 Task: Put "Image B" in get ready to ride in Medium of Adrenaline Trailer
Action: Mouse moved to (334, 353)
Screenshot: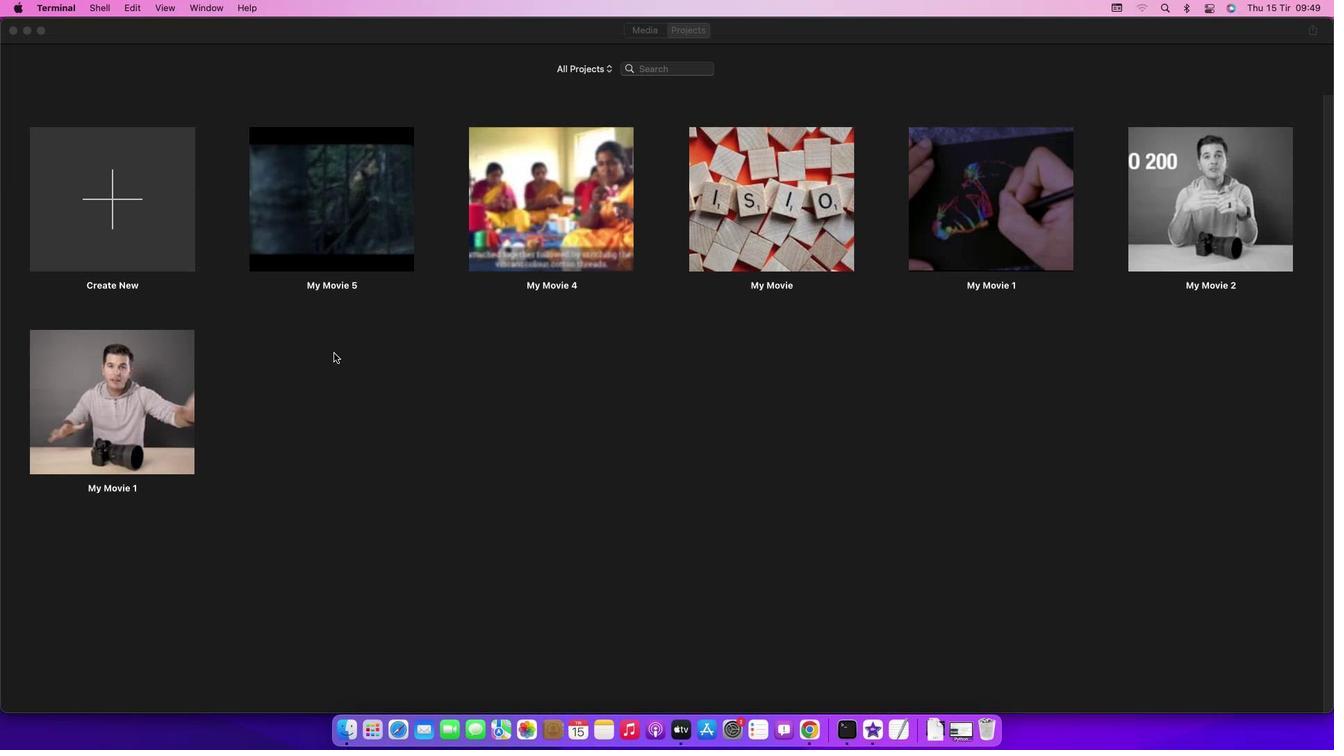 
Action: Mouse pressed left at (334, 353)
Screenshot: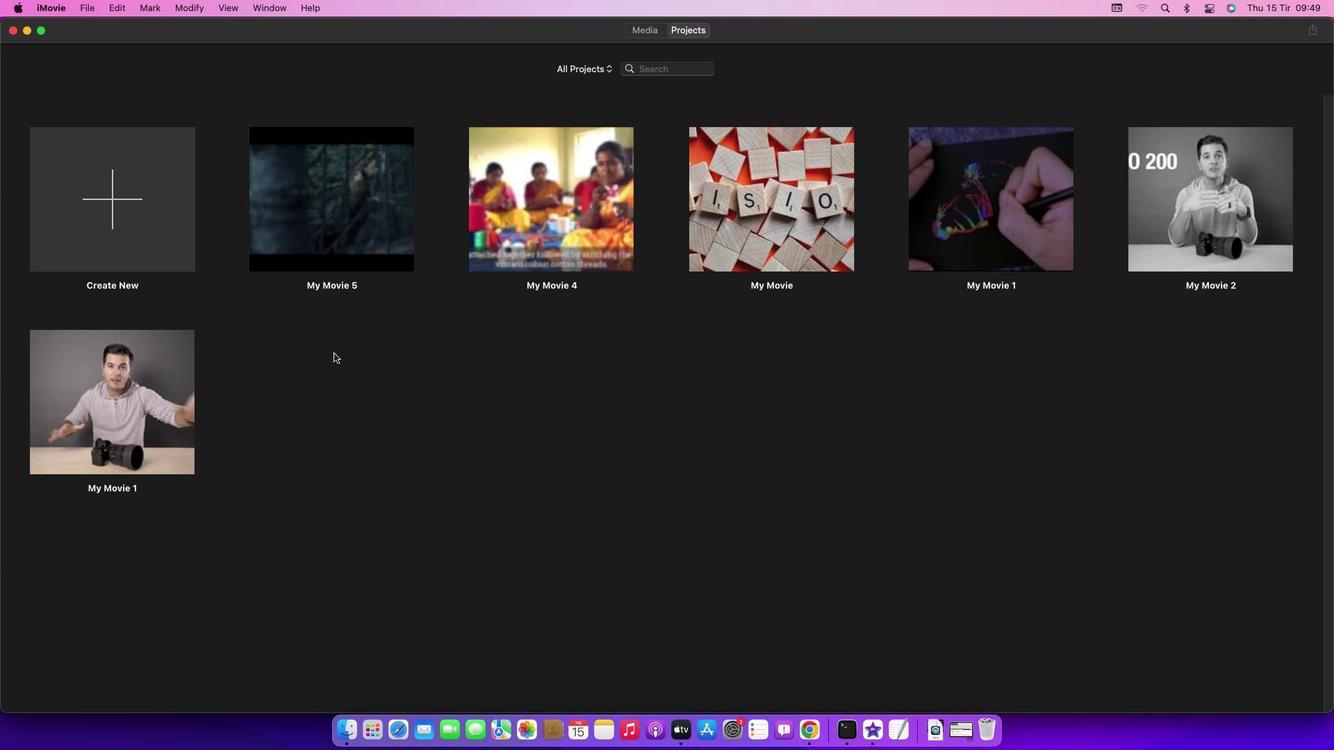 
Action: Mouse moved to (88, 8)
Screenshot: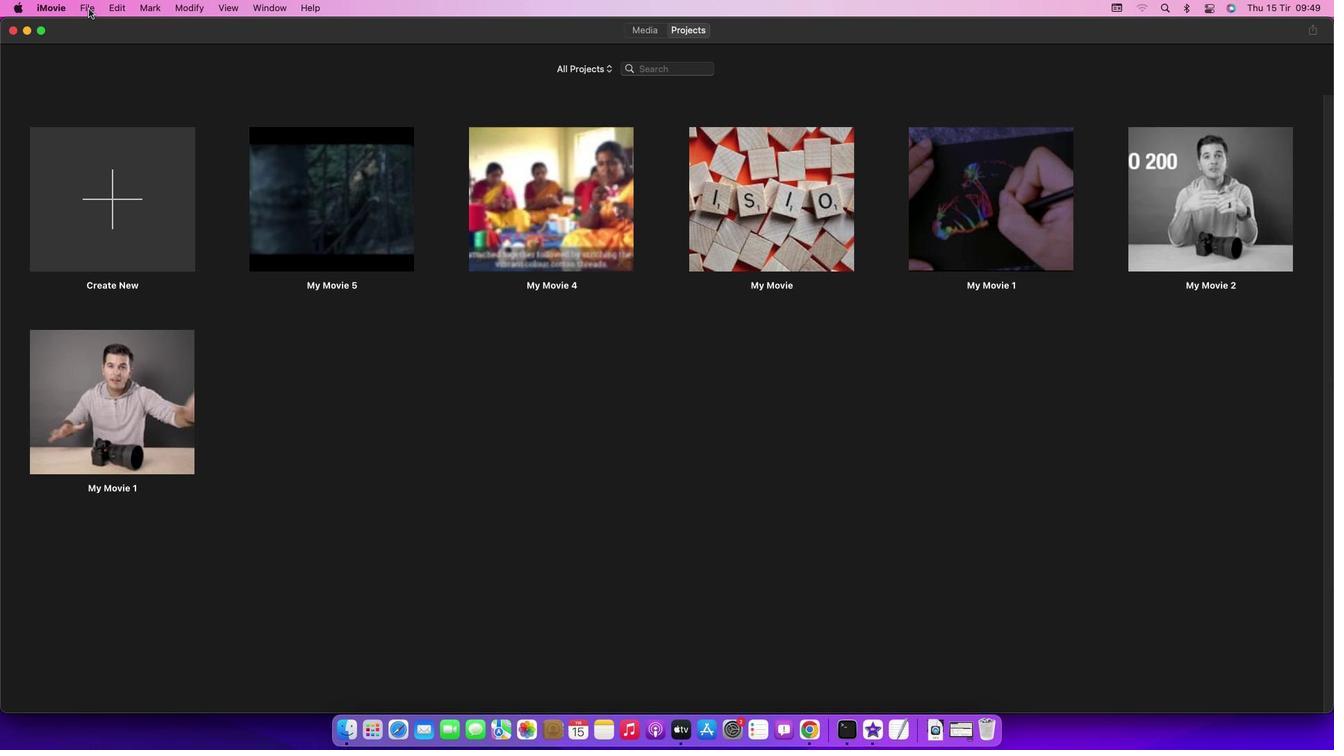 
Action: Mouse pressed left at (88, 8)
Screenshot: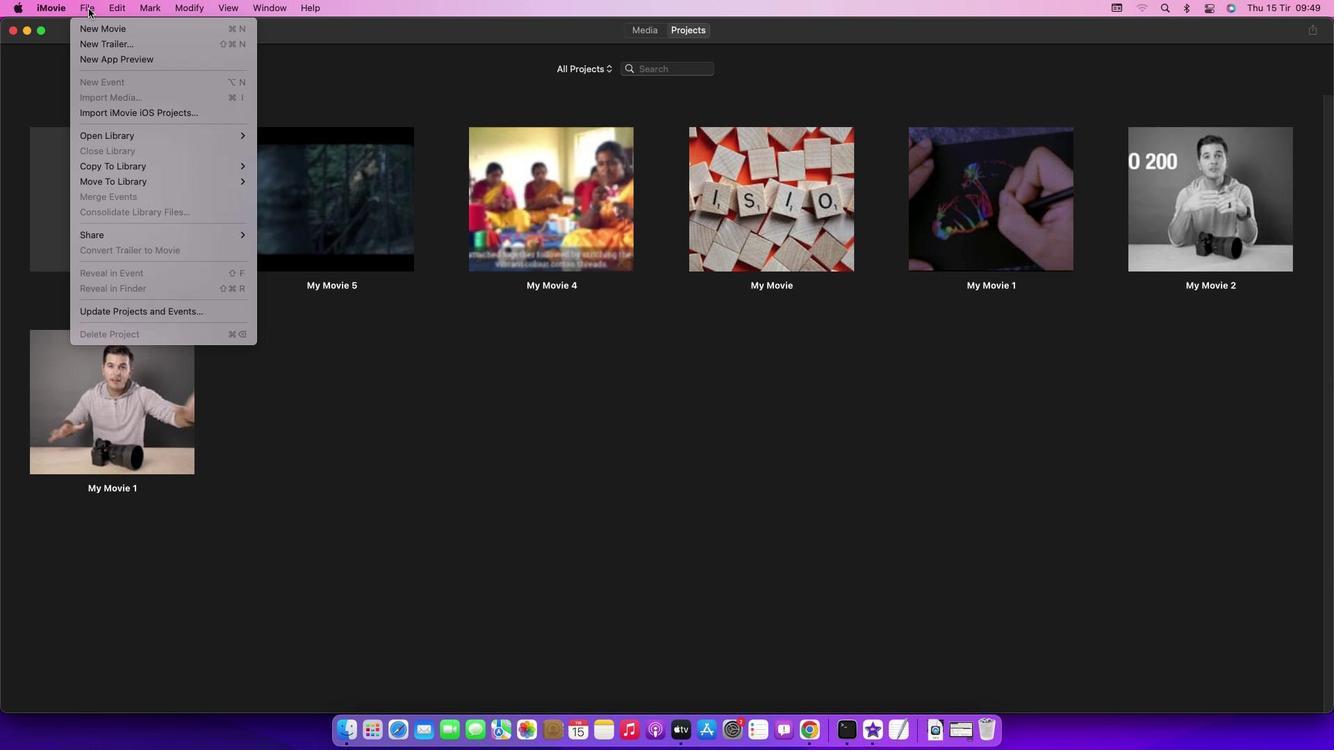 
Action: Mouse moved to (109, 42)
Screenshot: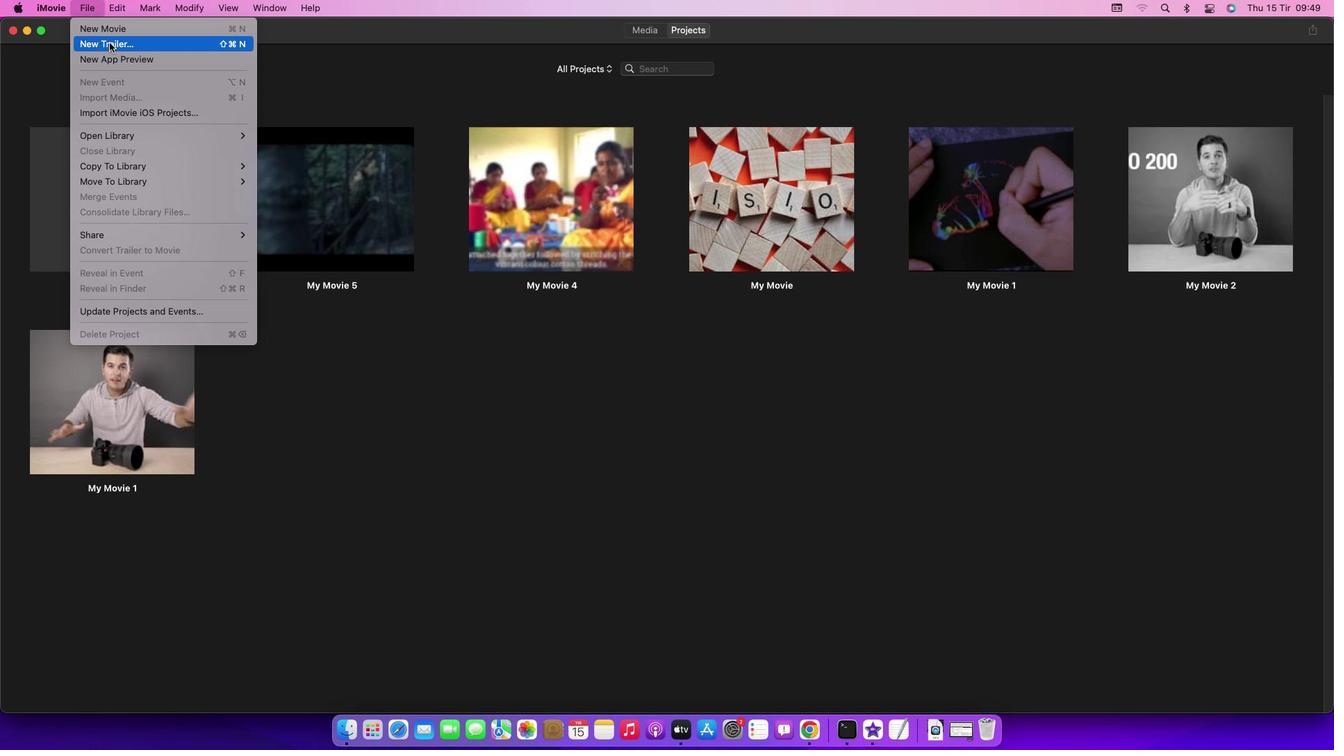 
Action: Mouse pressed left at (109, 42)
Screenshot: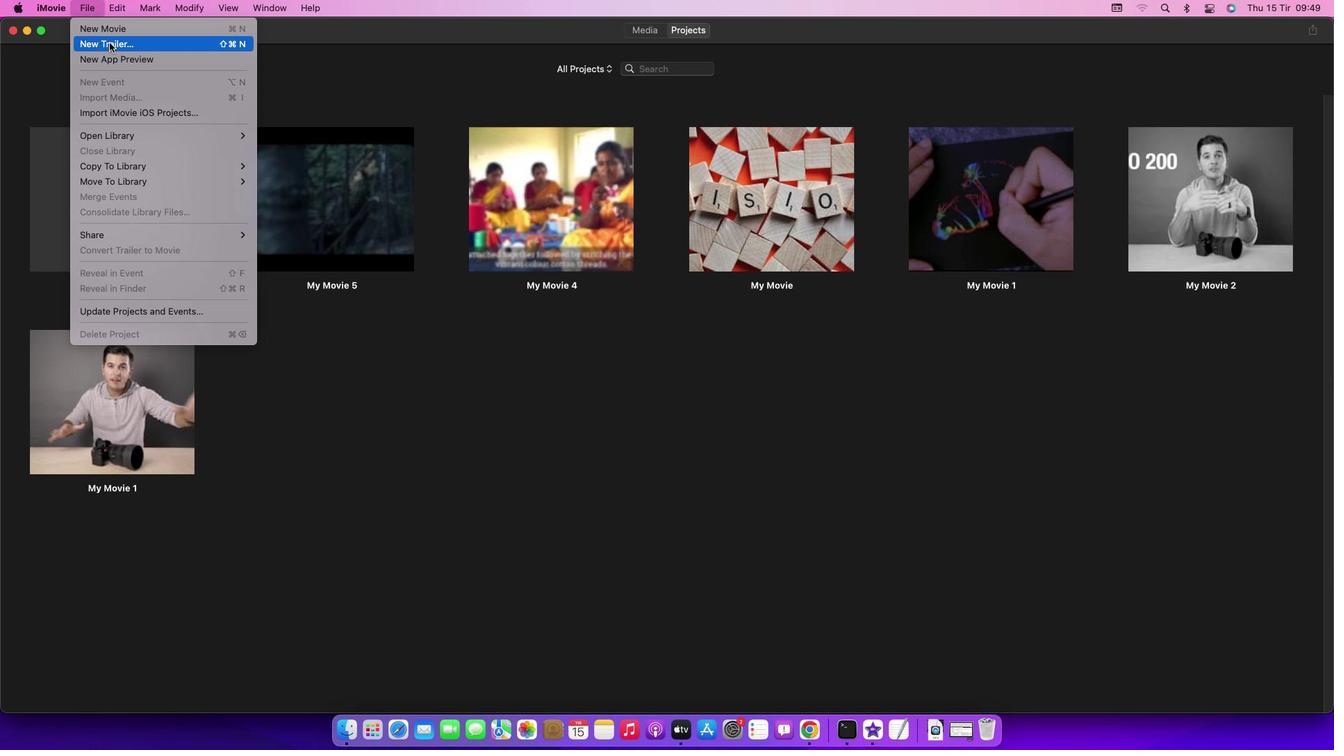 
Action: Mouse moved to (766, 393)
Screenshot: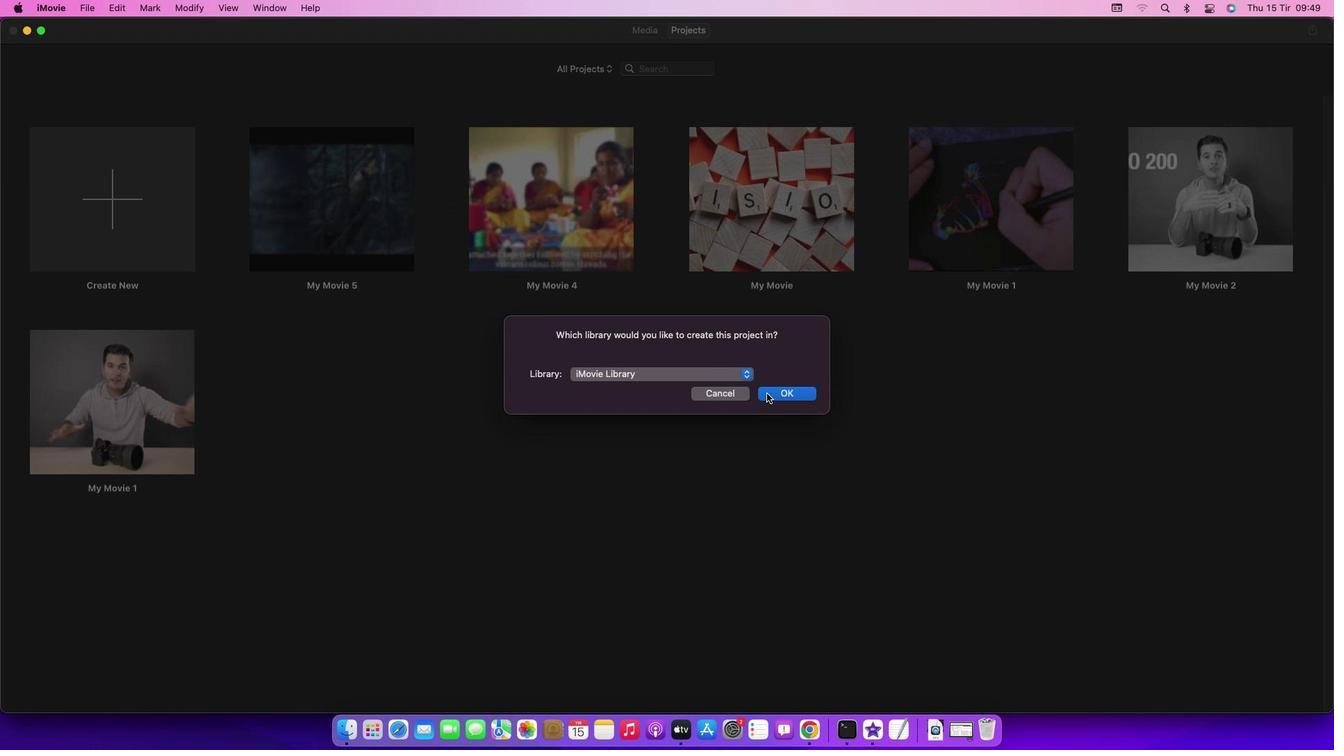 
Action: Mouse pressed left at (766, 393)
Screenshot: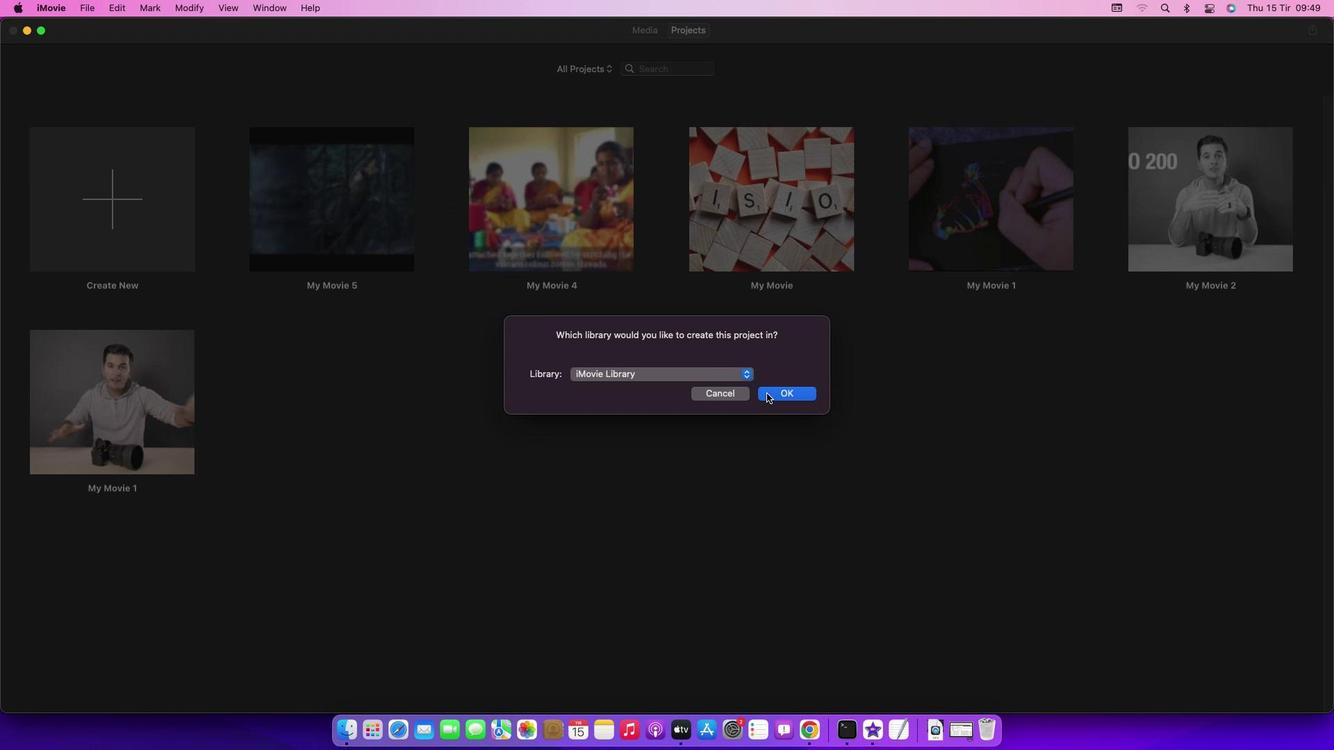 
Action: Mouse moved to (691, 283)
Screenshot: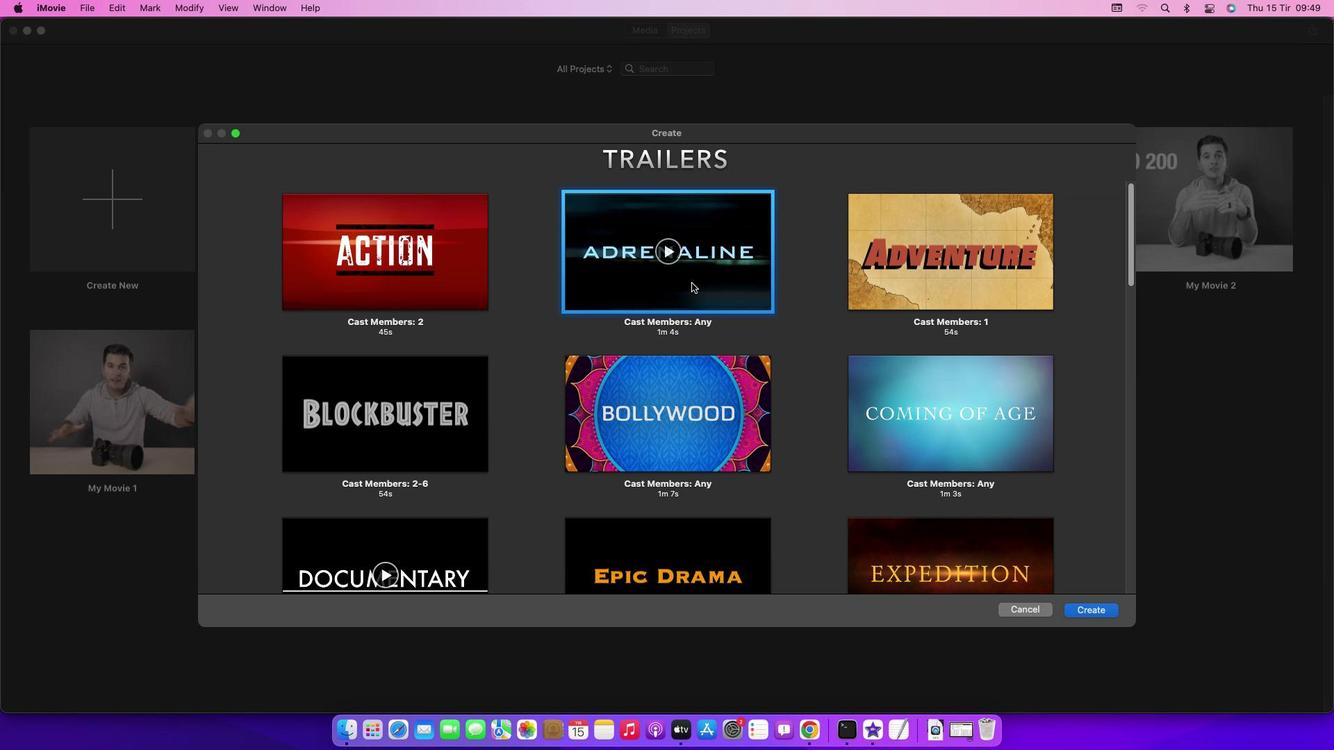
Action: Mouse pressed left at (691, 283)
Screenshot: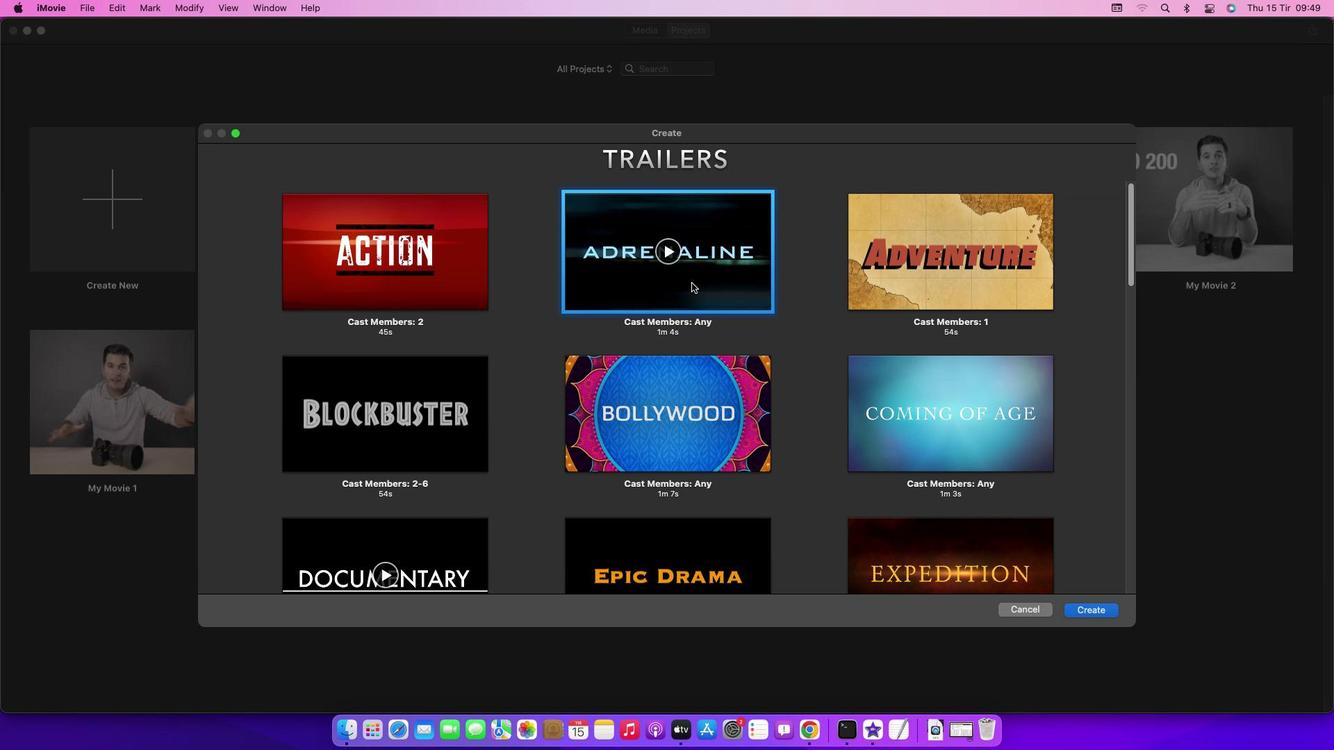 
Action: Mouse moved to (1106, 610)
Screenshot: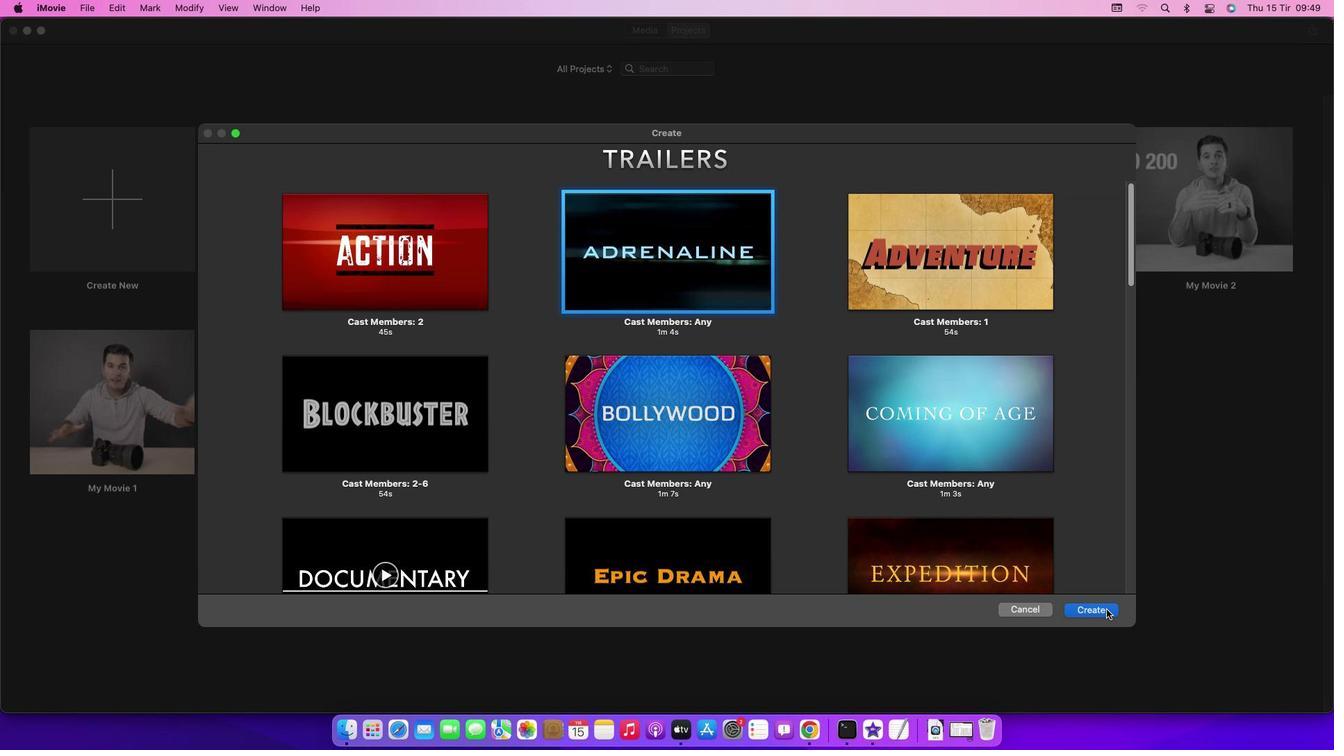 
Action: Mouse pressed left at (1106, 610)
Screenshot: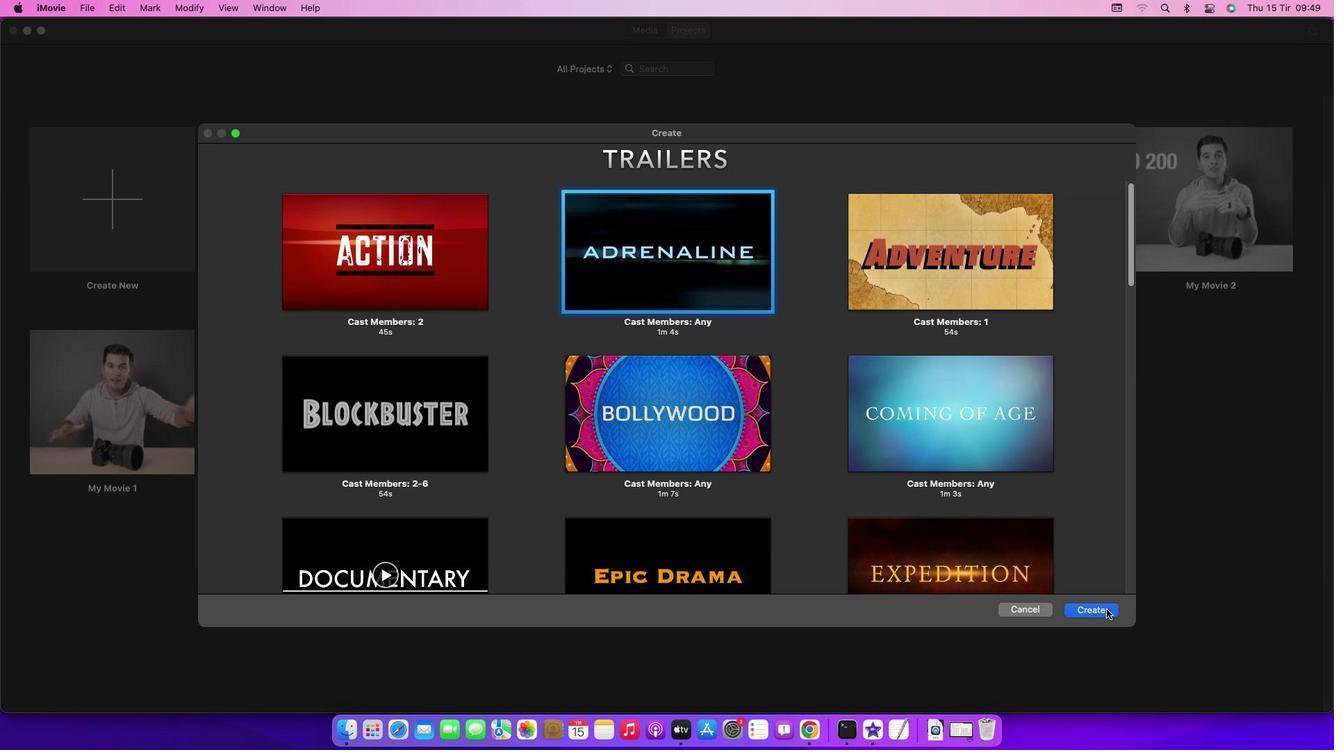 
Action: Mouse moved to (657, 408)
Screenshot: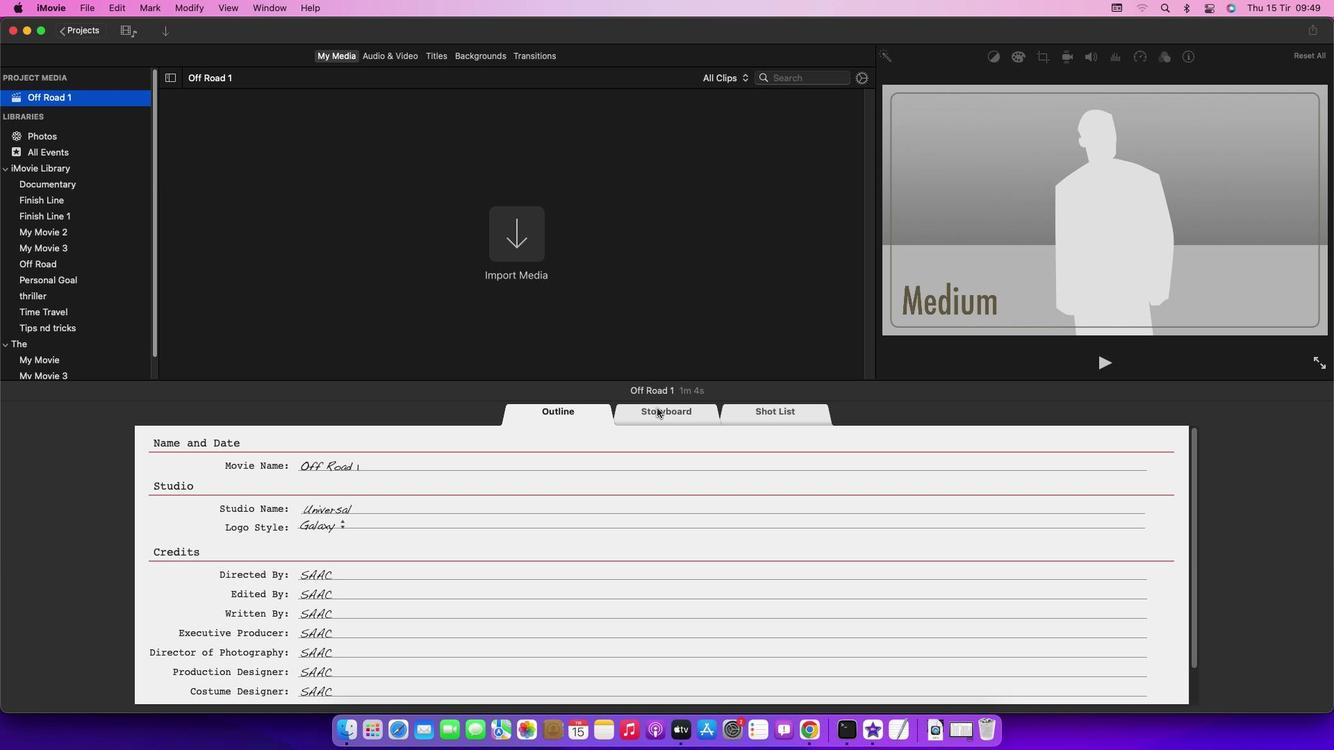 
Action: Mouse pressed left at (657, 408)
Screenshot: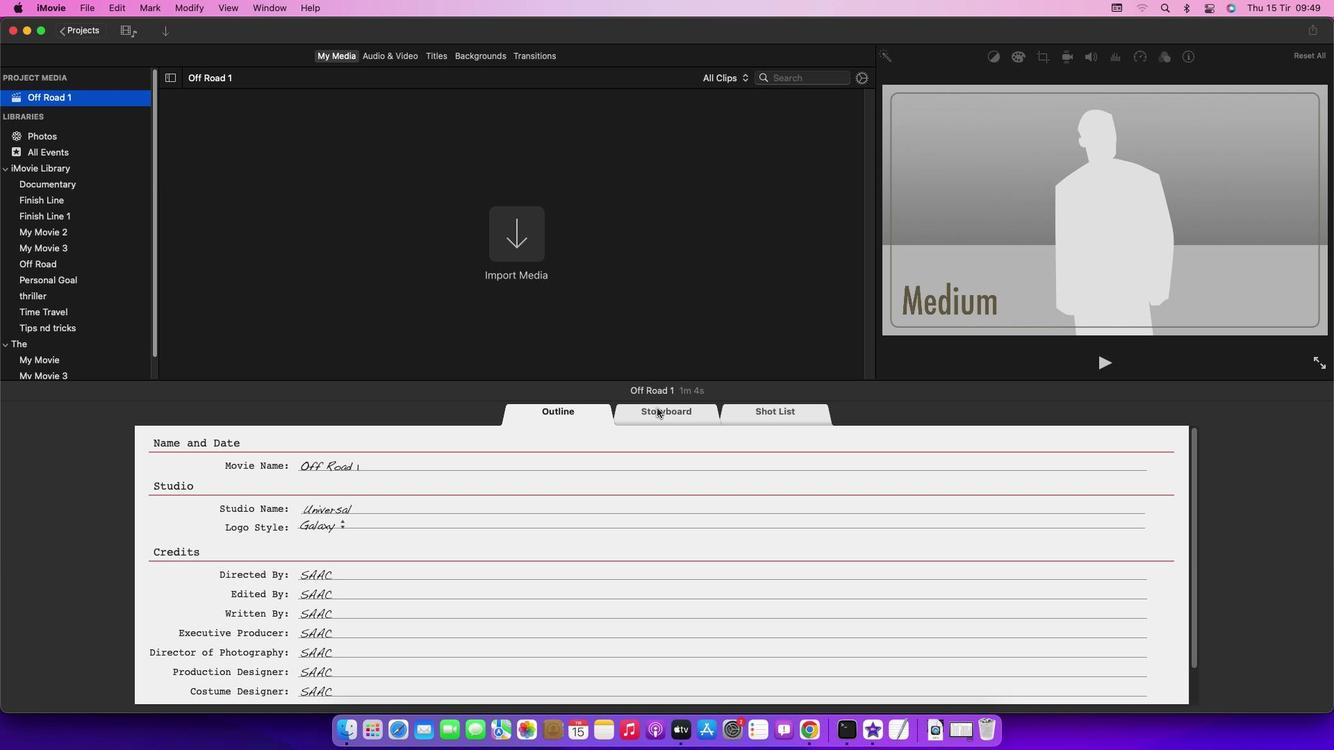 
Action: Mouse moved to (566, 526)
Screenshot: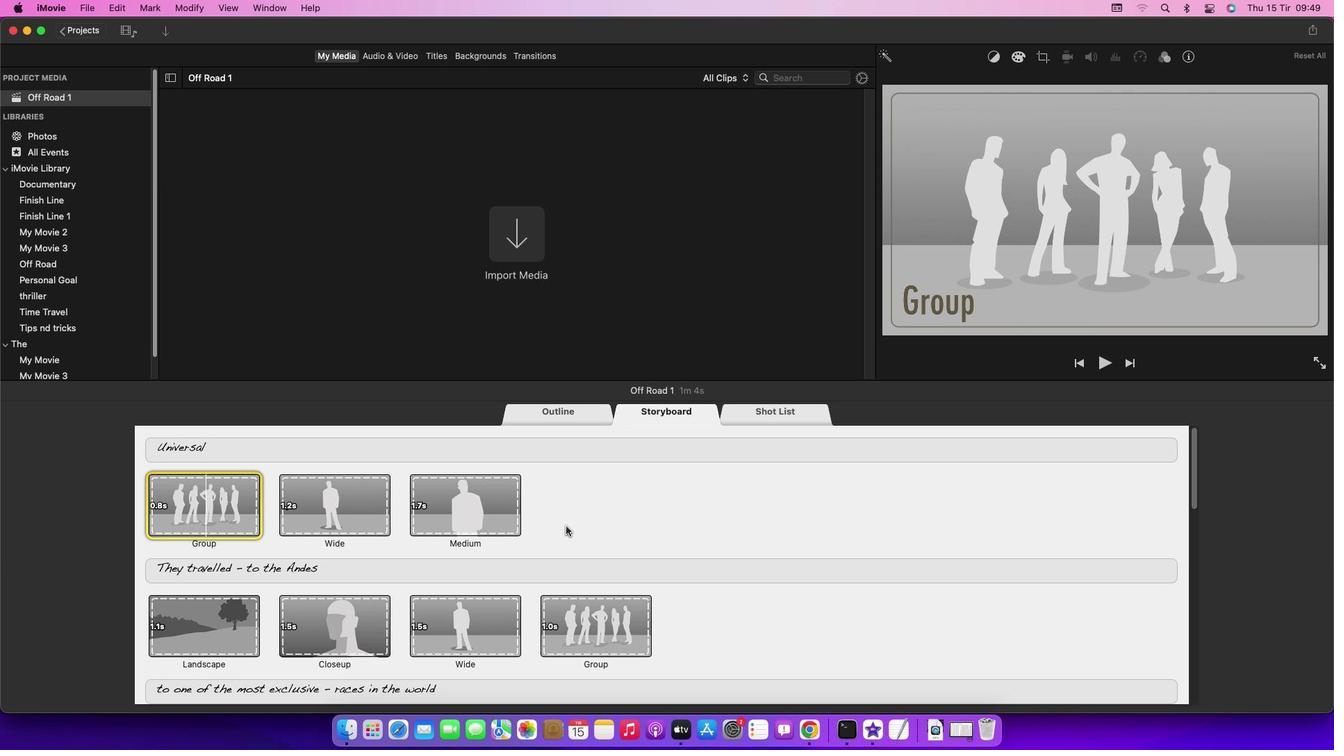 
Action: Mouse scrolled (566, 526) with delta (0, 0)
Screenshot: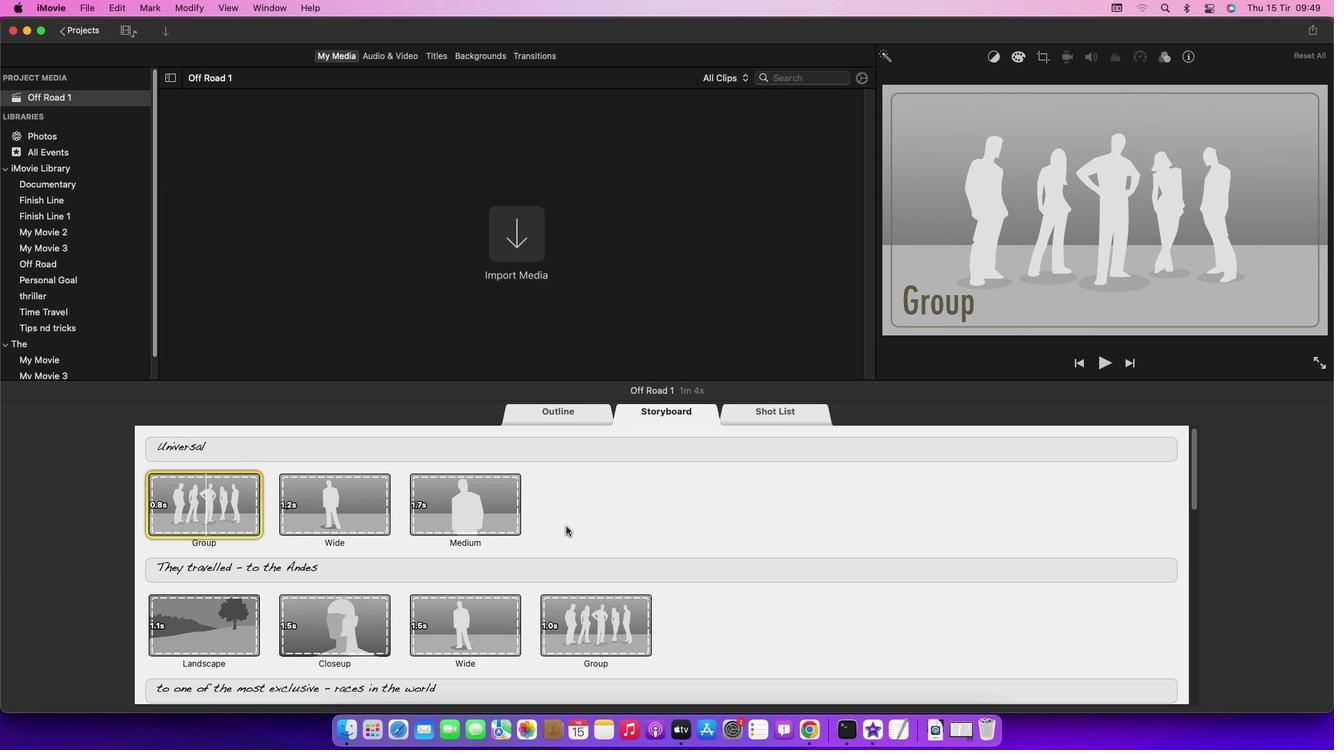 
Action: Mouse scrolled (566, 526) with delta (0, 0)
Screenshot: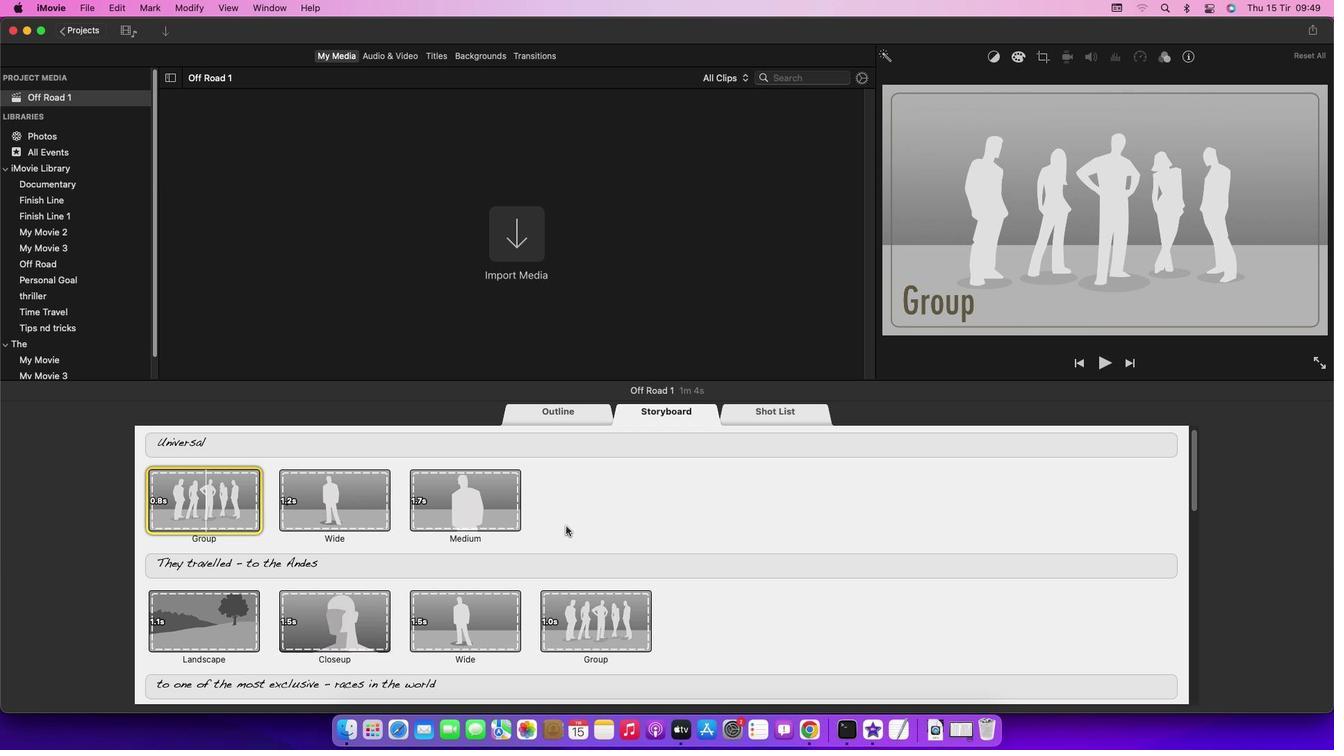 
Action: Mouse scrolled (566, 526) with delta (0, 0)
Screenshot: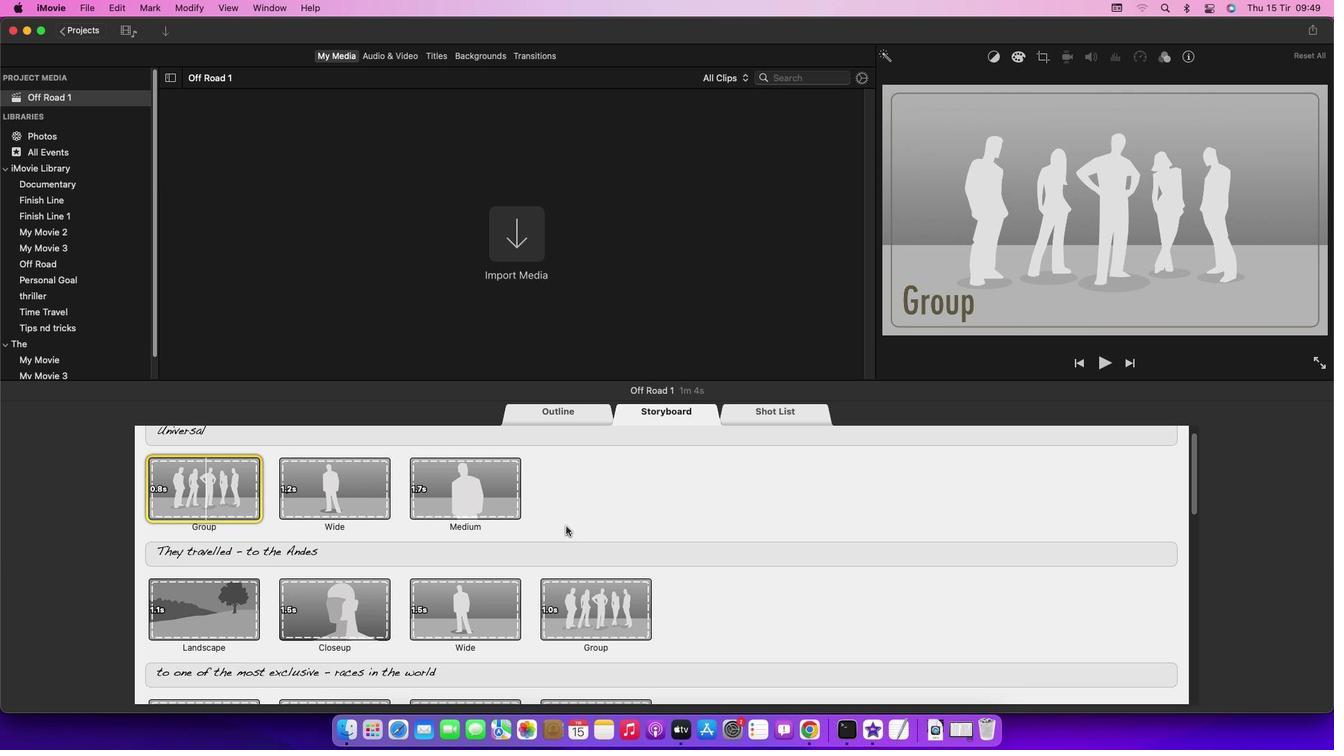 
Action: Mouse scrolled (566, 526) with delta (0, 0)
Screenshot: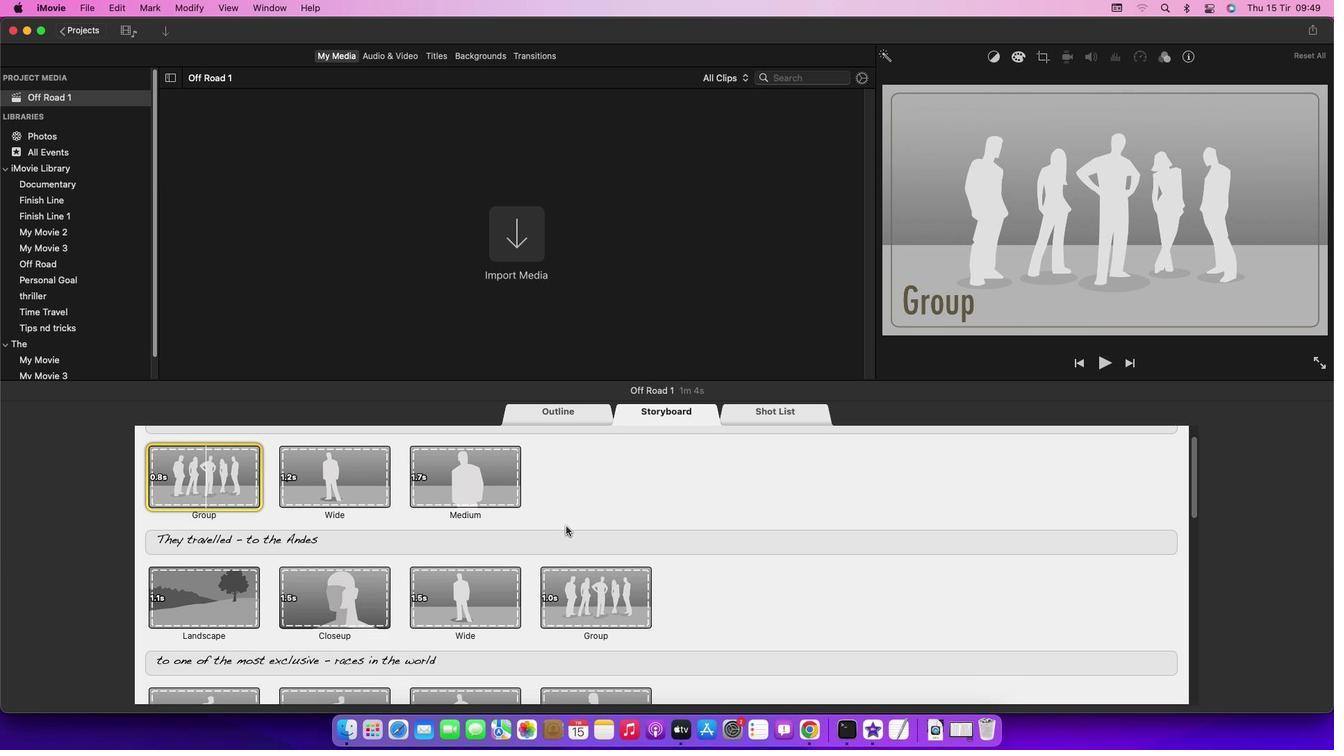 
Action: Mouse scrolled (566, 526) with delta (0, 0)
Screenshot: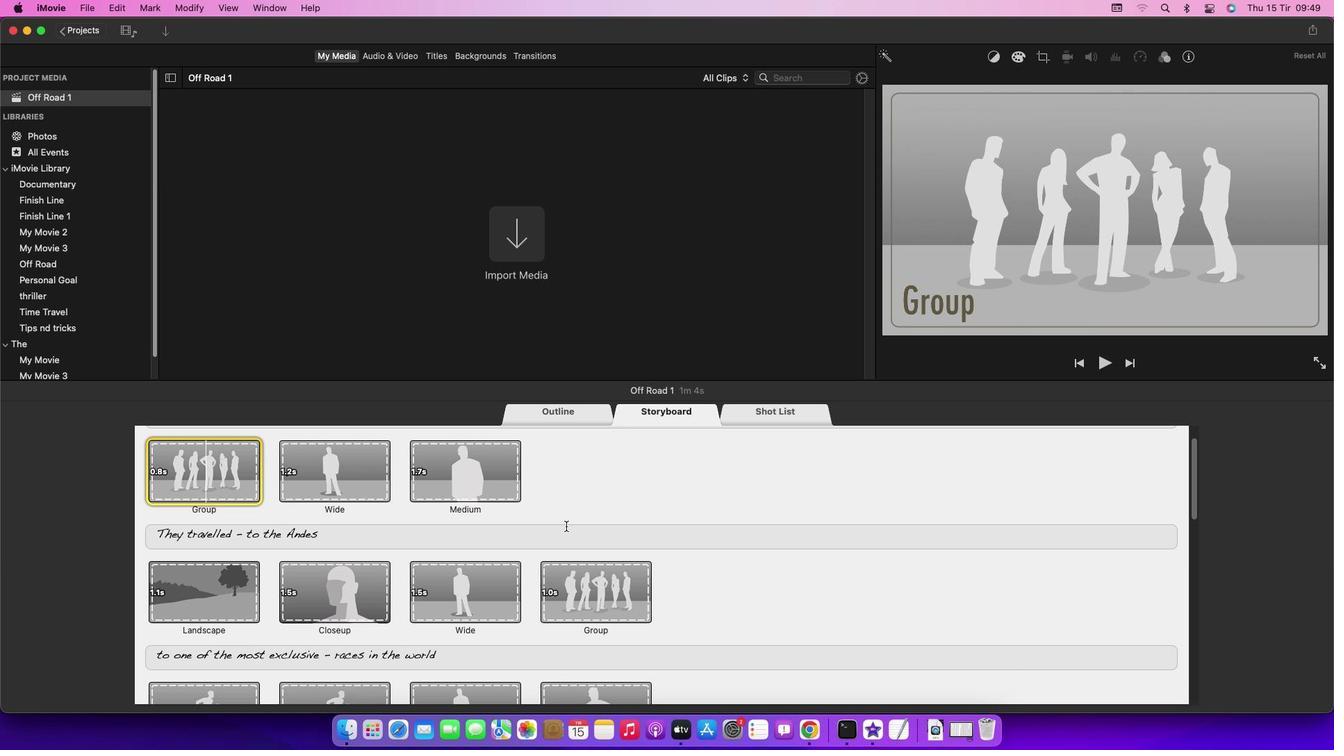 
Action: Mouse scrolled (566, 526) with delta (0, 0)
Screenshot: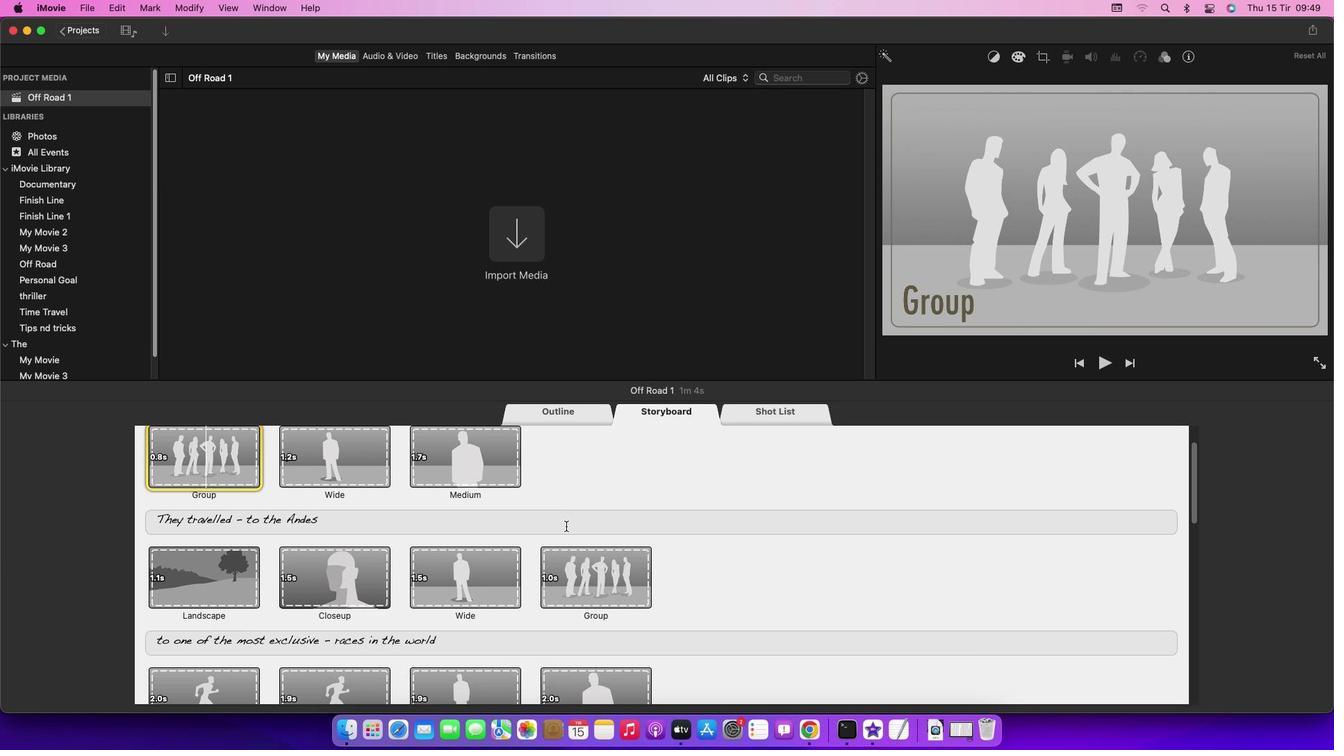 
Action: Mouse scrolled (566, 526) with delta (0, -1)
Screenshot: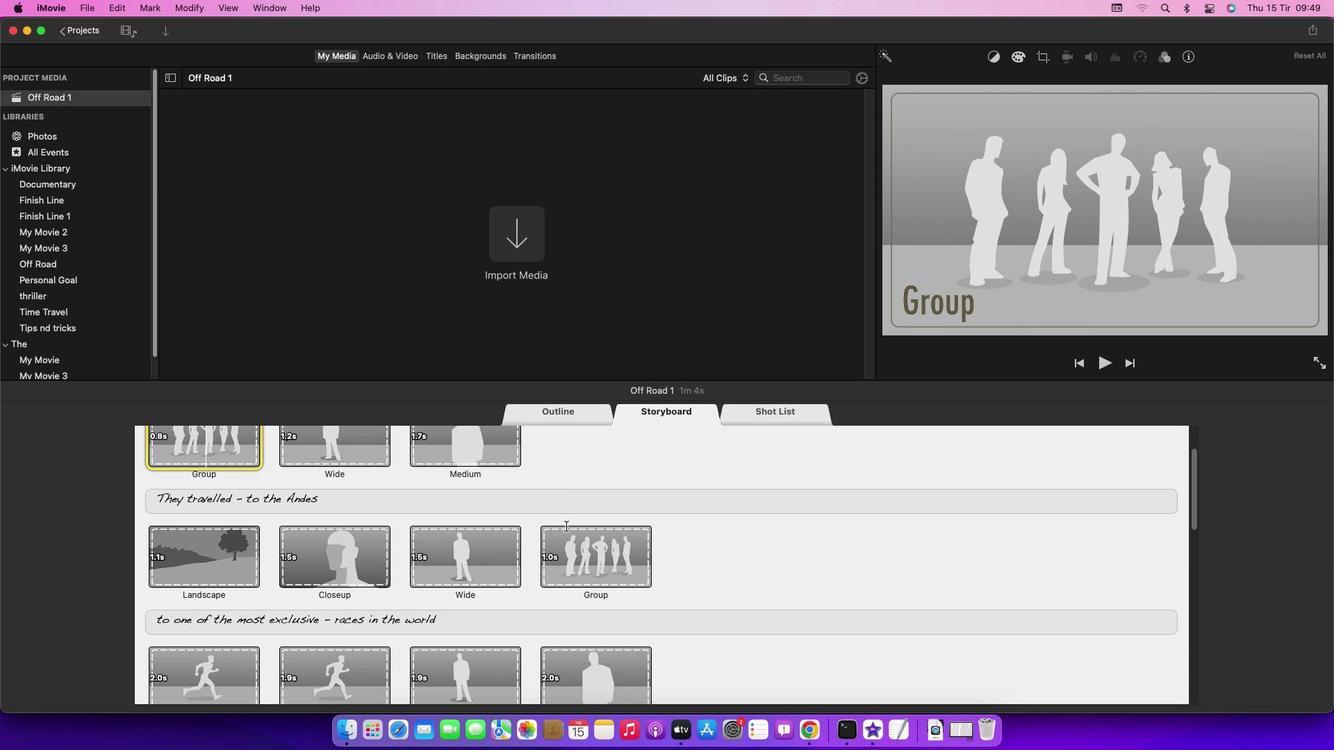 
Action: Mouse scrolled (566, 526) with delta (0, -2)
Screenshot: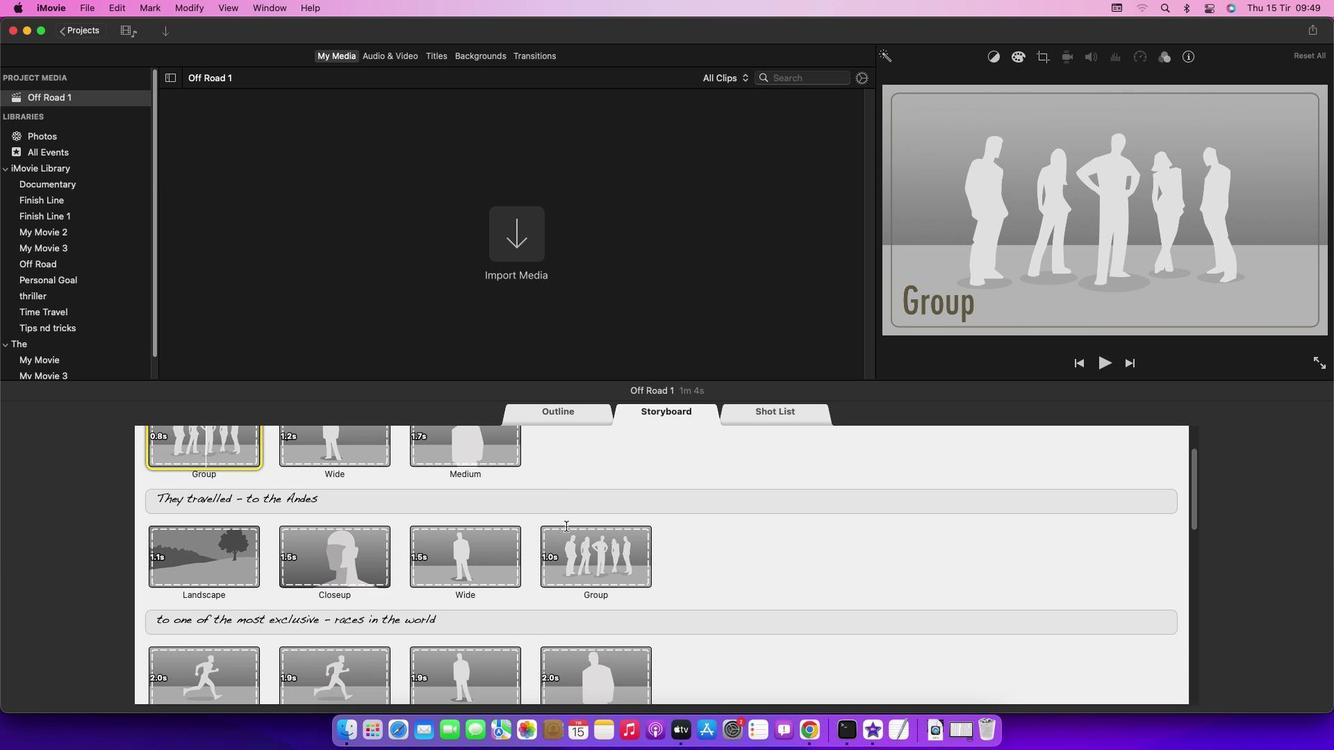 
Action: Mouse scrolled (566, 526) with delta (0, -2)
Screenshot: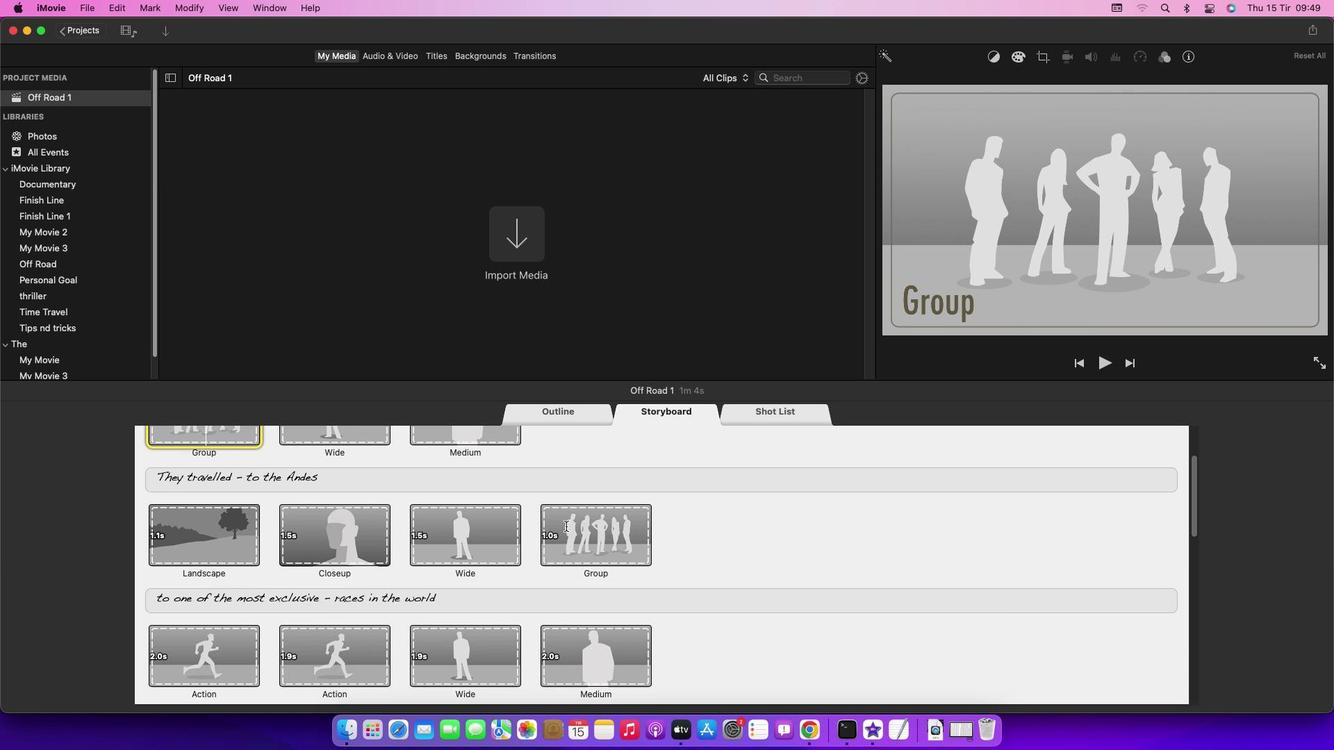 
Action: Mouse scrolled (566, 526) with delta (0, 0)
Screenshot: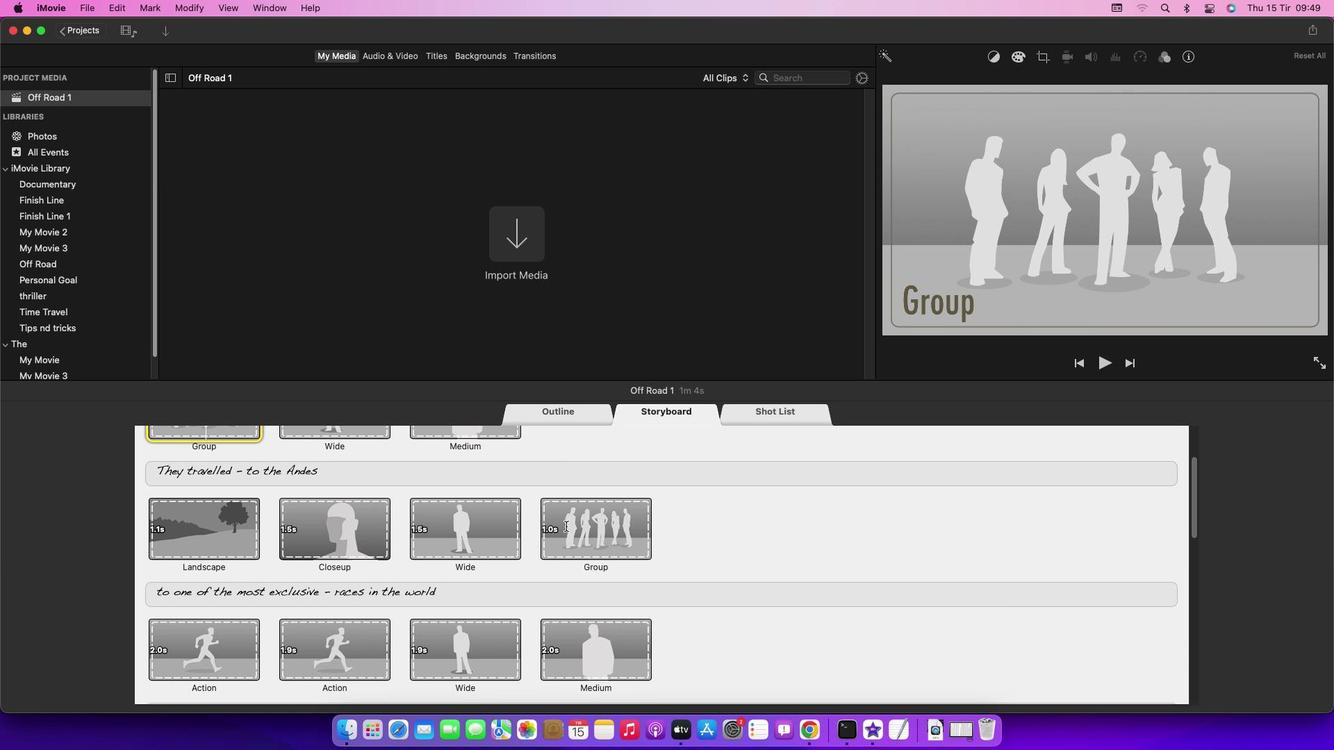 
Action: Mouse scrolled (566, 526) with delta (0, 0)
Screenshot: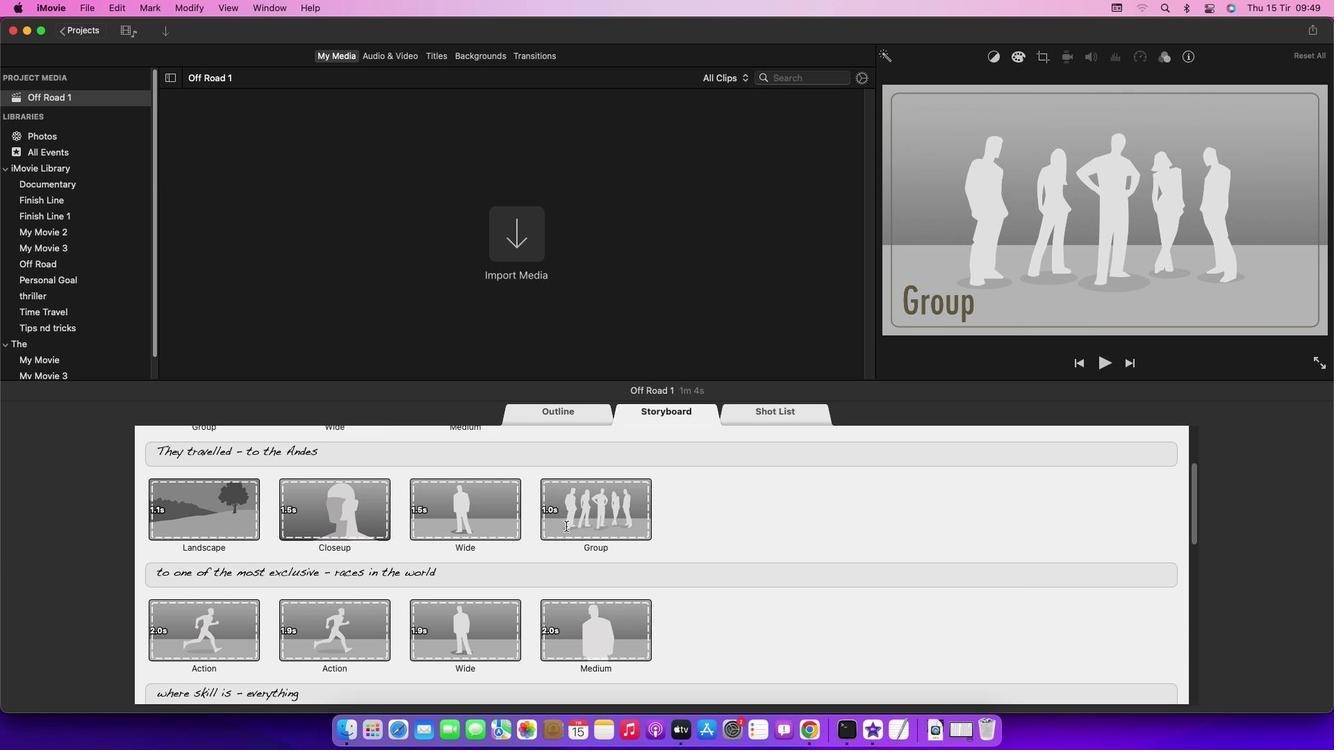 
Action: Mouse scrolled (566, 526) with delta (0, -1)
Screenshot: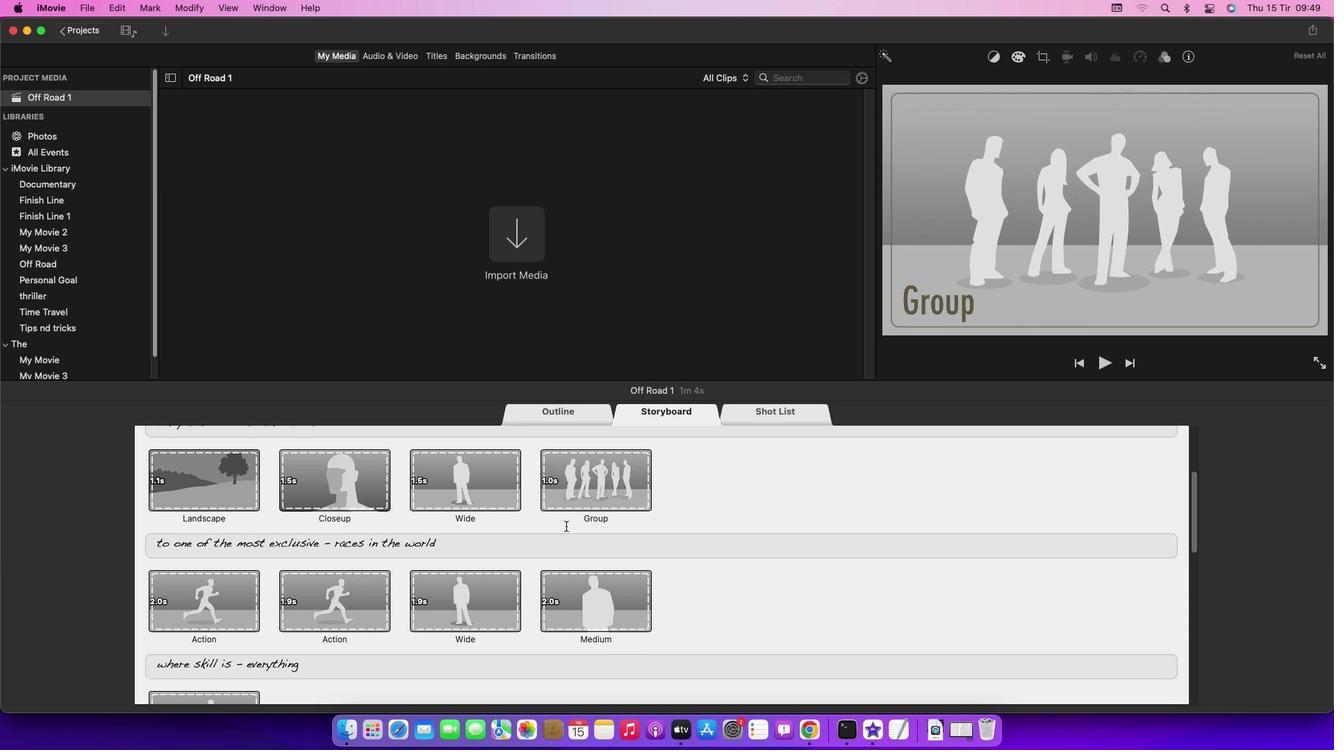 
Action: Mouse scrolled (566, 526) with delta (0, -2)
Screenshot: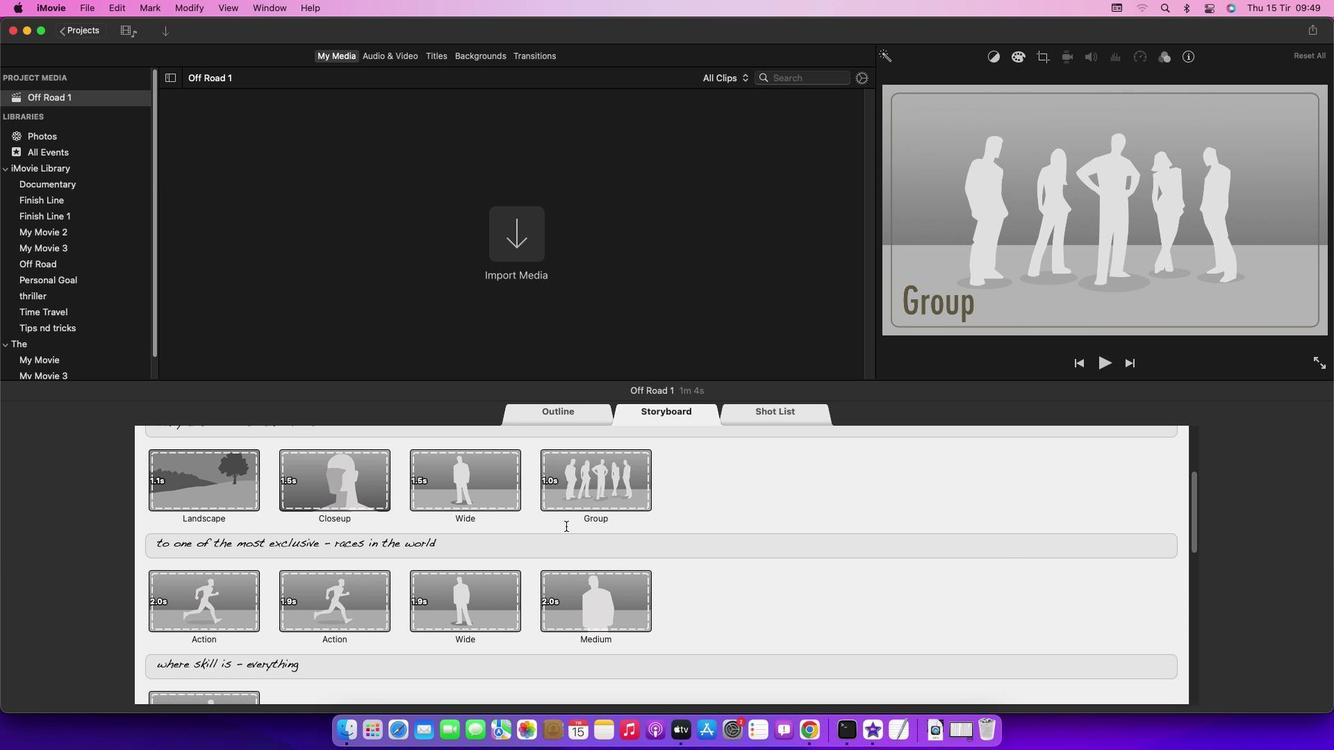 
Action: Mouse scrolled (566, 526) with delta (0, 0)
Screenshot: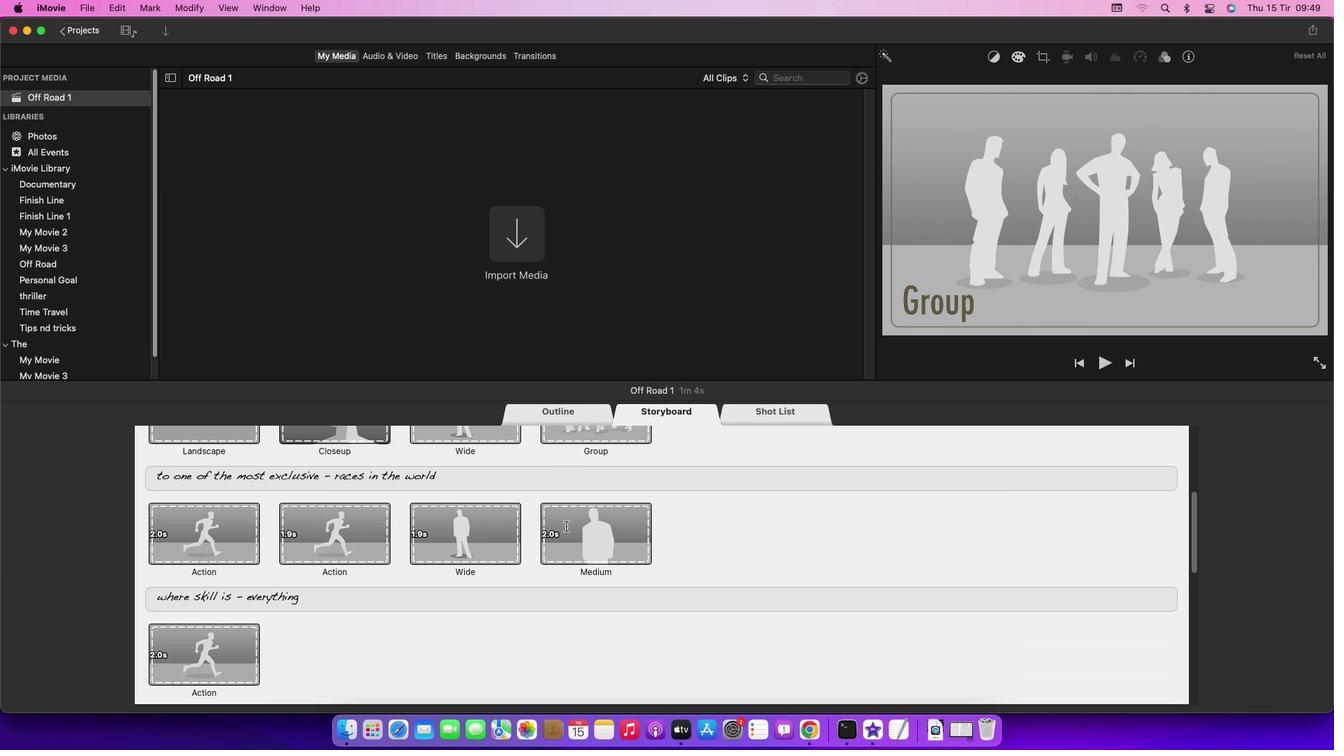 
Action: Mouse scrolled (566, 526) with delta (0, 0)
Screenshot: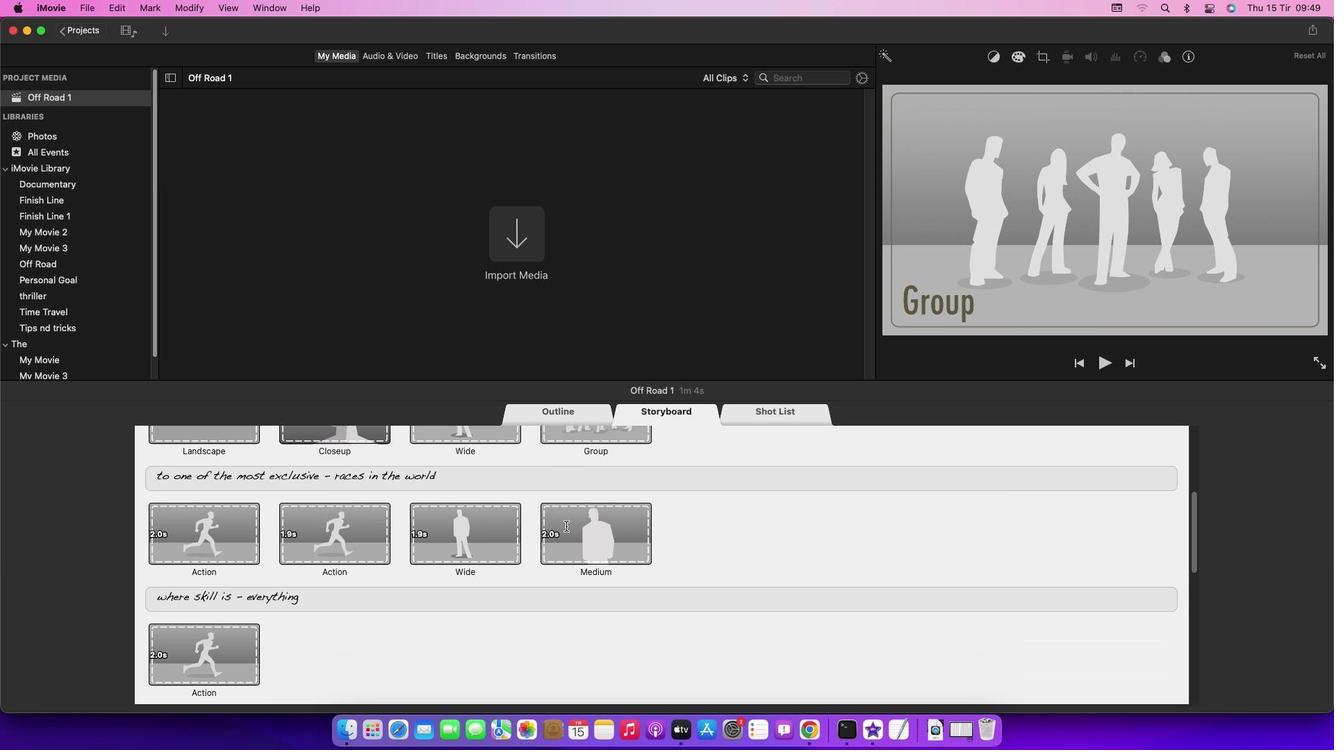 
Action: Mouse scrolled (566, 526) with delta (0, -2)
Screenshot: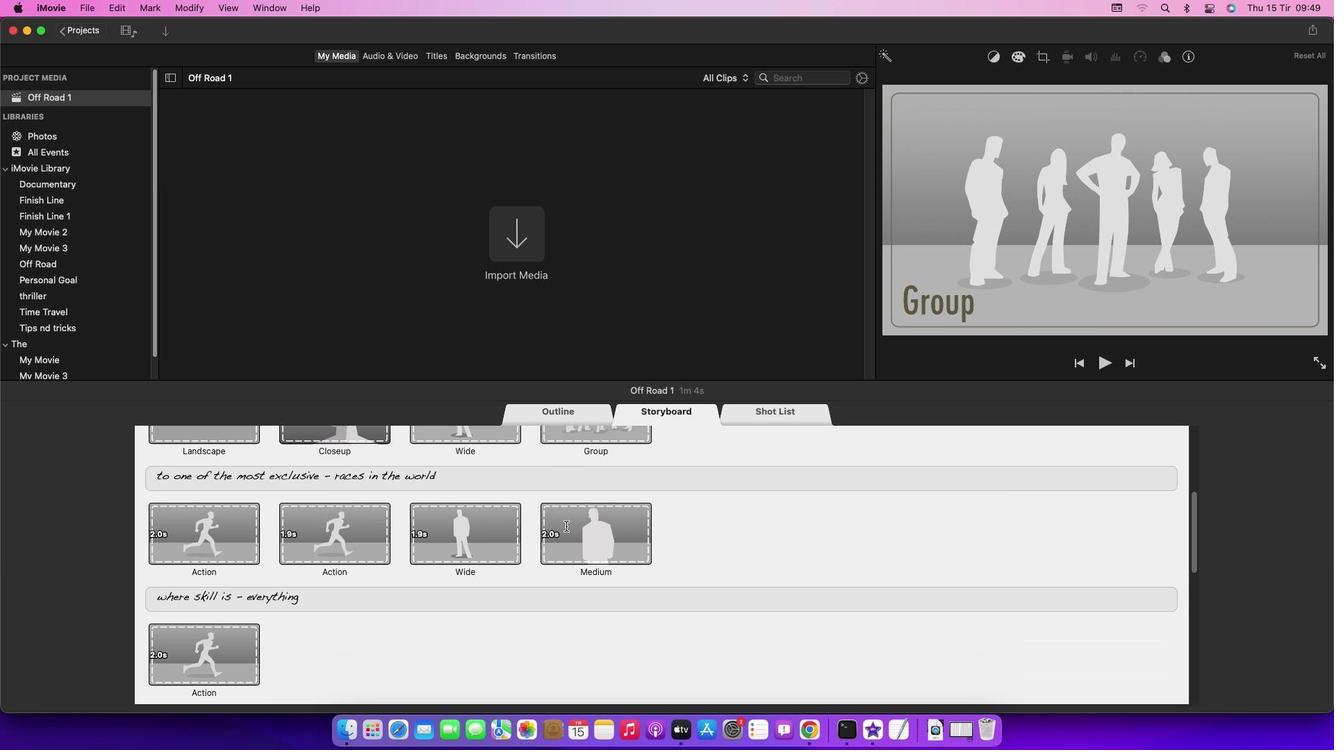 
Action: Mouse scrolled (566, 526) with delta (0, -3)
Screenshot: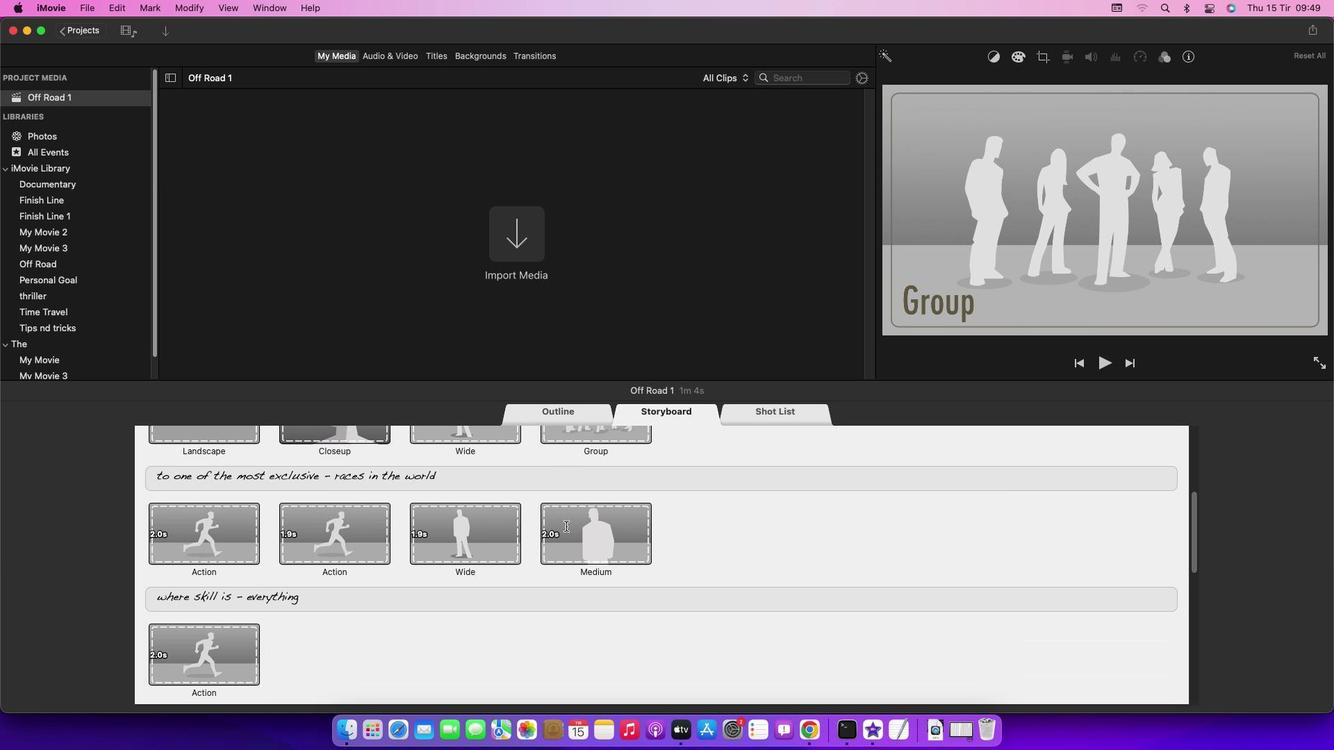 
Action: Mouse scrolled (566, 526) with delta (0, 0)
Screenshot: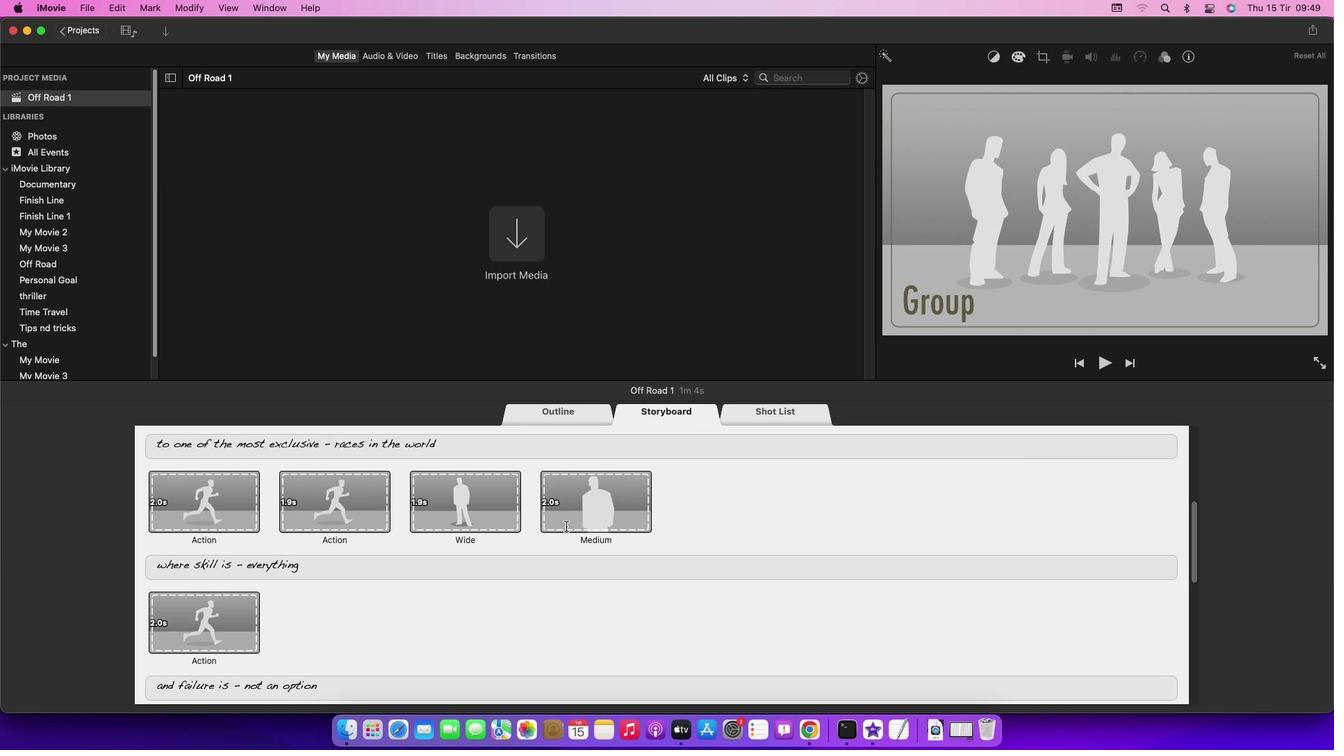 
Action: Mouse scrolled (566, 526) with delta (0, 0)
Screenshot: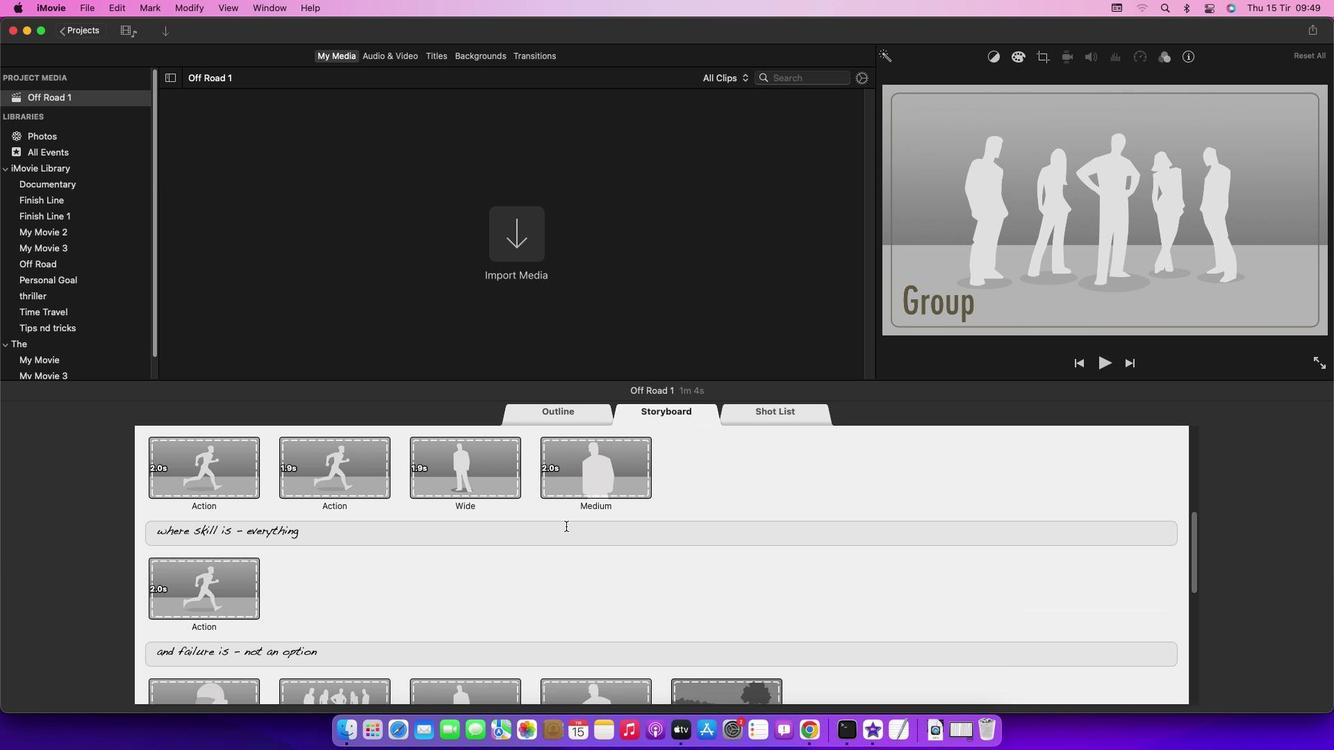
Action: Mouse scrolled (566, 526) with delta (0, -2)
Screenshot: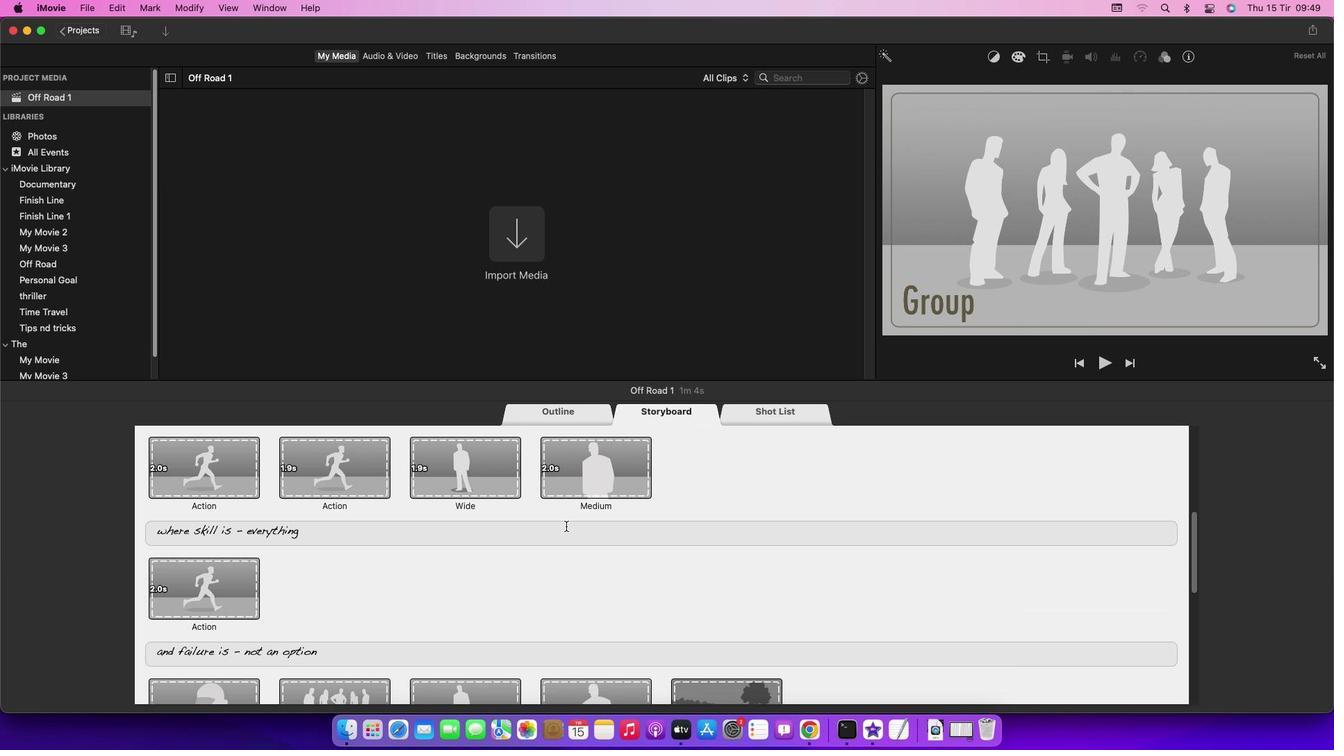 
Action: Mouse scrolled (566, 526) with delta (0, -2)
Screenshot: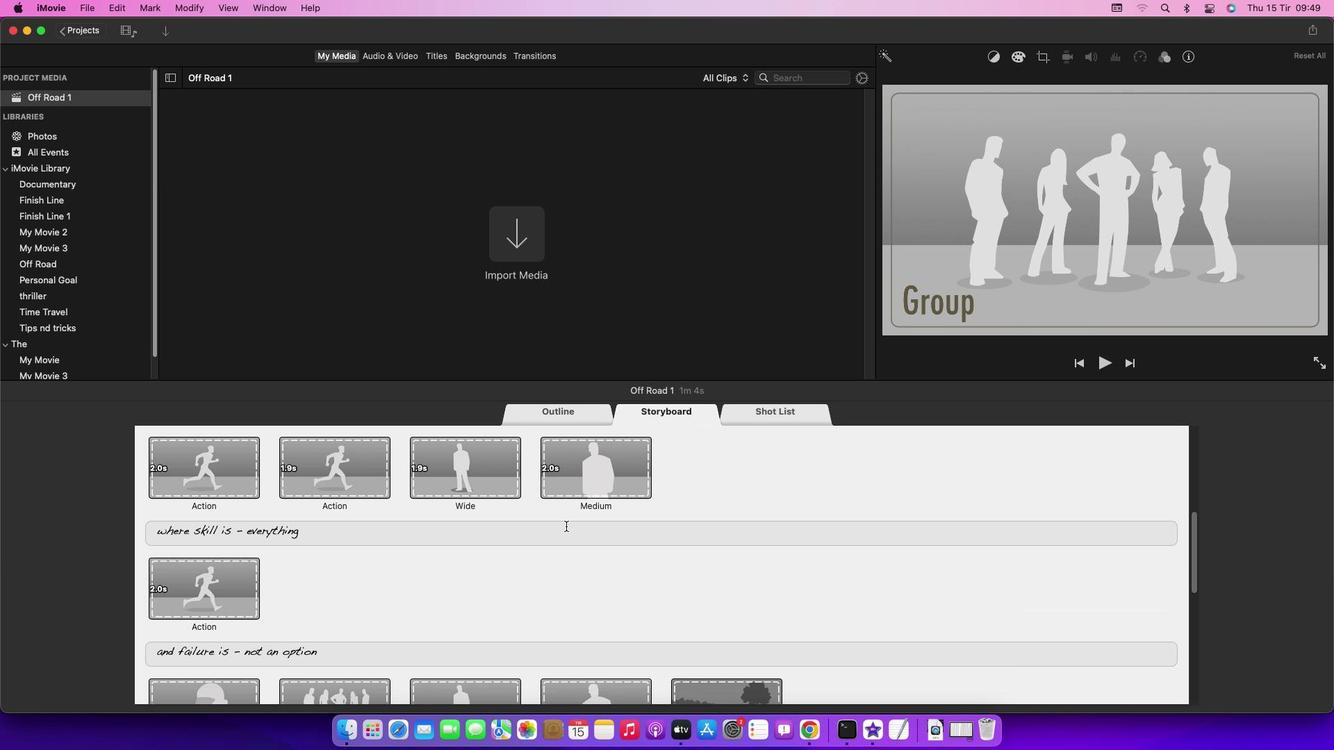
Action: Mouse scrolled (566, 526) with delta (0, 0)
Screenshot: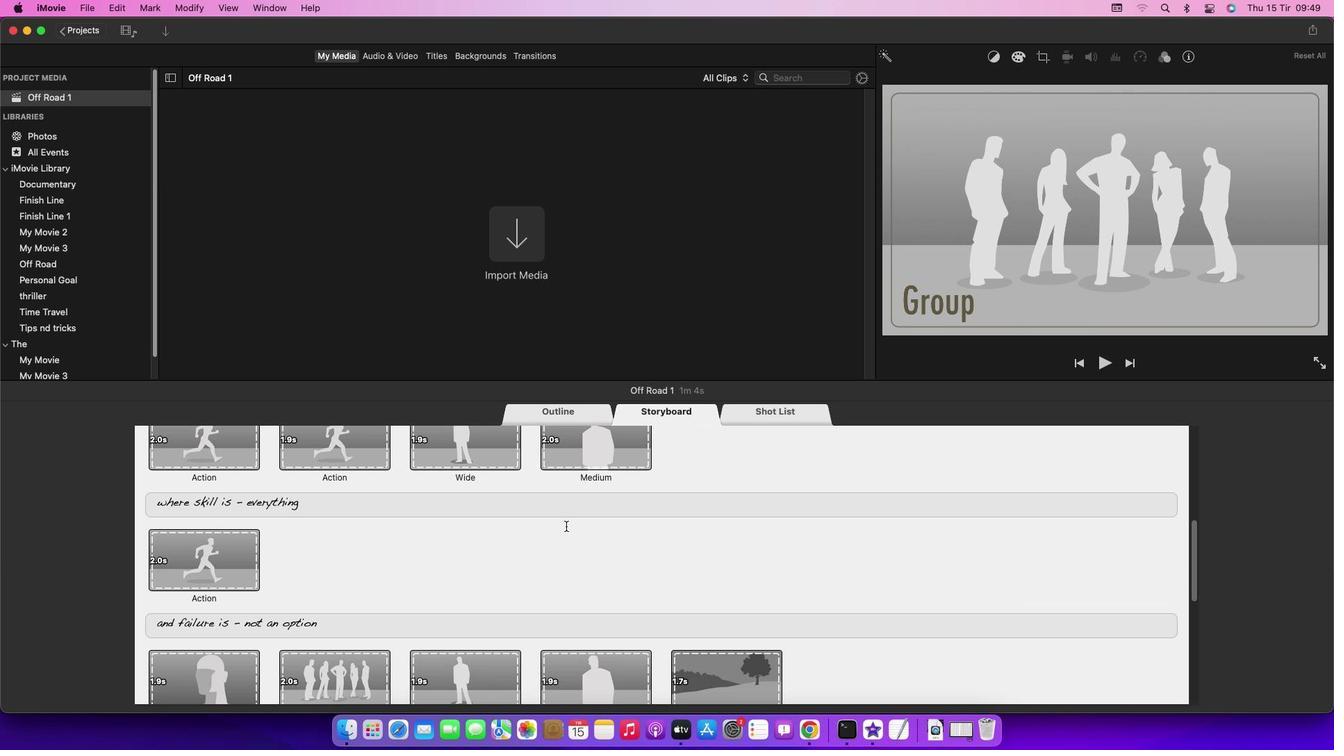 
Action: Mouse scrolled (566, 526) with delta (0, 0)
Screenshot: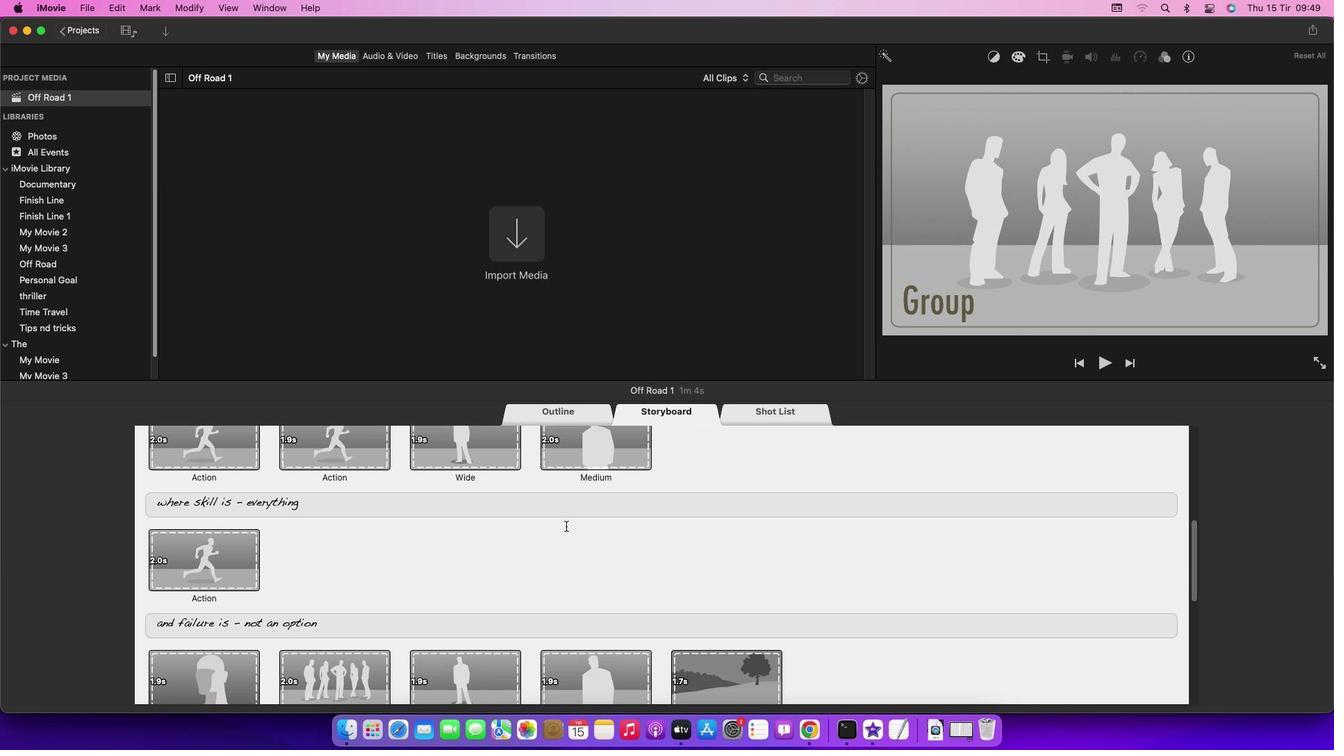 
Action: Mouse scrolled (566, 526) with delta (0, -2)
Screenshot: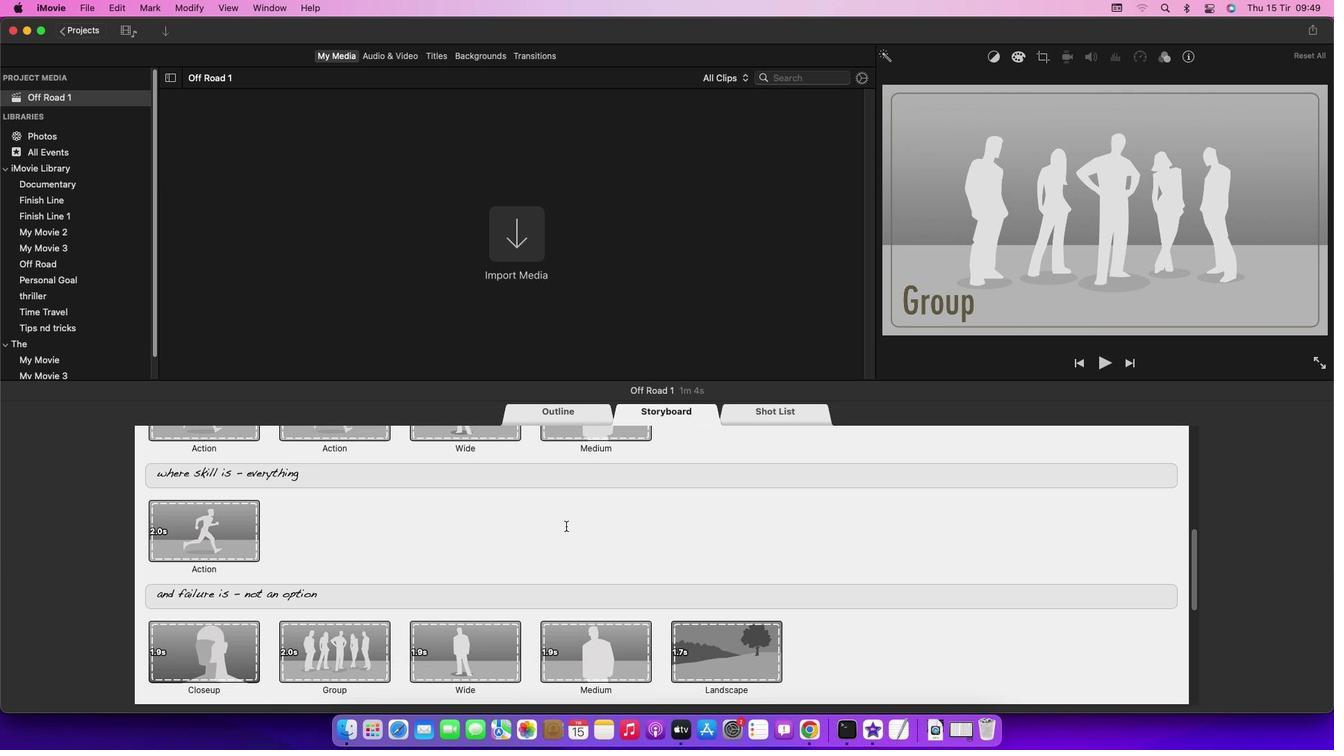 
Action: Mouse scrolled (566, 526) with delta (0, -2)
Screenshot: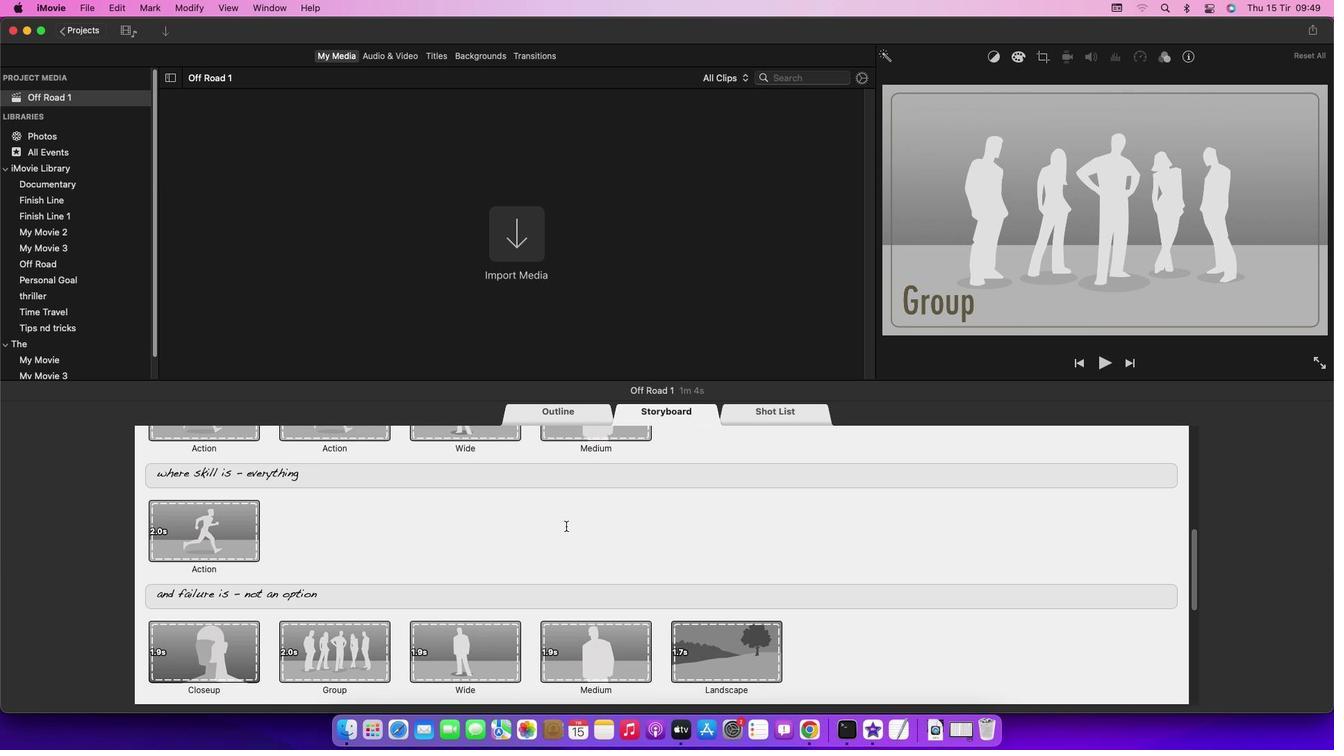 
Action: Mouse scrolled (566, 526) with delta (0, 0)
Screenshot: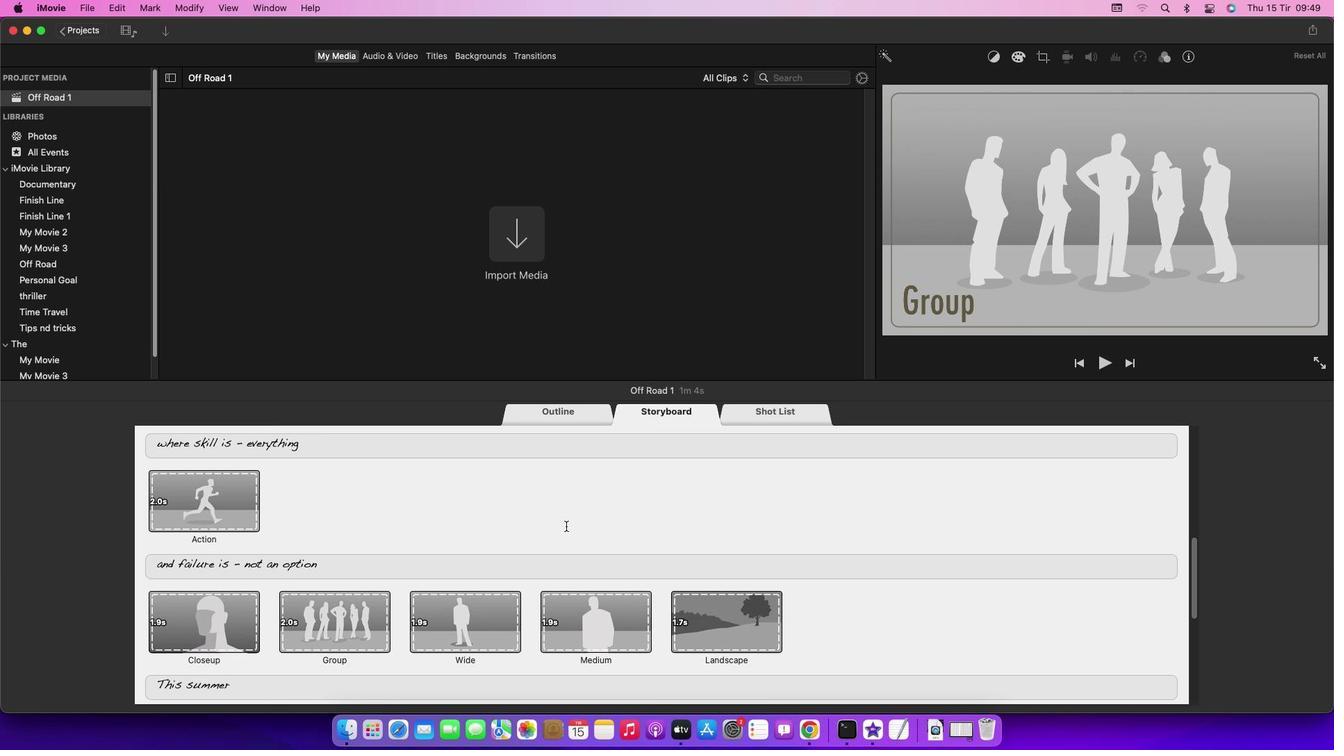 
Action: Mouse scrolled (566, 526) with delta (0, 0)
Screenshot: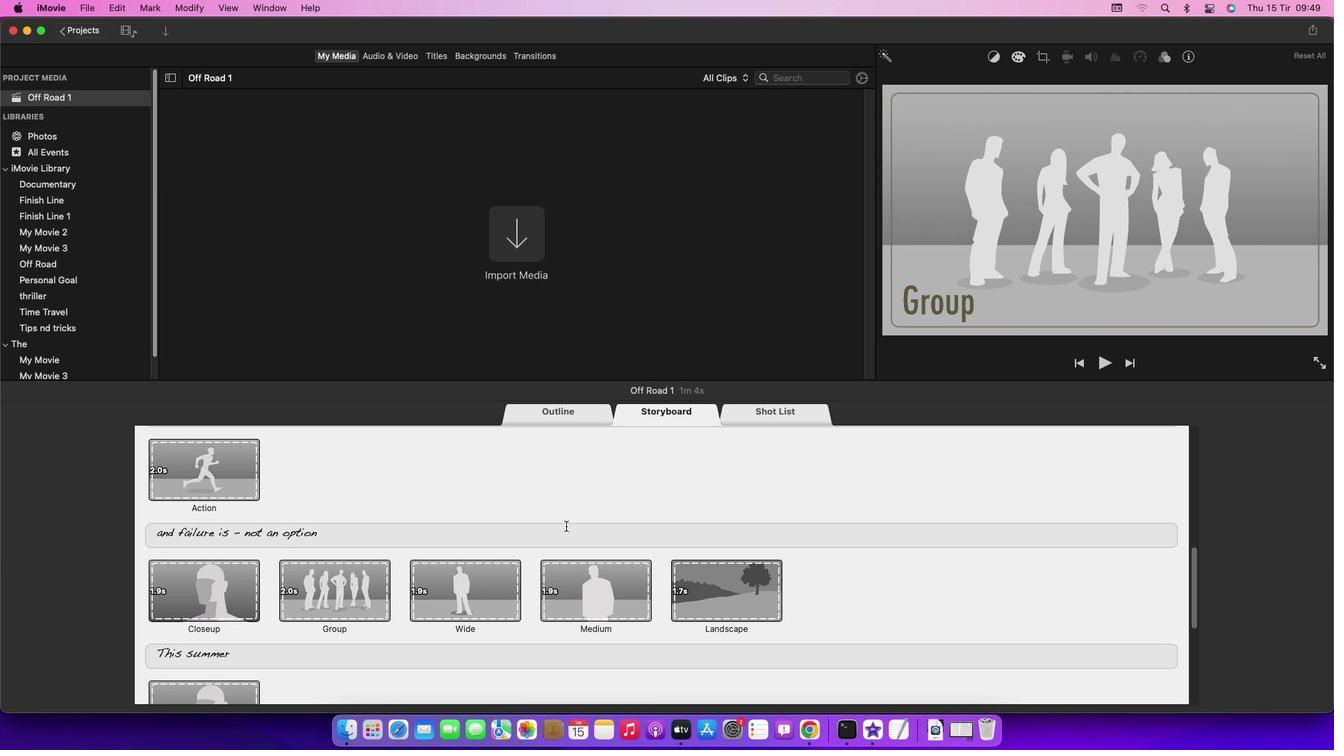 
Action: Mouse scrolled (566, 526) with delta (0, -2)
Screenshot: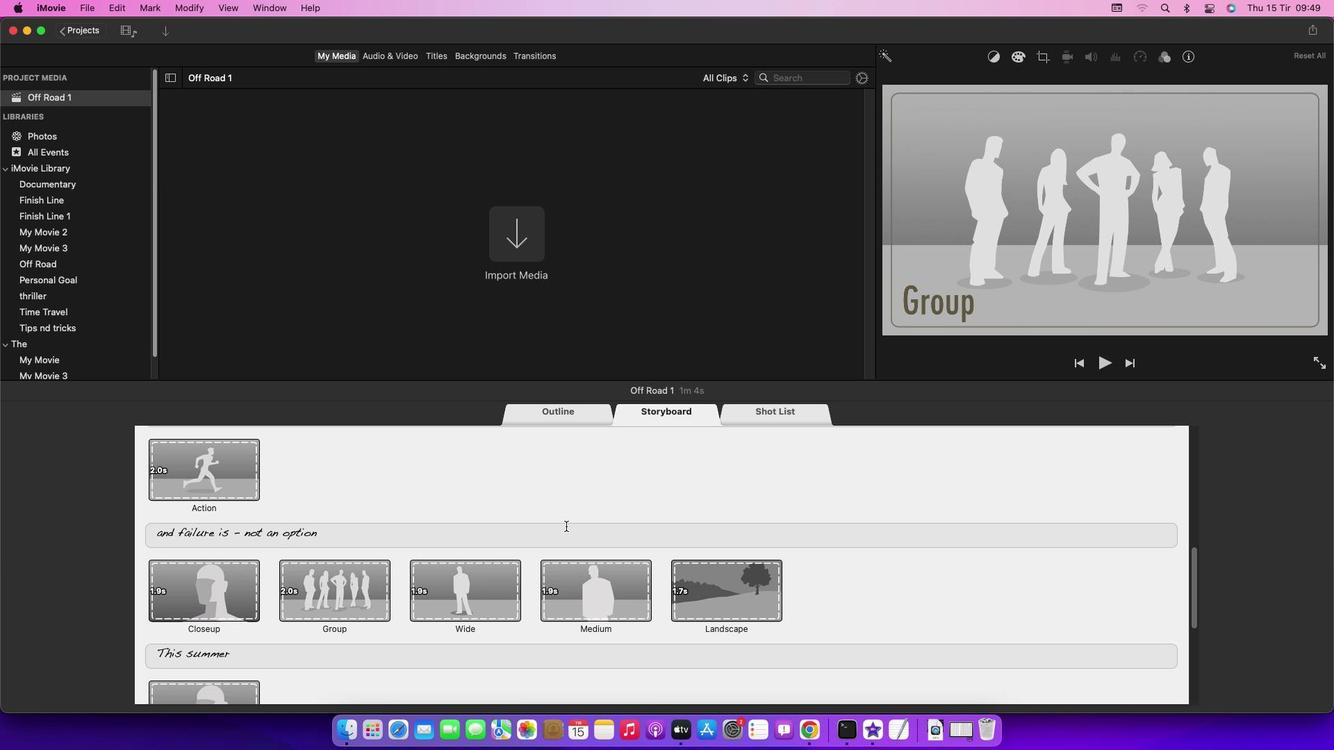 
Action: Mouse scrolled (566, 526) with delta (0, -2)
Screenshot: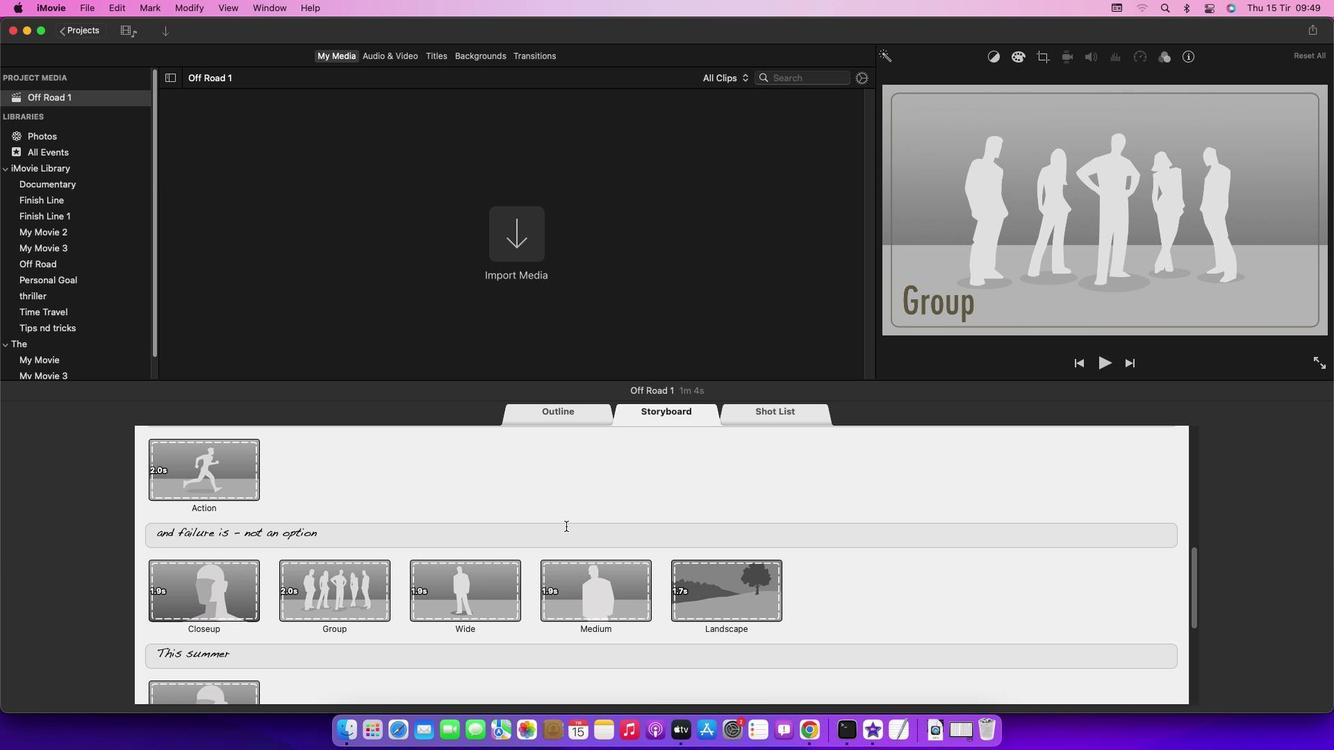 
Action: Mouse scrolled (566, 526) with delta (0, 0)
Screenshot: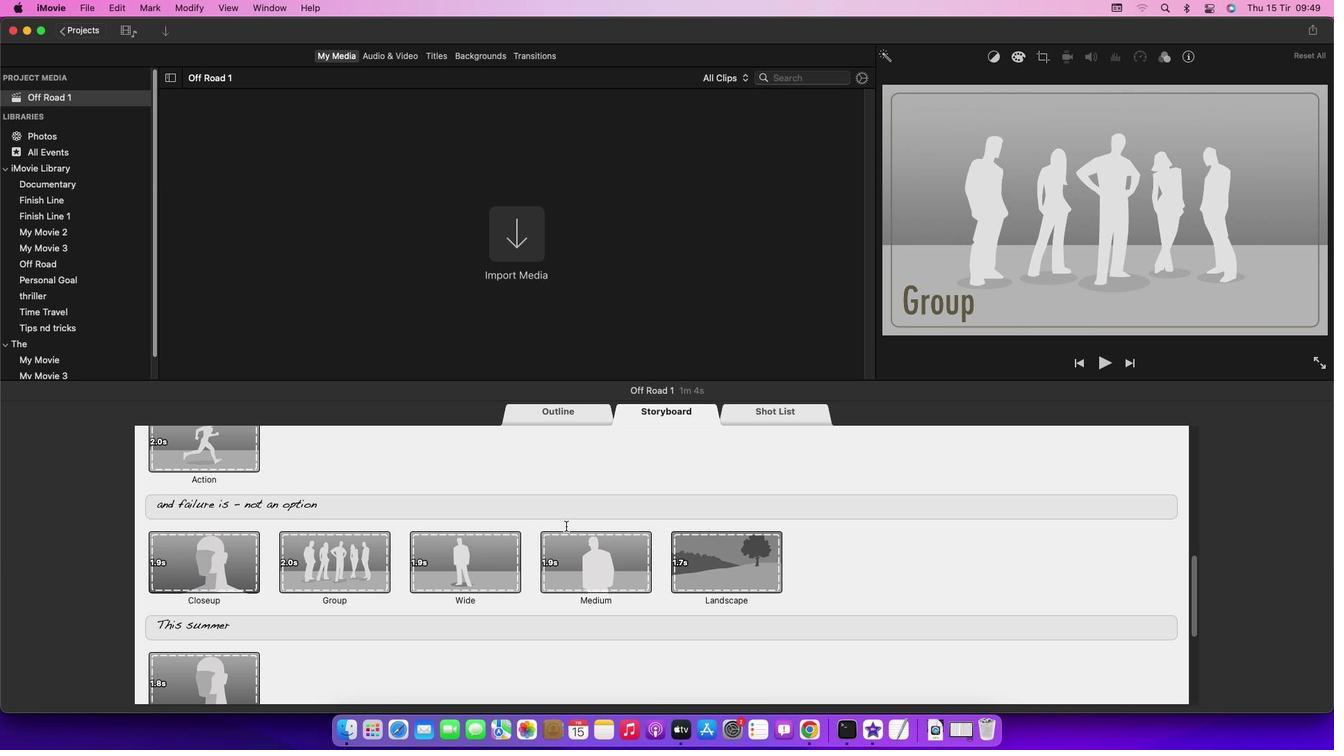 
Action: Mouse scrolled (566, 526) with delta (0, 0)
Screenshot: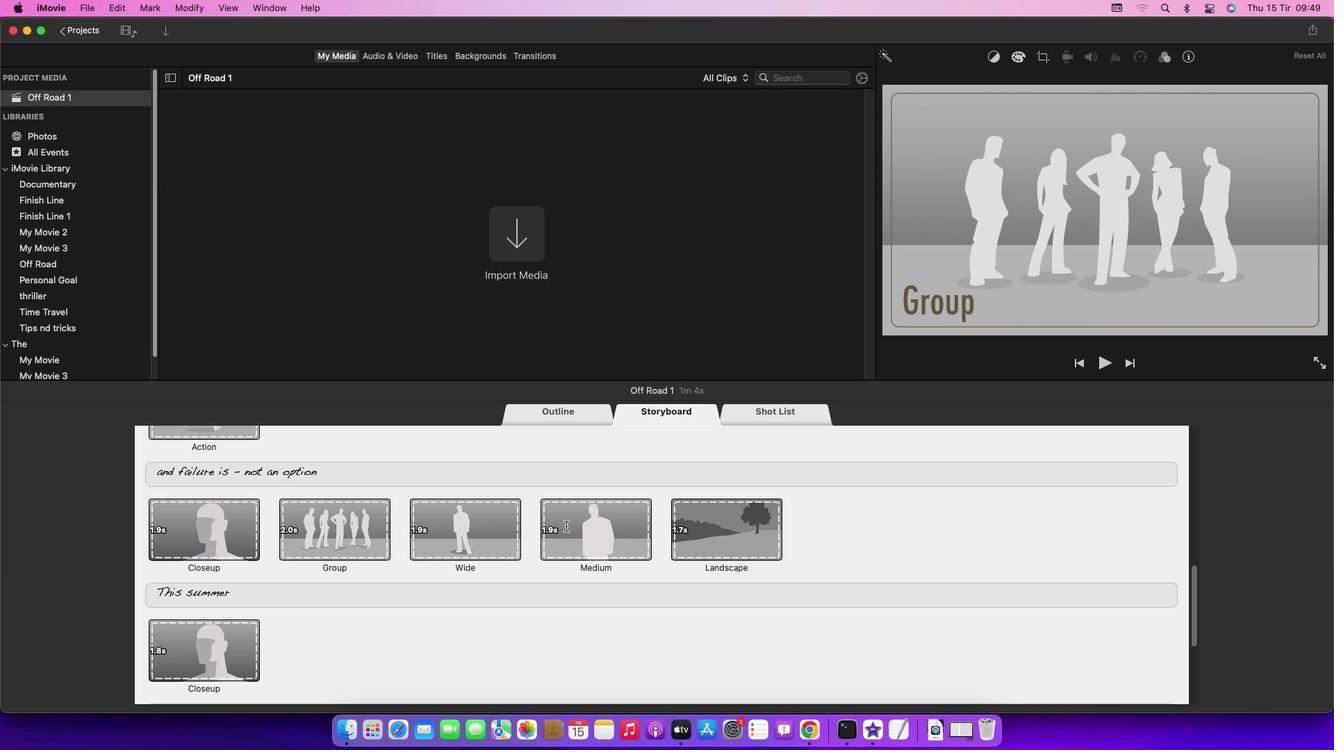 
Action: Mouse scrolled (566, 526) with delta (0, -2)
Screenshot: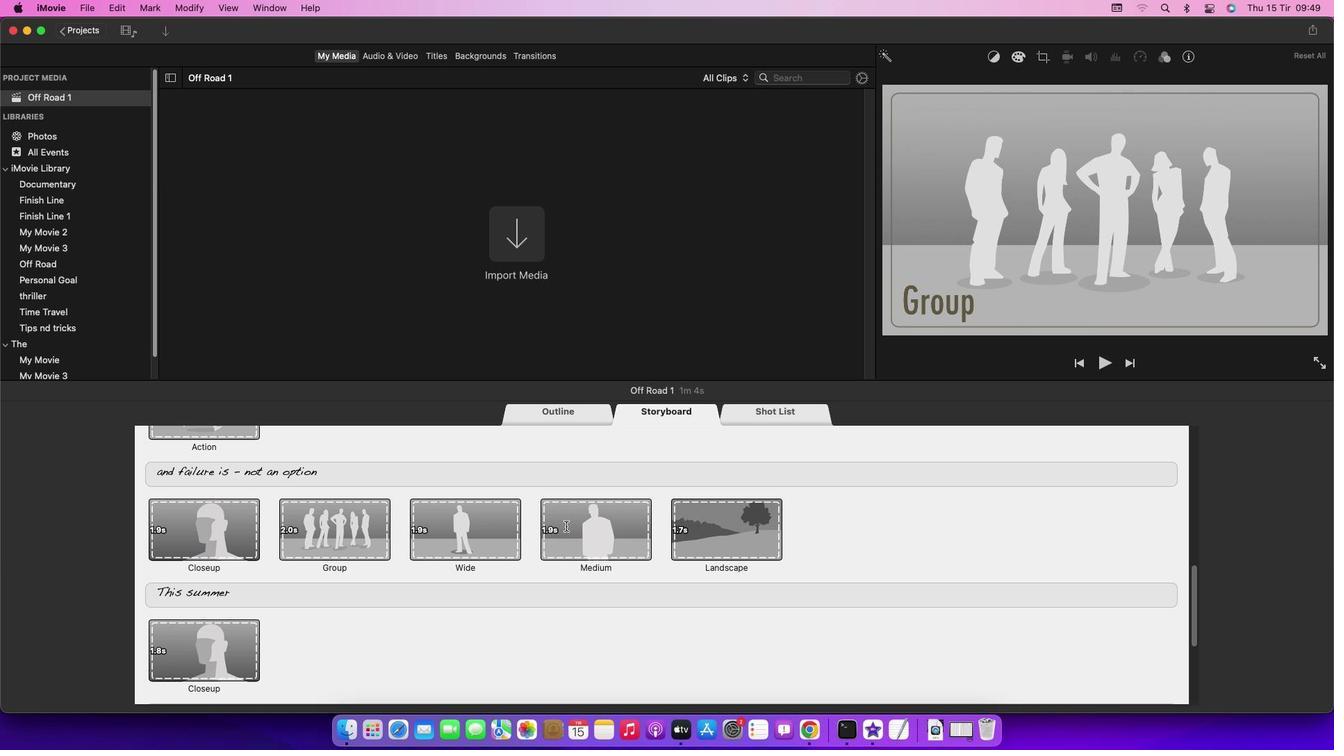 
Action: Mouse scrolled (566, 526) with delta (0, -2)
Screenshot: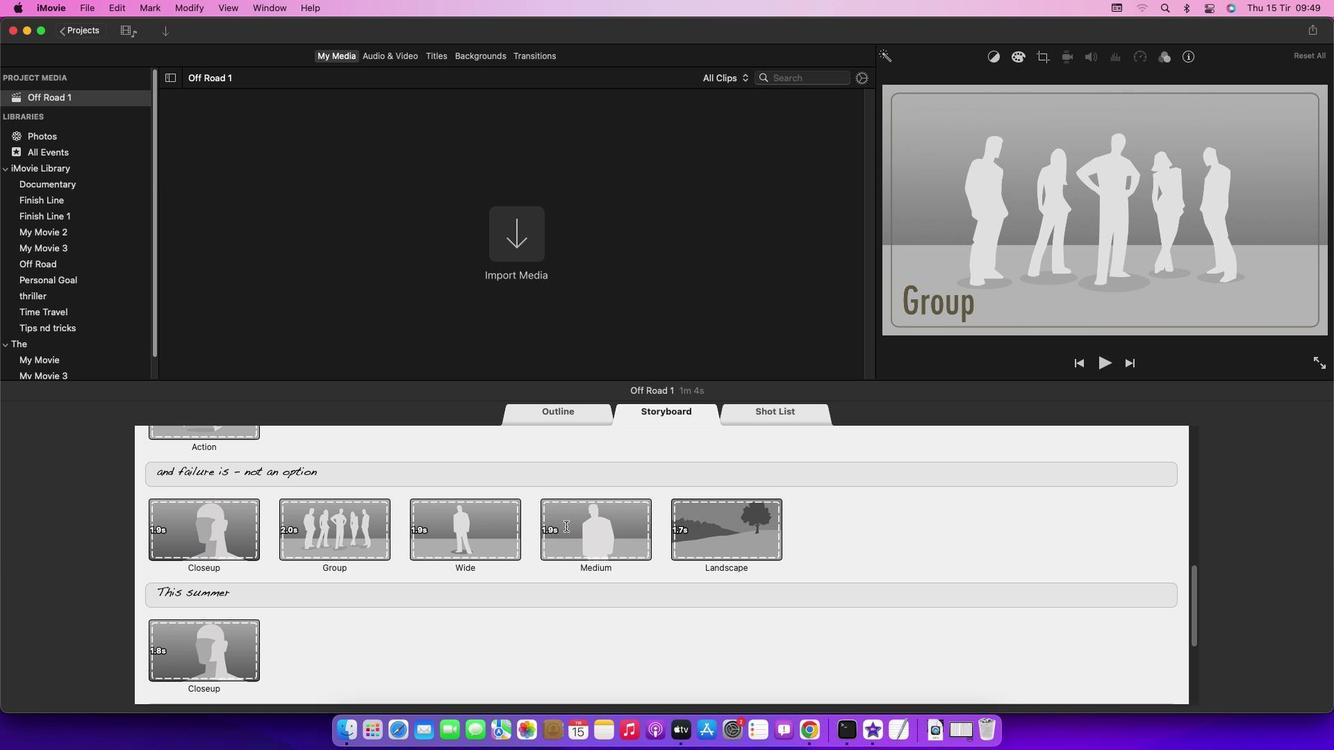 
Action: Mouse scrolled (566, 526) with delta (0, -2)
Screenshot: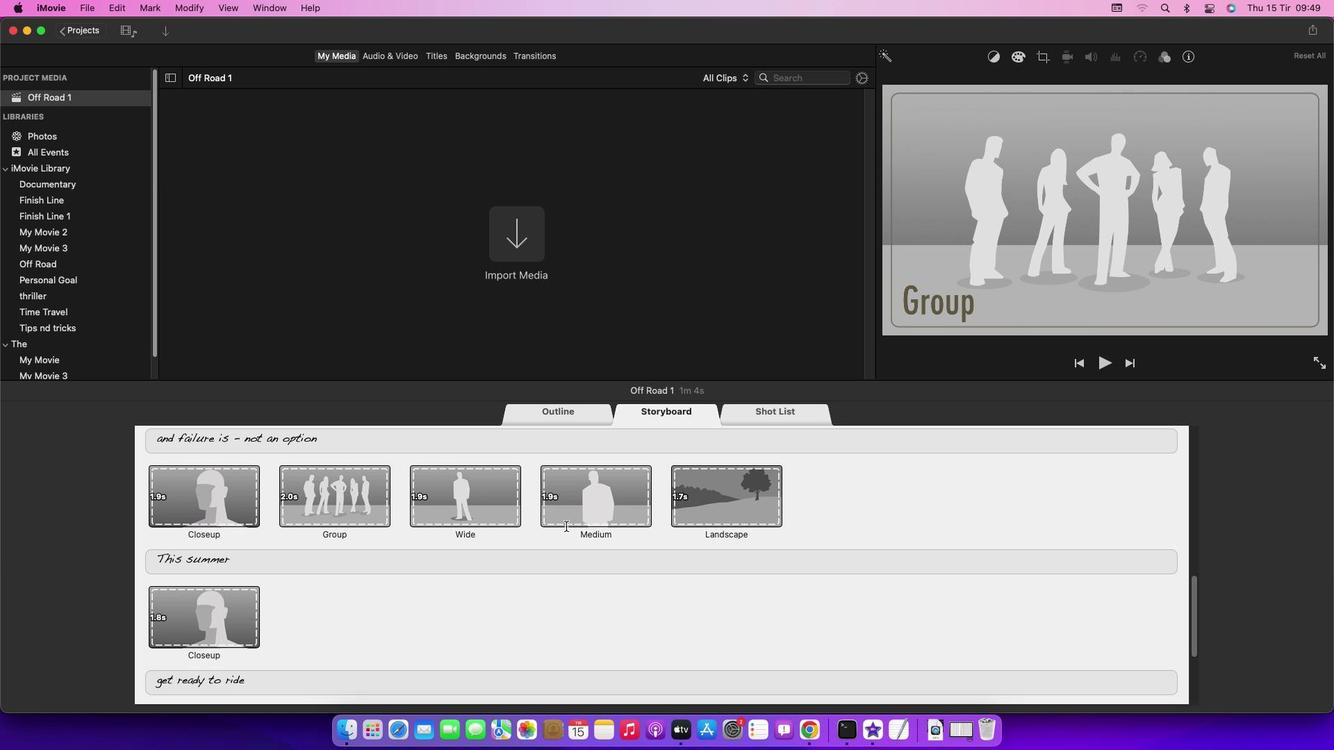 
Action: Mouse scrolled (566, 526) with delta (0, 0)
Screenshot: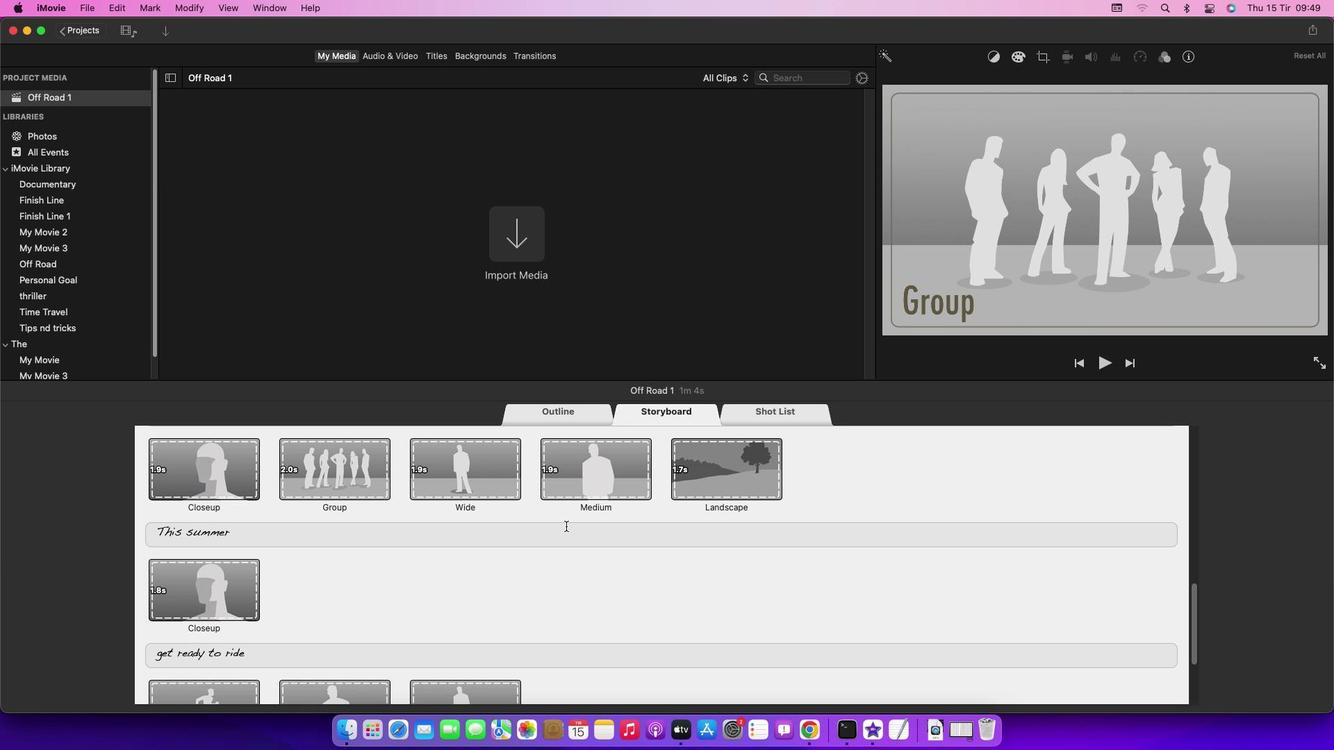 
Action: Mouse scrolled (566, 526) with delta (0, 0)
Screenshot: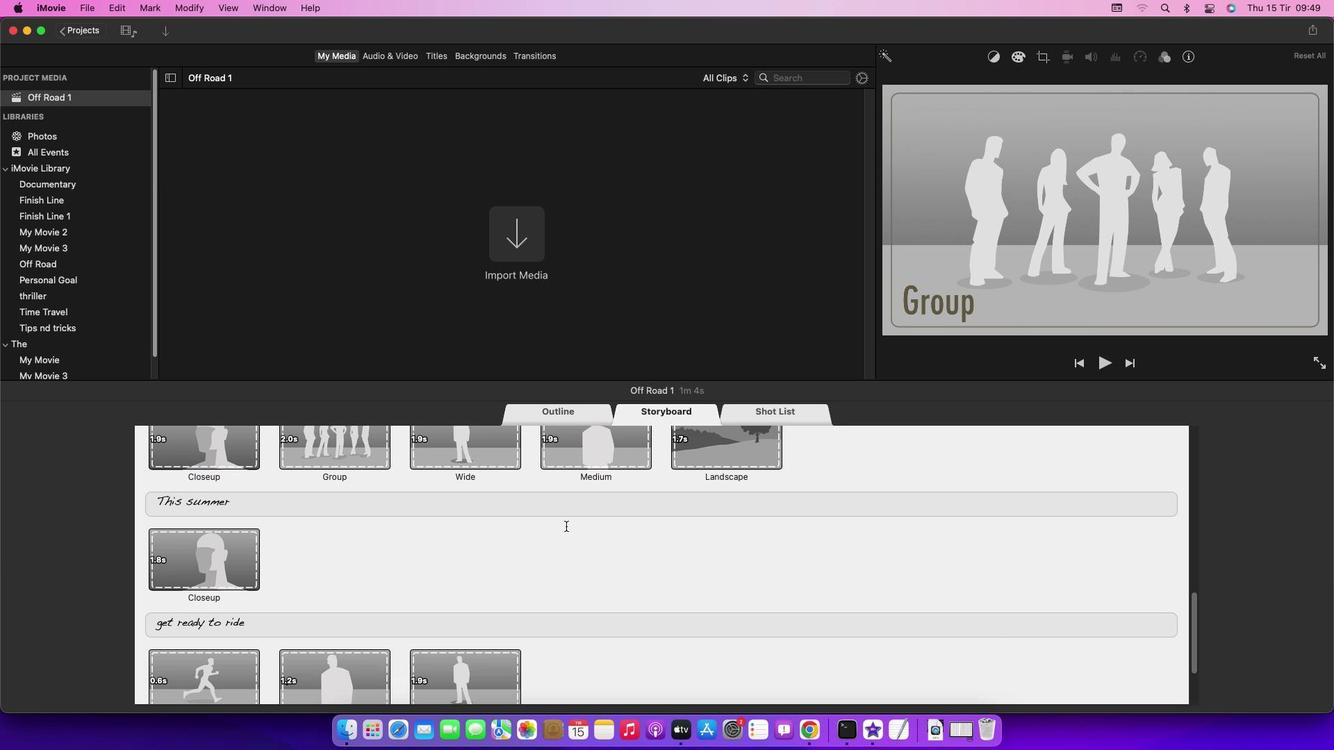 
Action: Mouse scrolled (566, 526) with delta (0, -1)
Screenshot: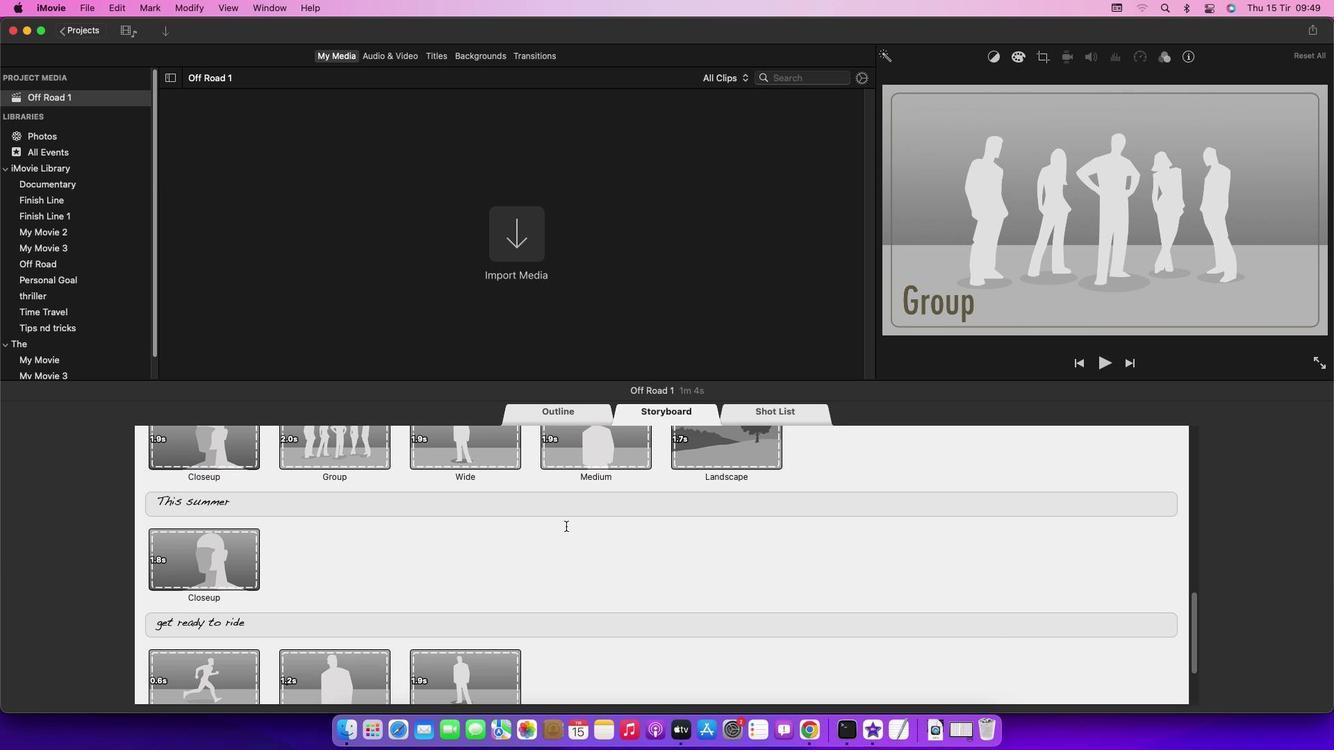 
Action: Mouse scrolled (566, 526) with delta (0, -2)
Screenshot: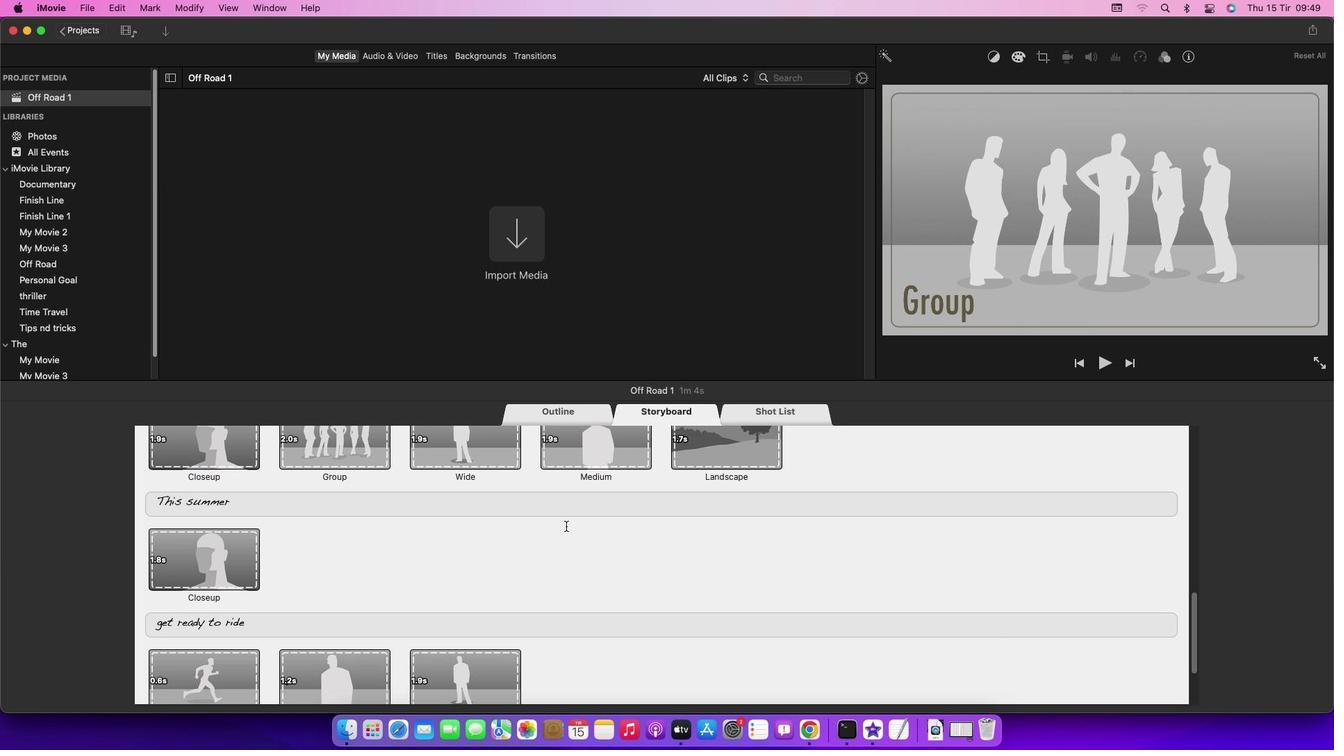 
Action: Mouse scrolled (566, 526) with delta (0, -2)
Screenshot: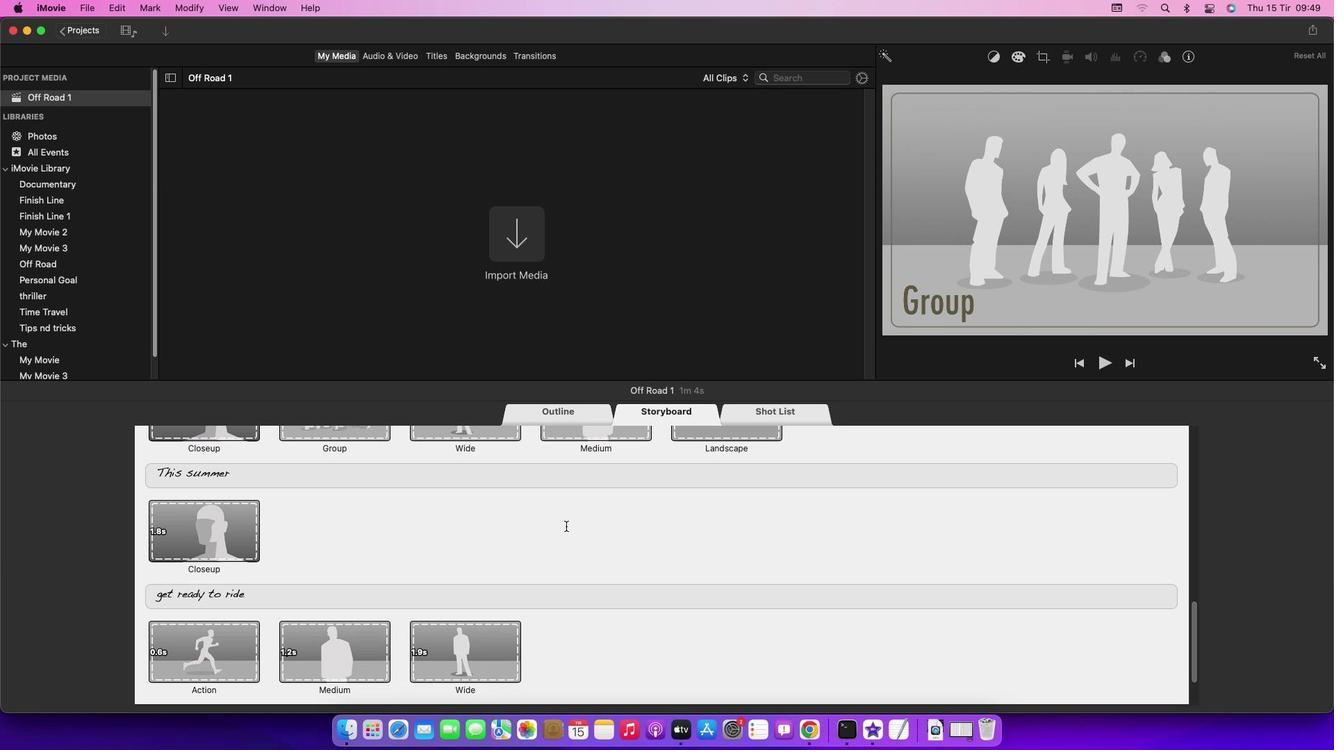 
Action: Mouse scrolled (566, 526) with delta (0, 0)
Screenshot: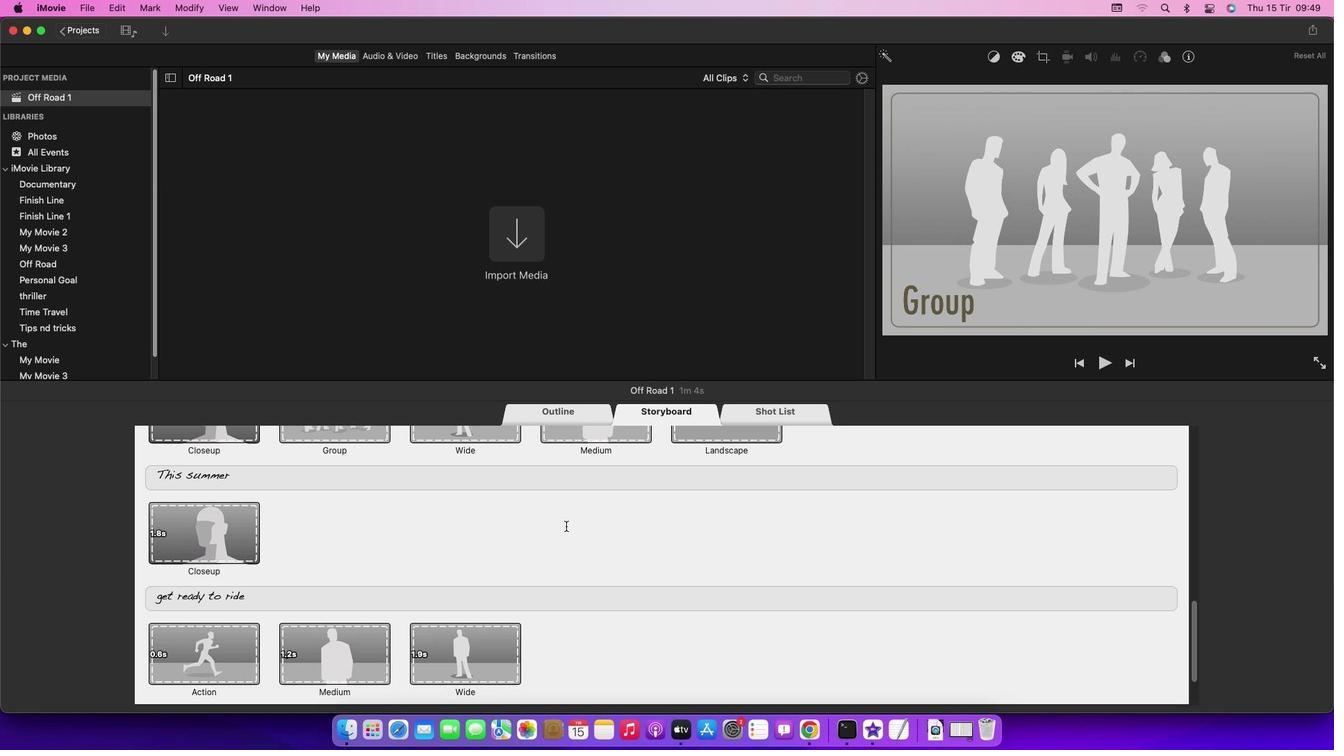 
Action: Mouse scrolled (566, 526) with delta (0, 0)
Screenshot: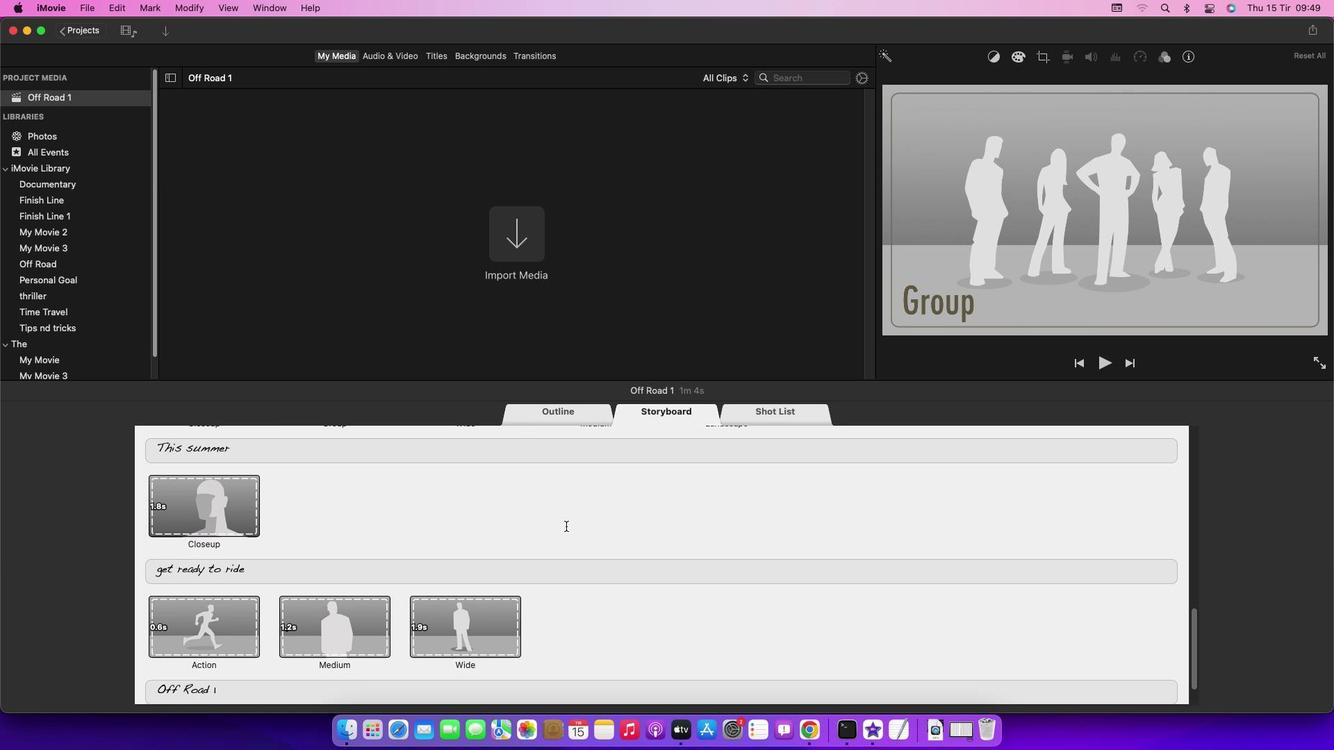 
Action: Mouse scrolled (566, 526) with delta (0, 0)
Screenshot: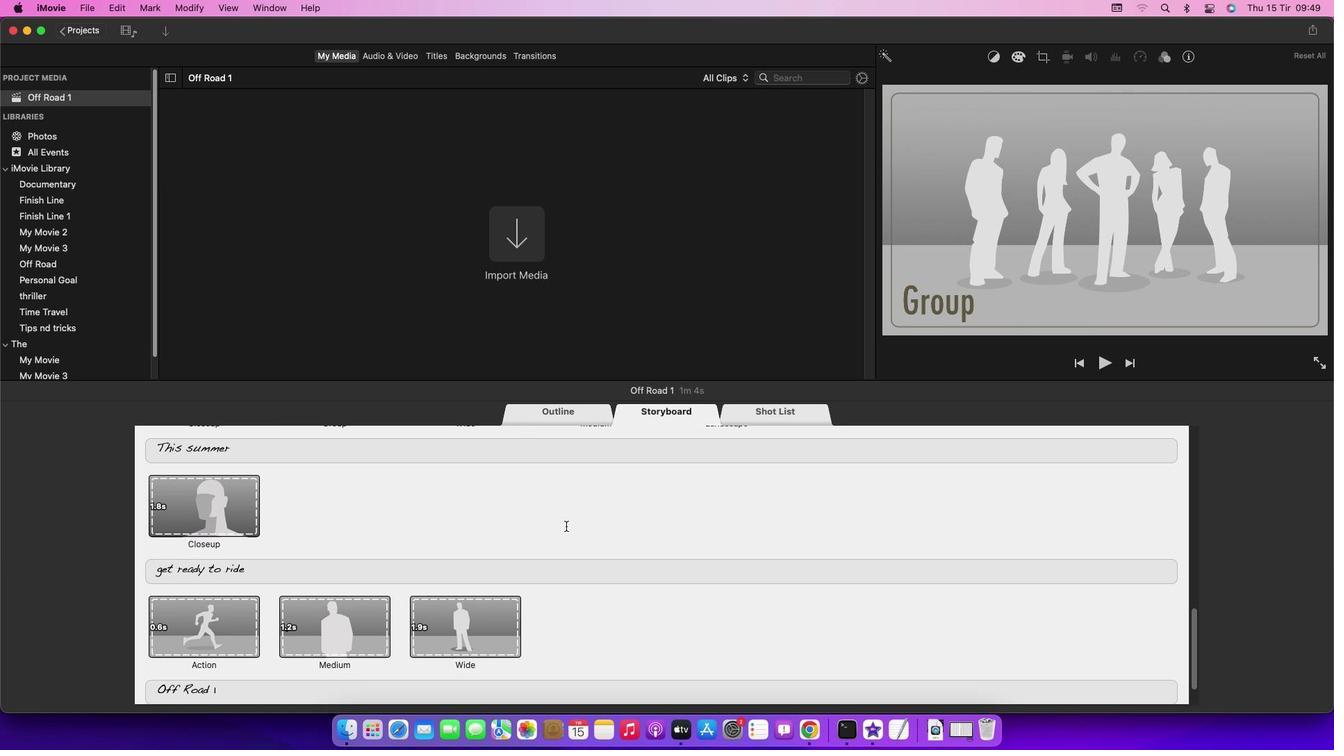 
Action: Mouse scrolled (566, 526) with delta (0, -1)
Screenshot: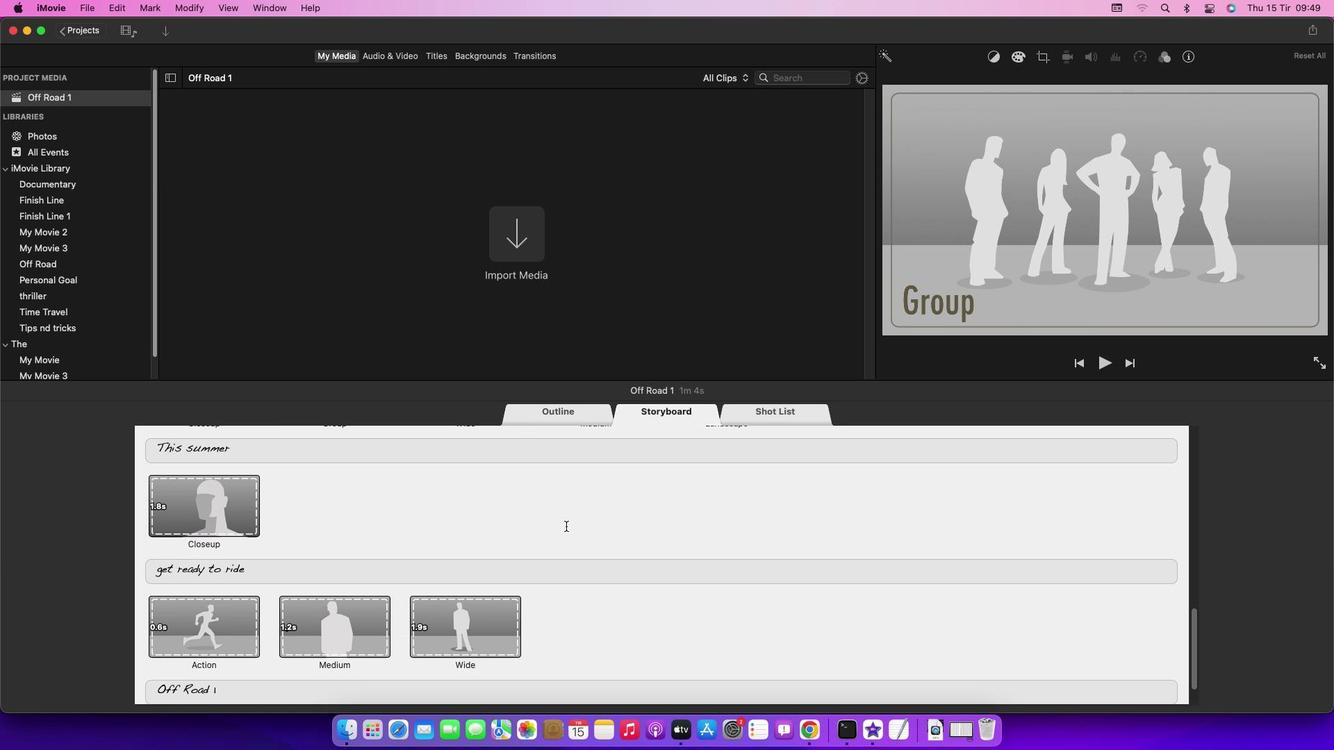 
Action: Mouse moved to (337, 636)
Screenshot: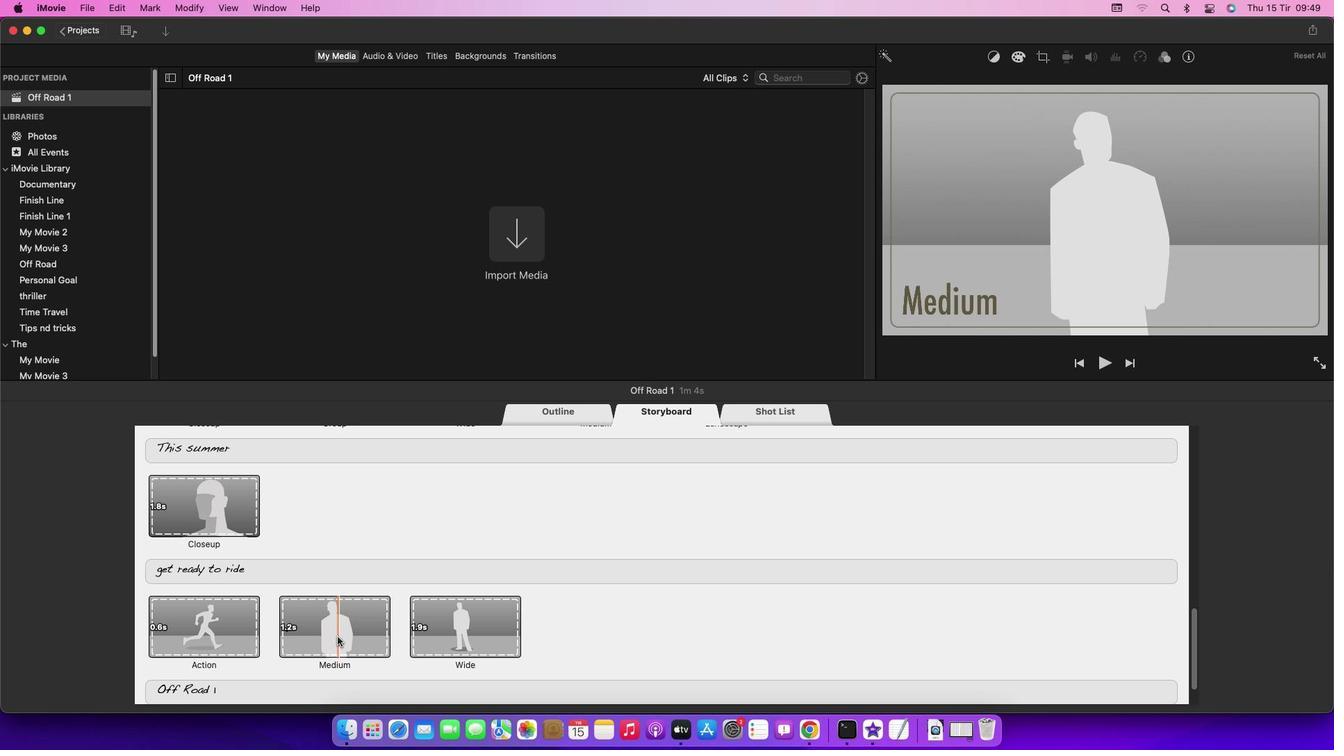 
Action: Mouse pressed left at (337, 636)
Screenshot: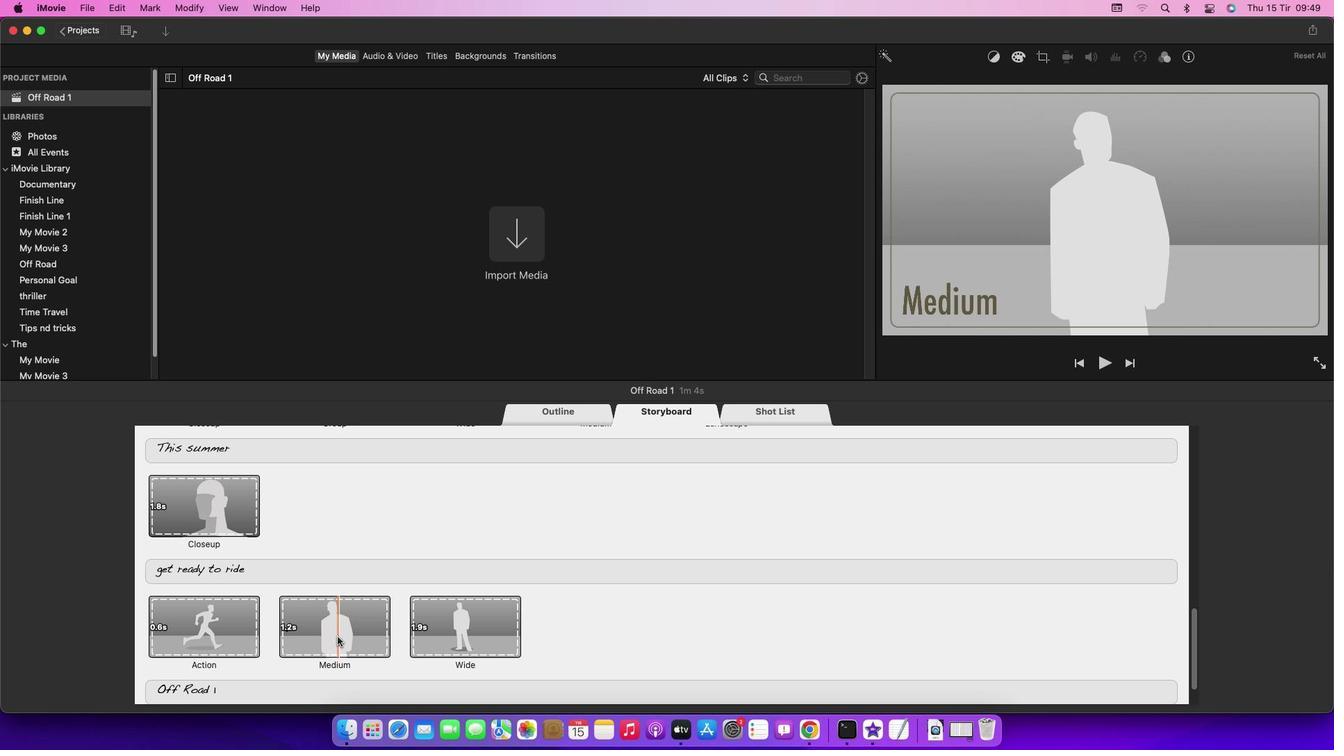 
Action: Mouse moved to (166, 30)
Screenshot: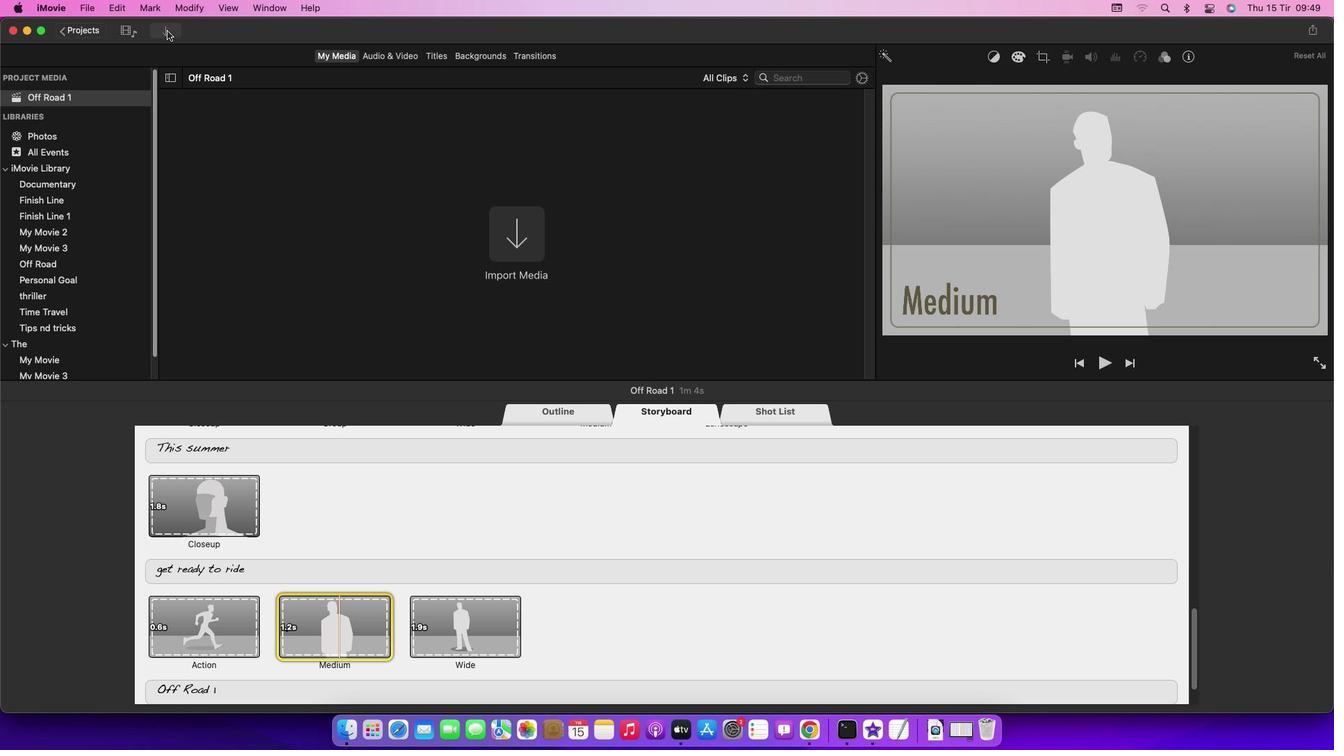 
Action: Mouse pressed left at (166, 30)
Screenshot: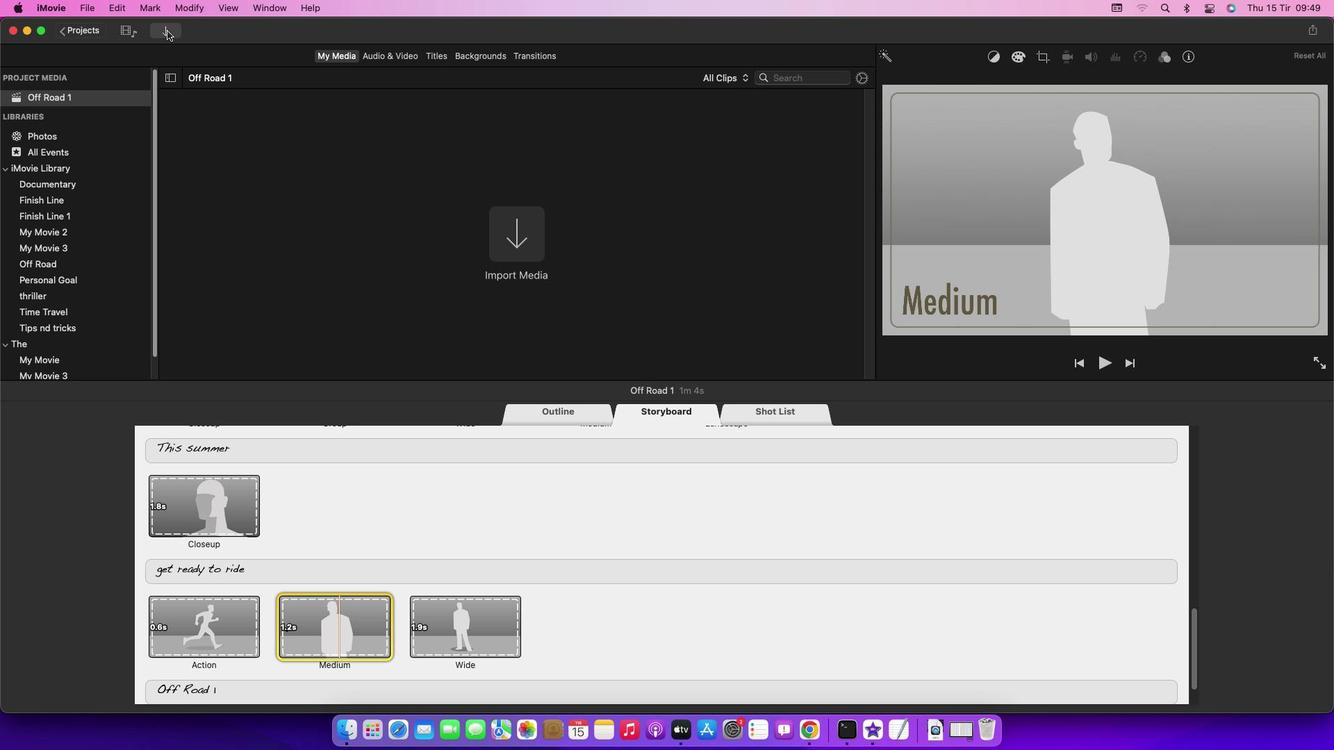 
Action: Mouse moved to (423, 385)
Screenshot: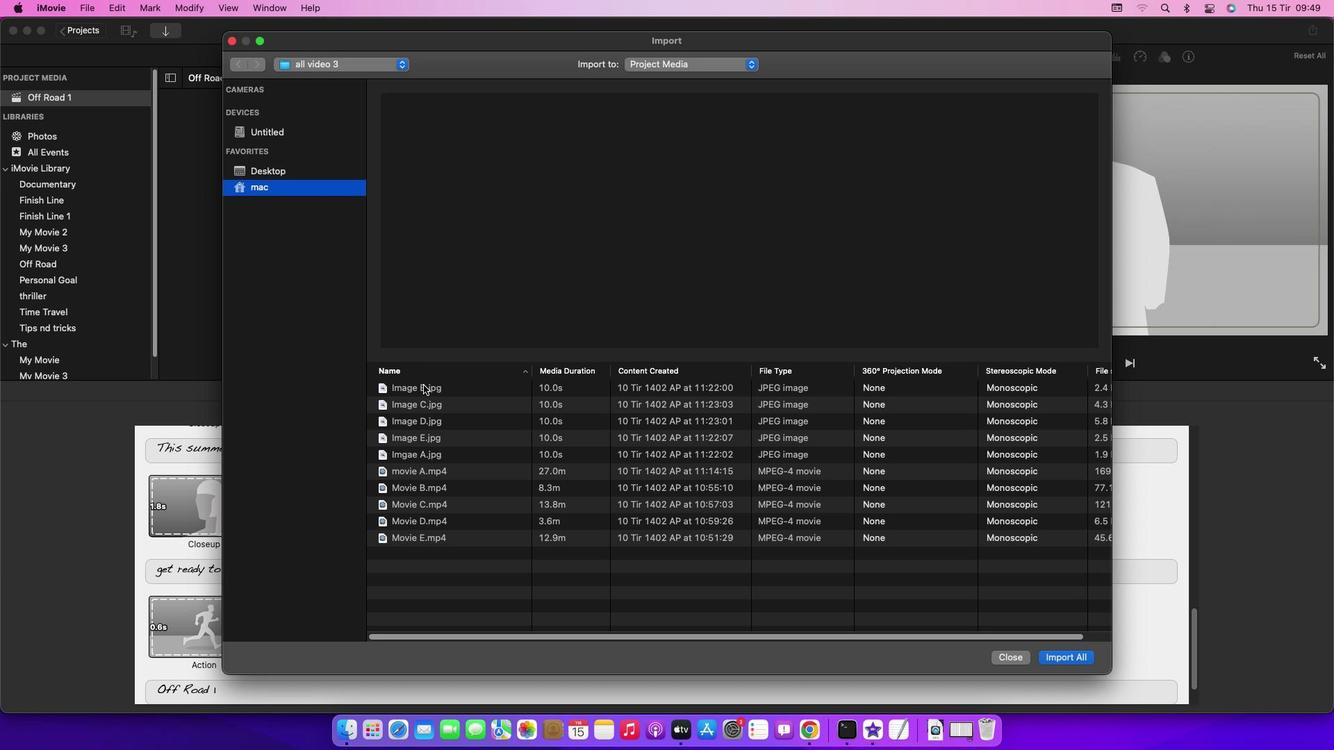 
Action: Mouse pressed left at (423, 385)
Screenshot: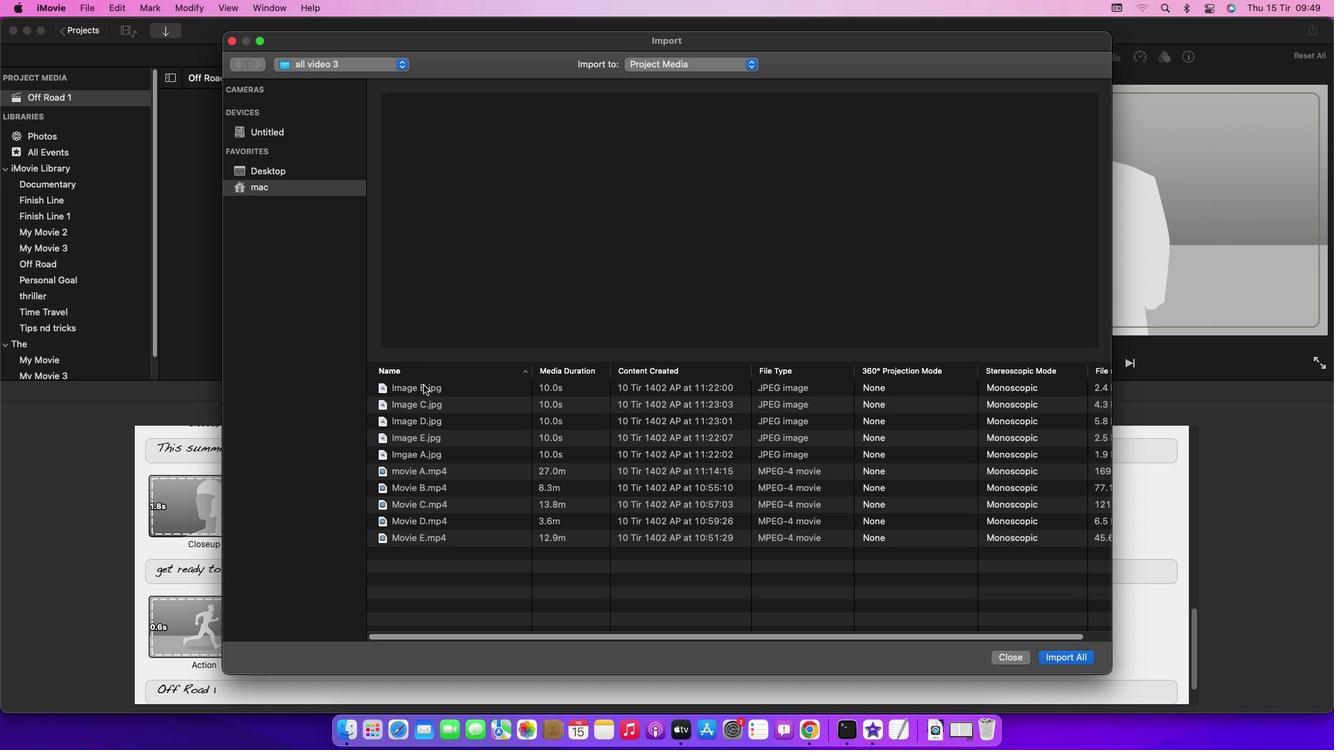 
Action: Mouse moved to (1034, 657)
Screenshot: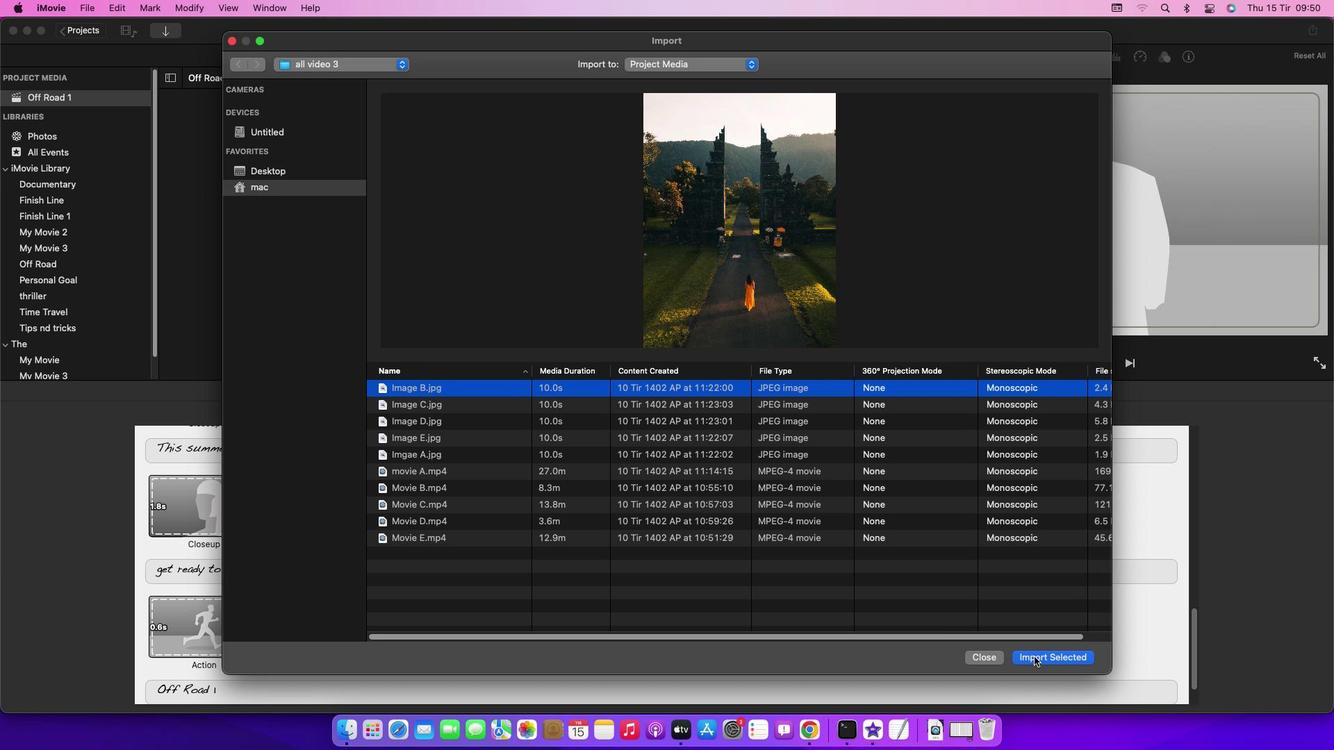 
Action: Mouse pressed left at (1034, 657)
Screenshot: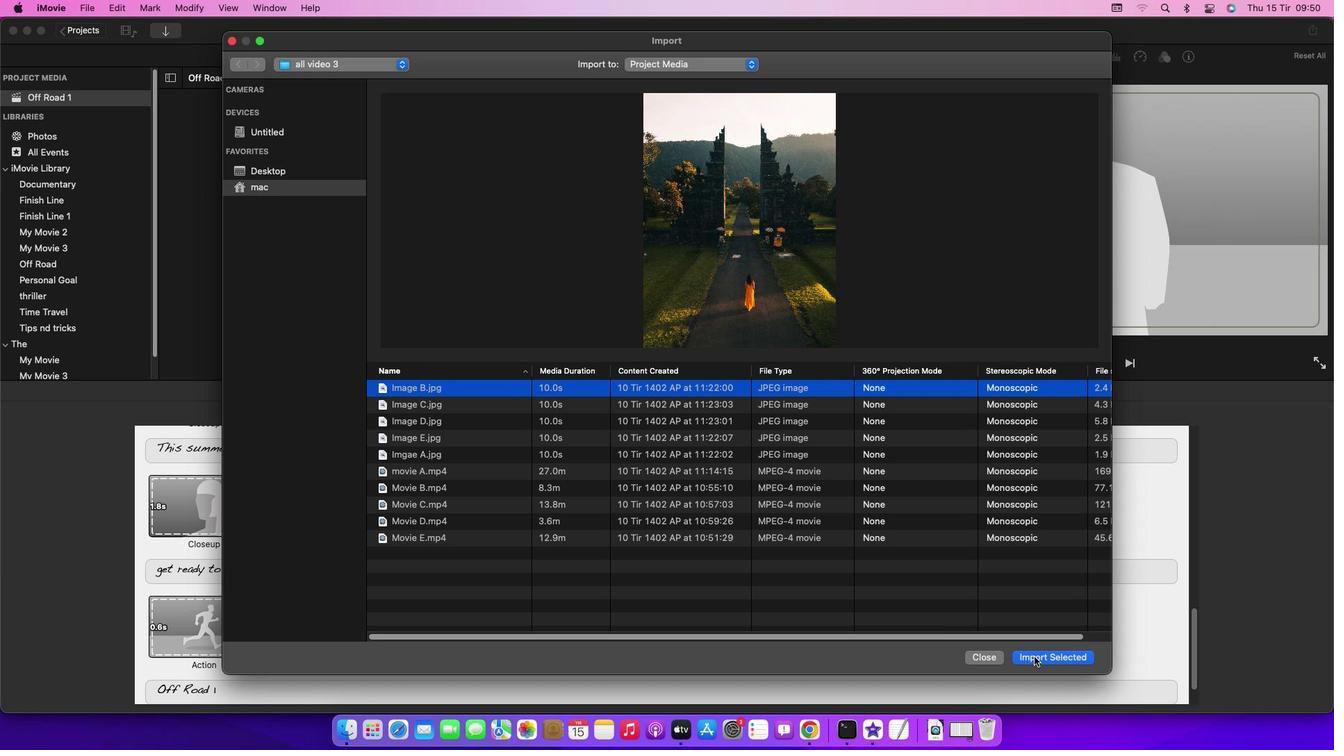 
Action: Mouse moved to (337, 619)
Screenshot: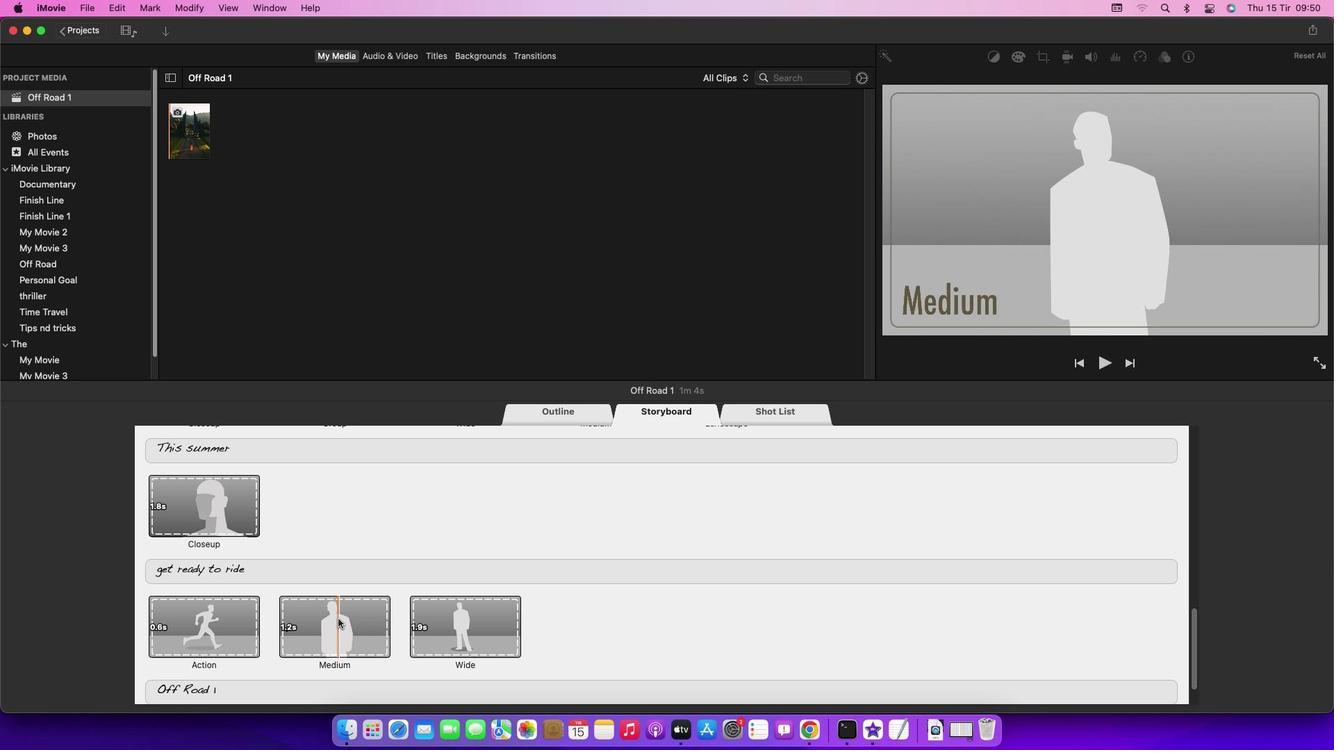 
Action: Mouse pressed left at (337, 619)
Screenshot: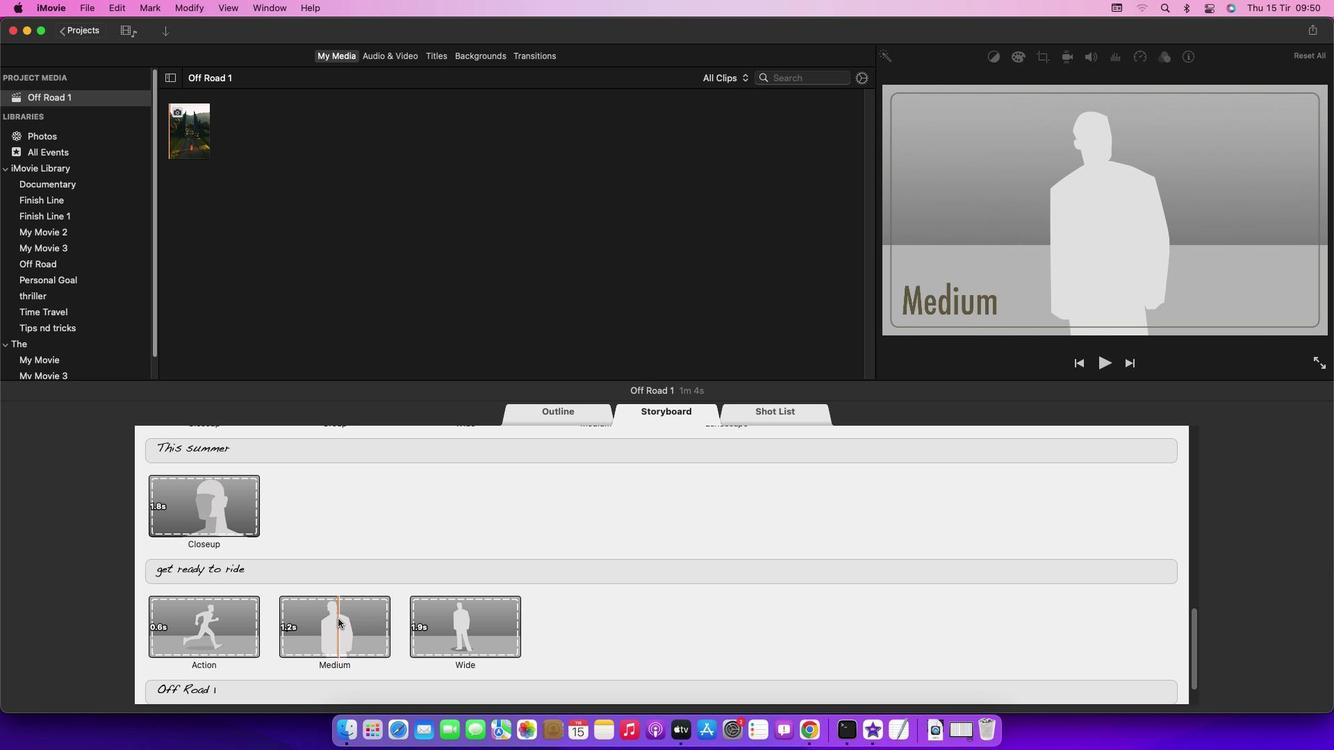 
Action: Mouse moved to (173, 127)
Screenshot: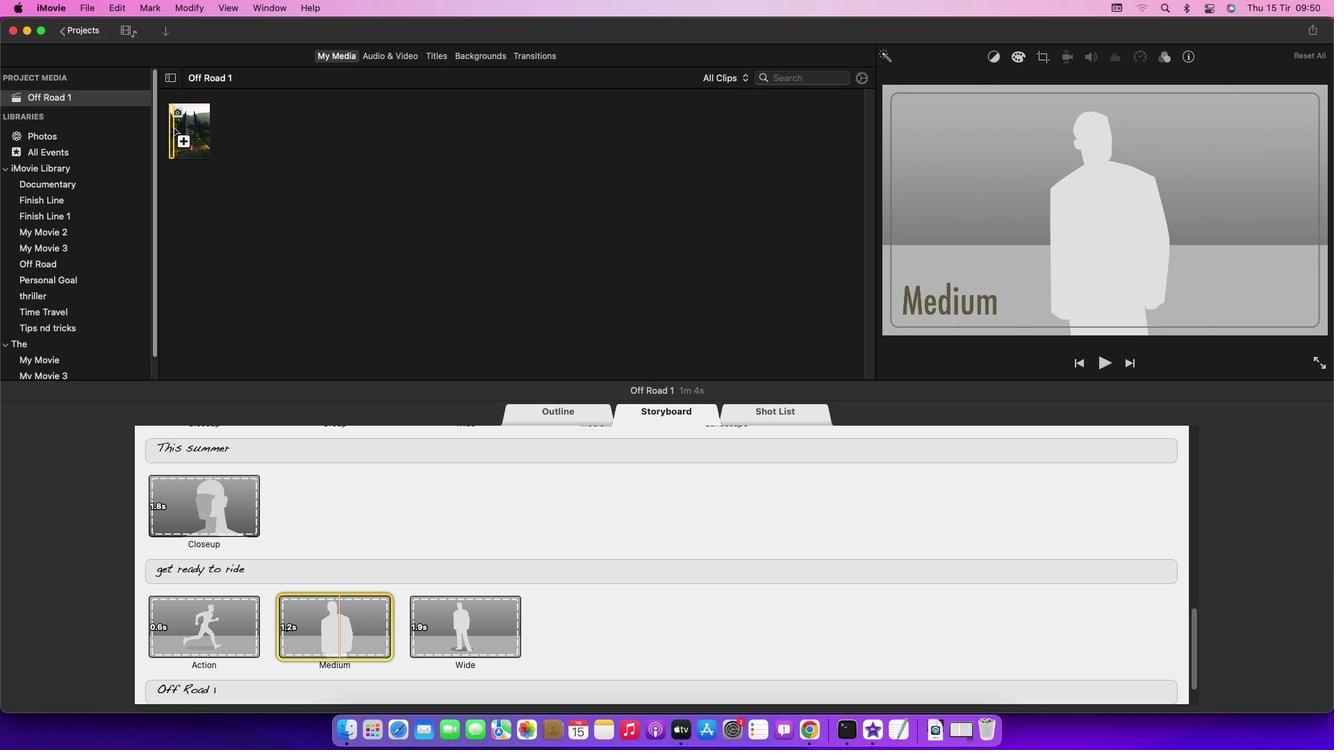 
Action: Mouse pressed left at (173, 127)
Screenshot: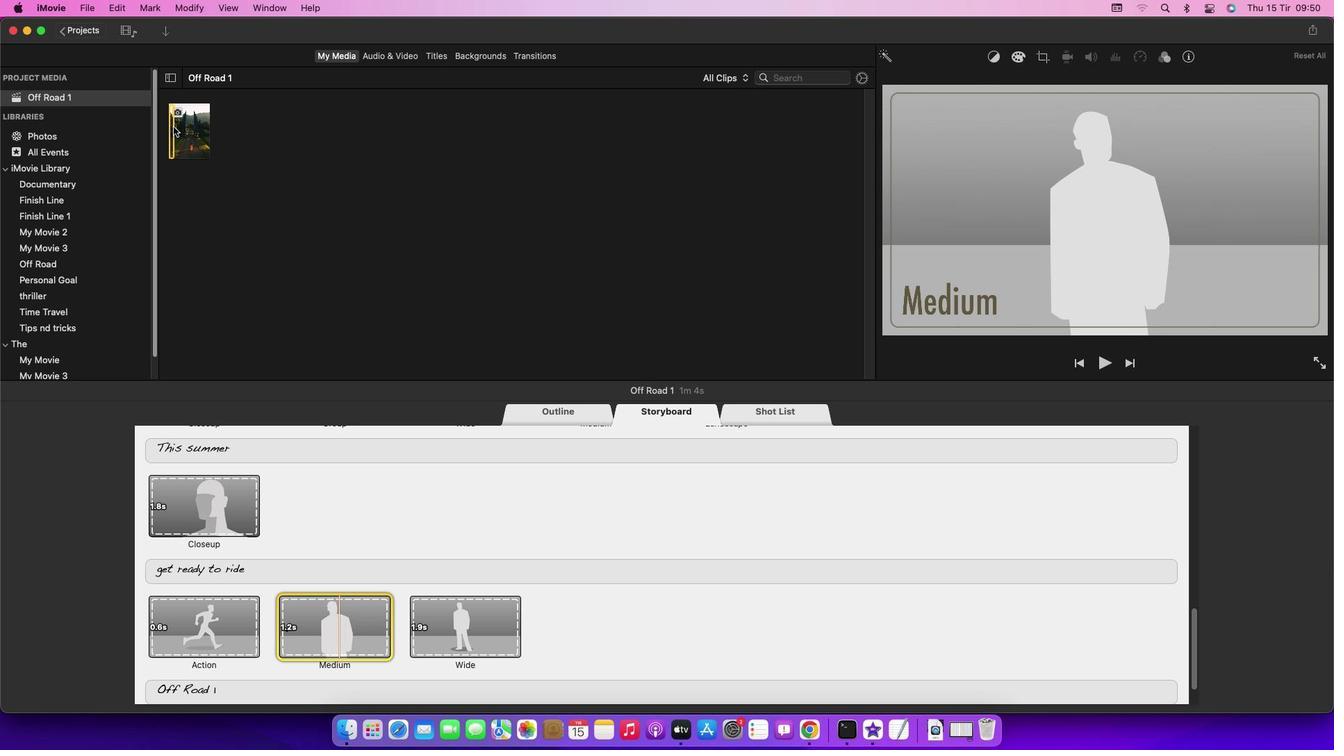 
Action: Mouse moved to (323, 255)
Screenshot: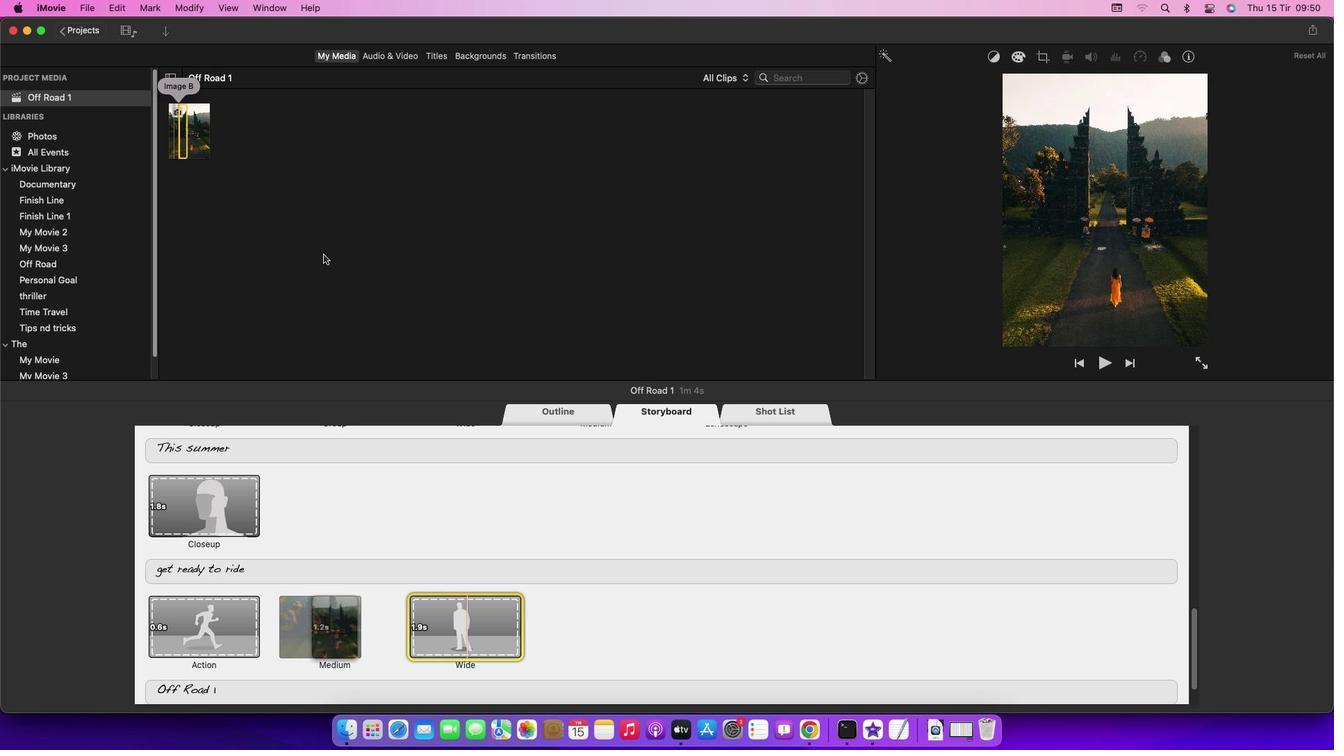 
